 Task: open an excel sheet and write heading  Money ManagerAdd Descriptions in a column and its values below  'Salary, Rent, Groceries, Utilities, Dining out, Transportation & Entertainment. 'Add Categories in next column and its values below  Income, Expense, Expense, Expense, Expense, Expense & Expense. Add Amount in next column and its values below  $2,500, $800, $200, $100, $50, $30 & $100Add Dates in next column and its values below  2023-05-01, 2023-05-05, 2023-05-10, 2023-05-15, 2023-05-20, 2023-05-25 & 2023-05-31Save page AssetAllocation templatesbook
Action: Mouse moved to (33, 151)
Screenshot: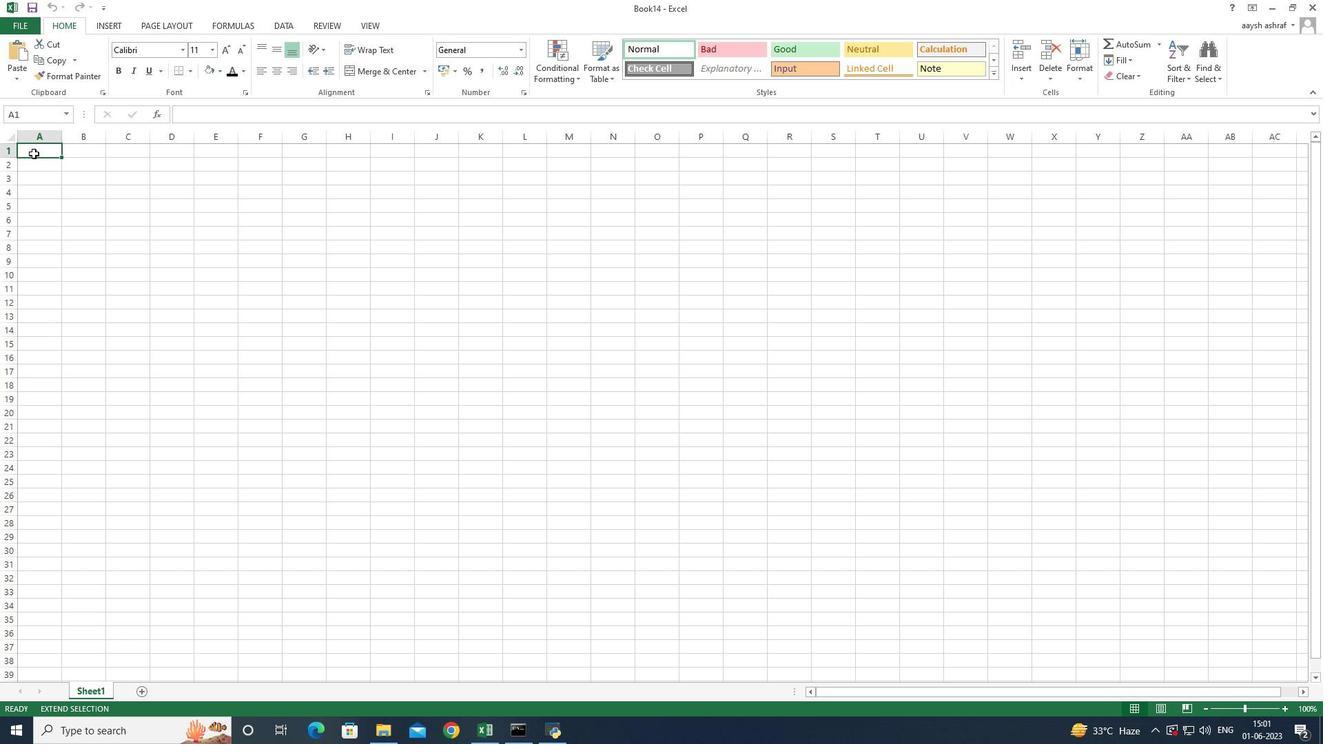 
Action: Mouse pressed left at (33, 151)
Screenshot: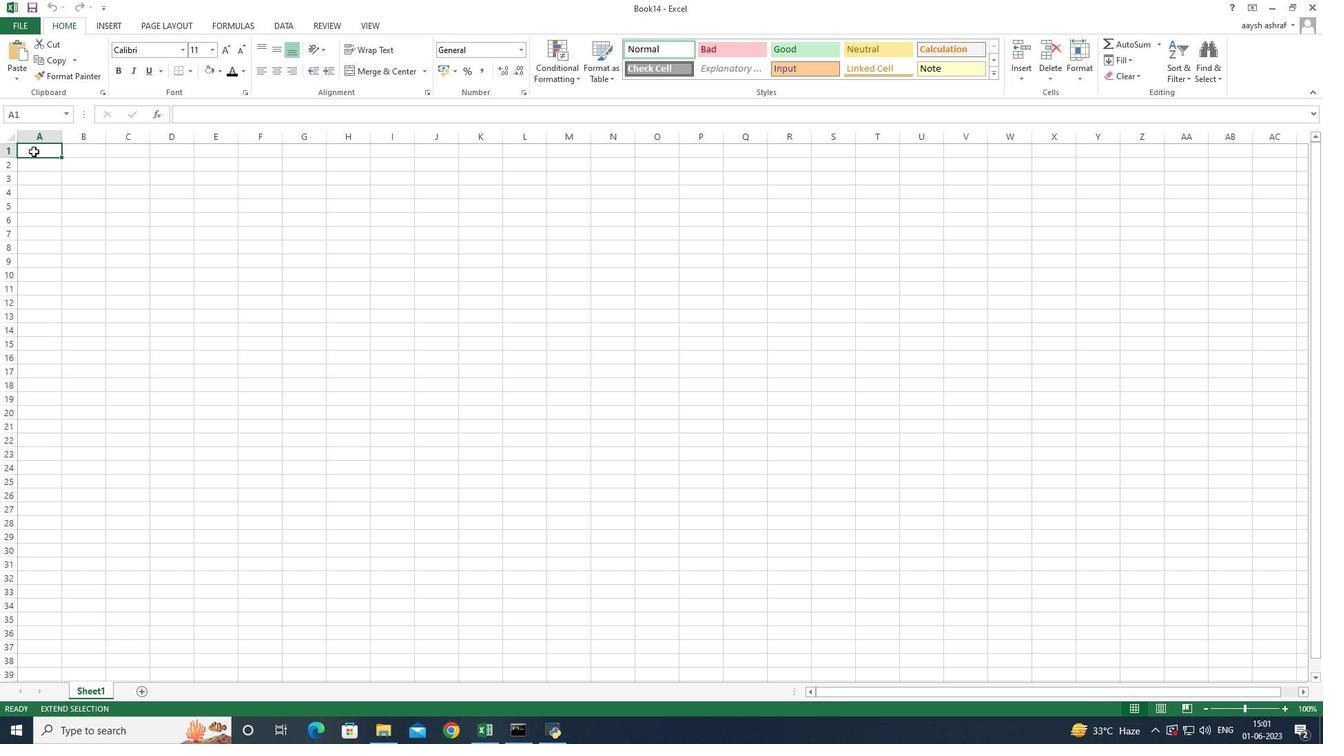 
Action: Mouse moved to (78, 154)
Screenshot: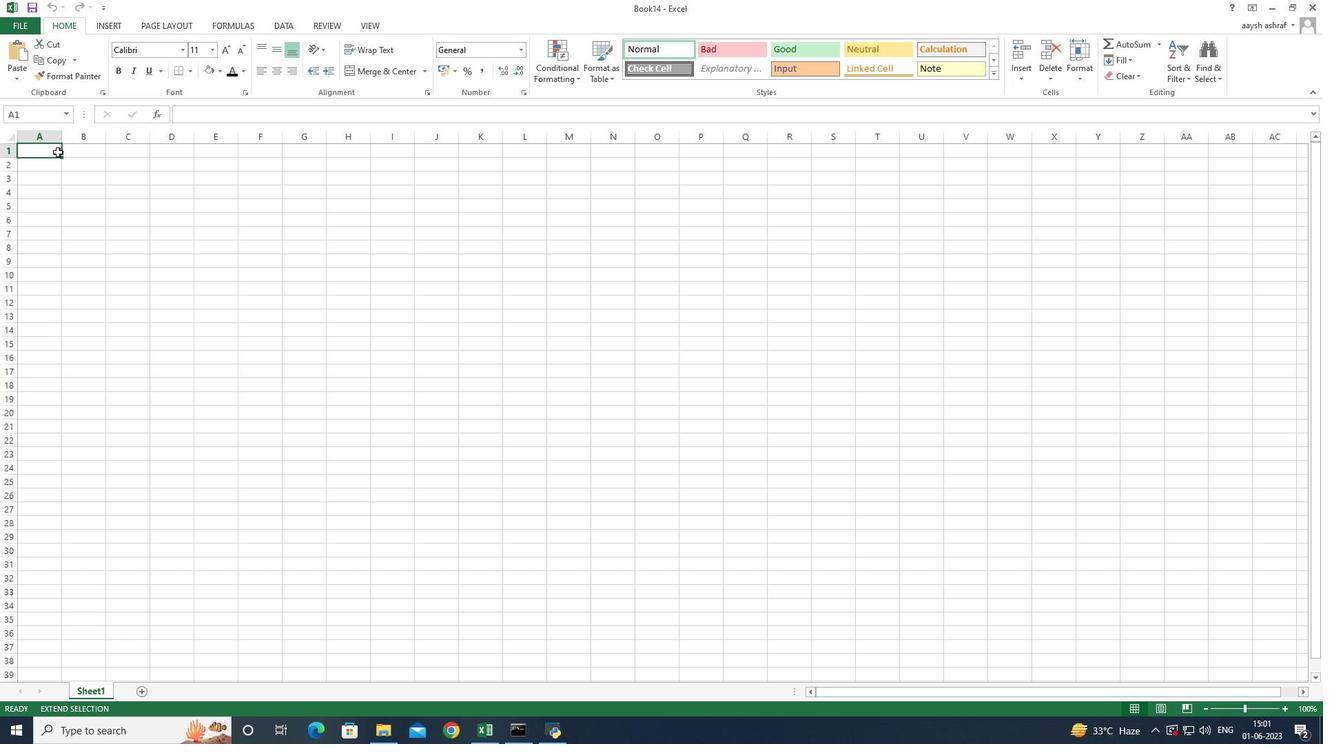 
Action: Key pressed <Key.shift><Key.shift>Money<Key.space><Key.shift>Manager<Key.enter><Key.shift><Key.shift>Descriptions<Key.space>
Screenshot: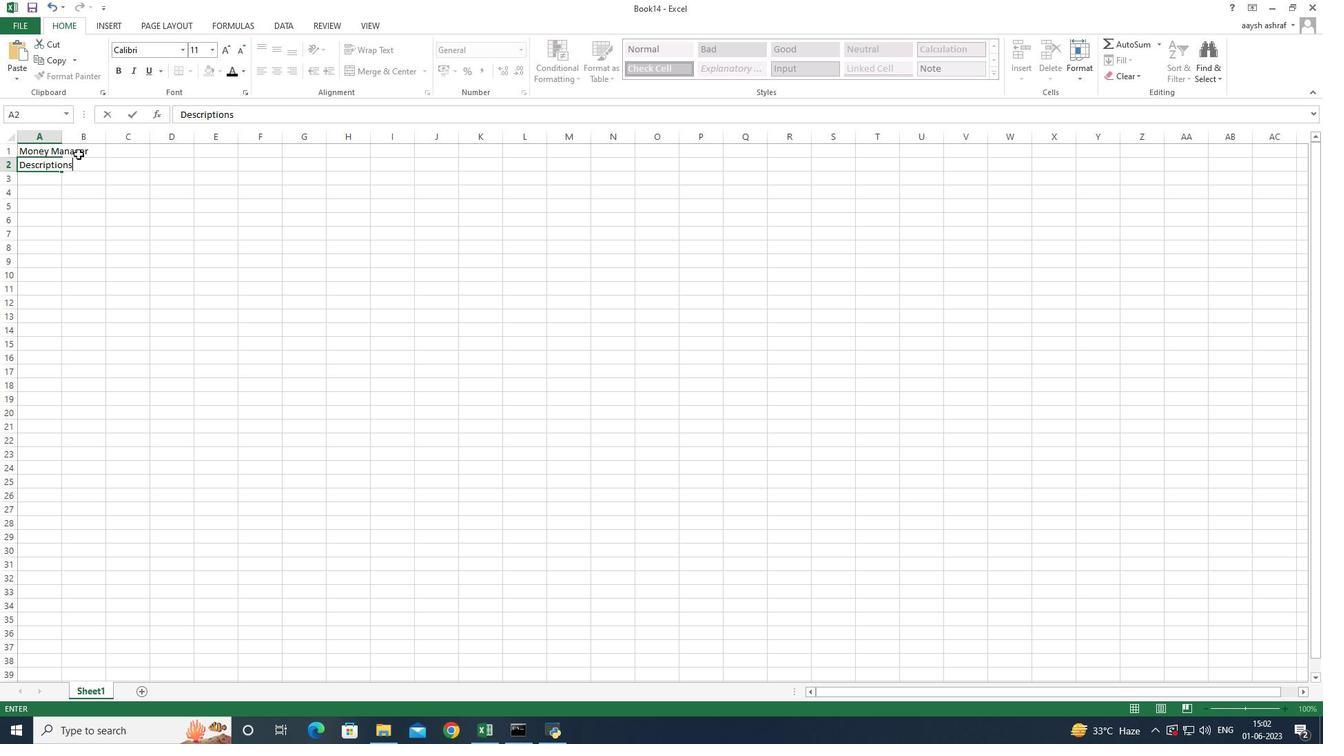 
Action: Mouse moved to (58, 151)
Screenshot: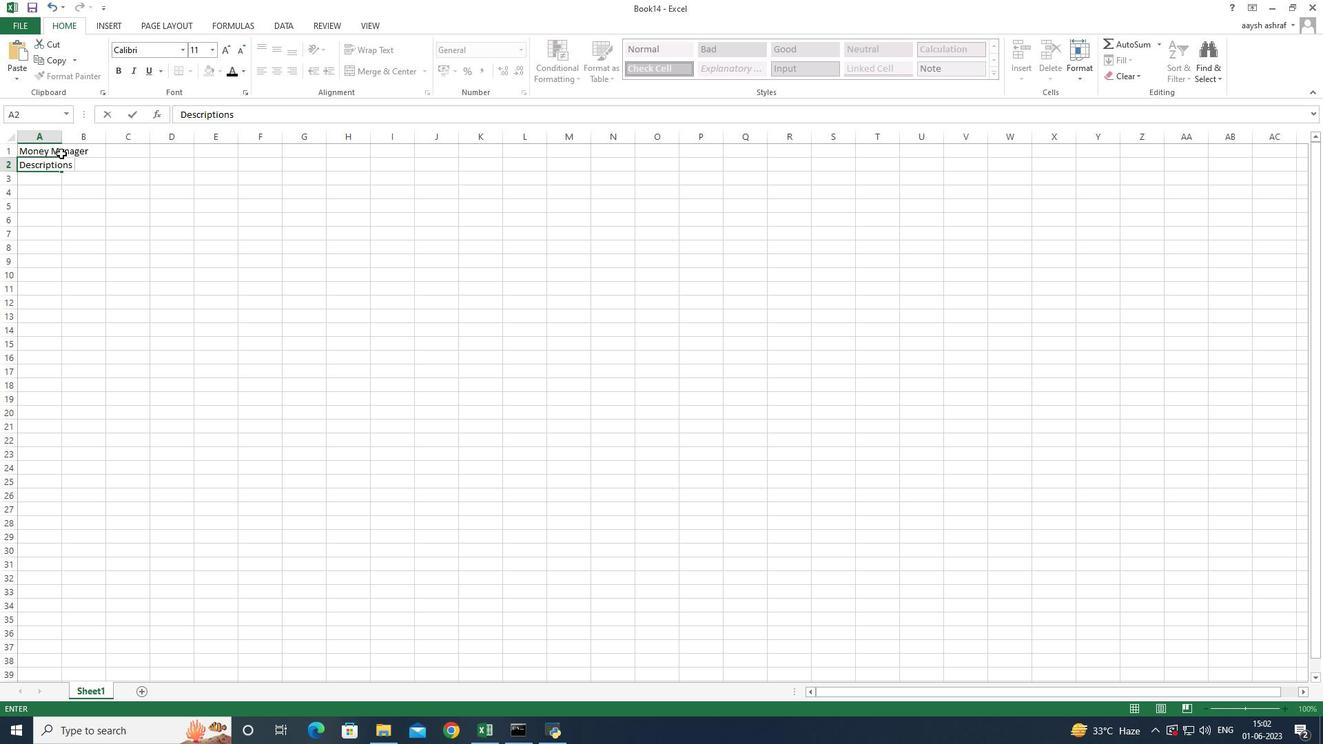 
Action: Mouse pressed left at (58, 151)
Screenshot: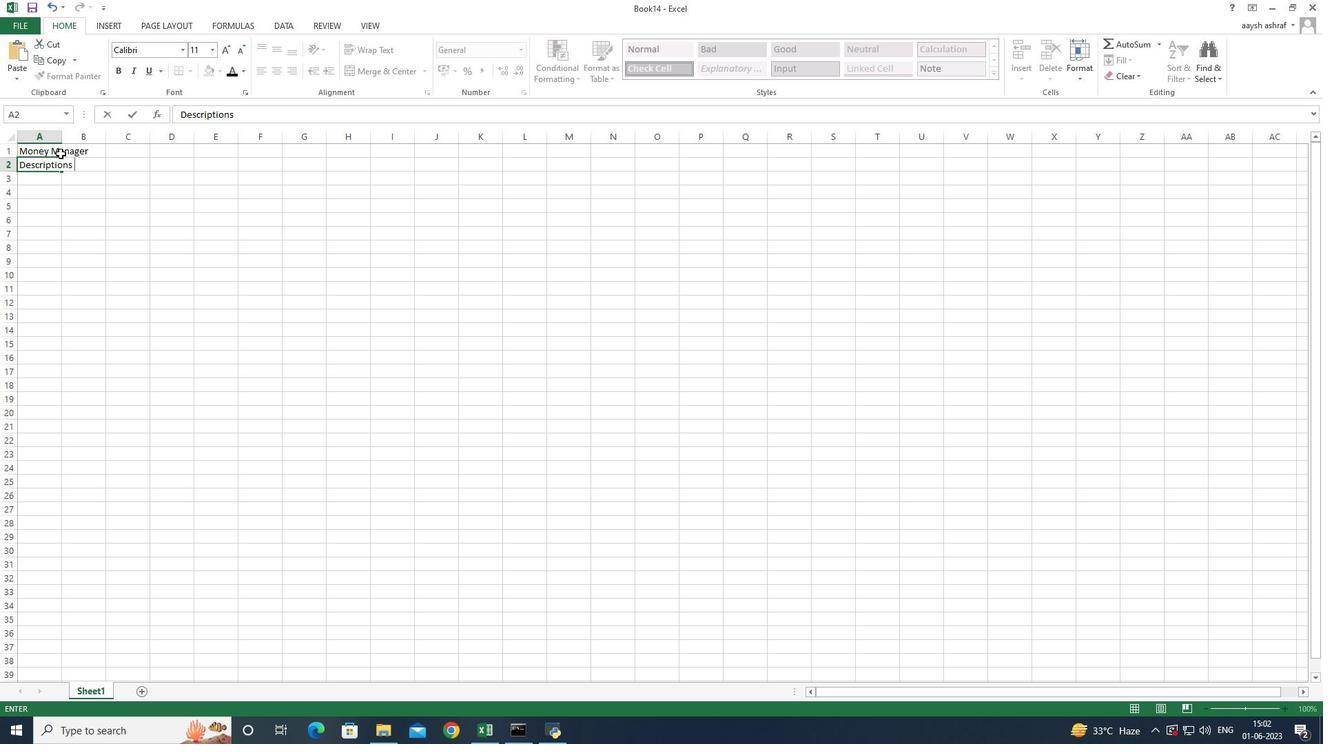 
Action: Mouse moved to (52, 157)
Screenshot: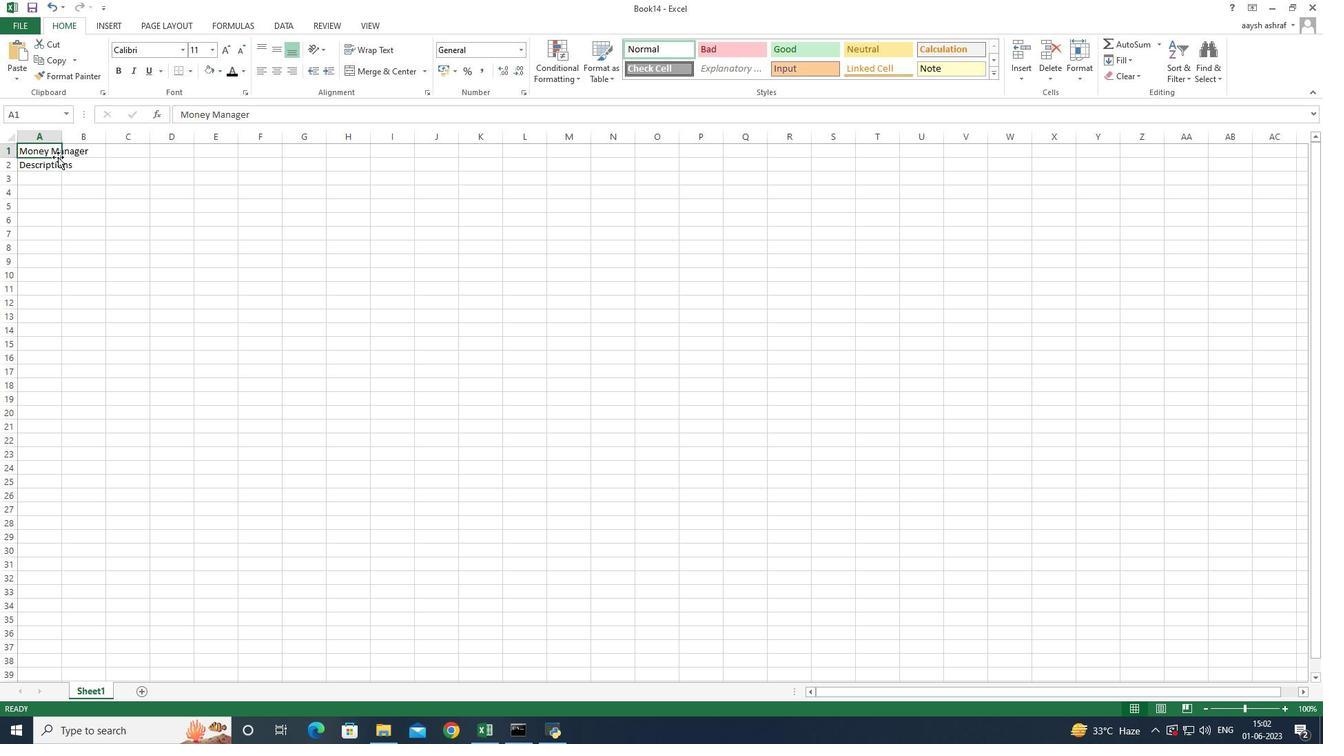 
Action: Mouse pressed left at (52, 157)
Screenshot: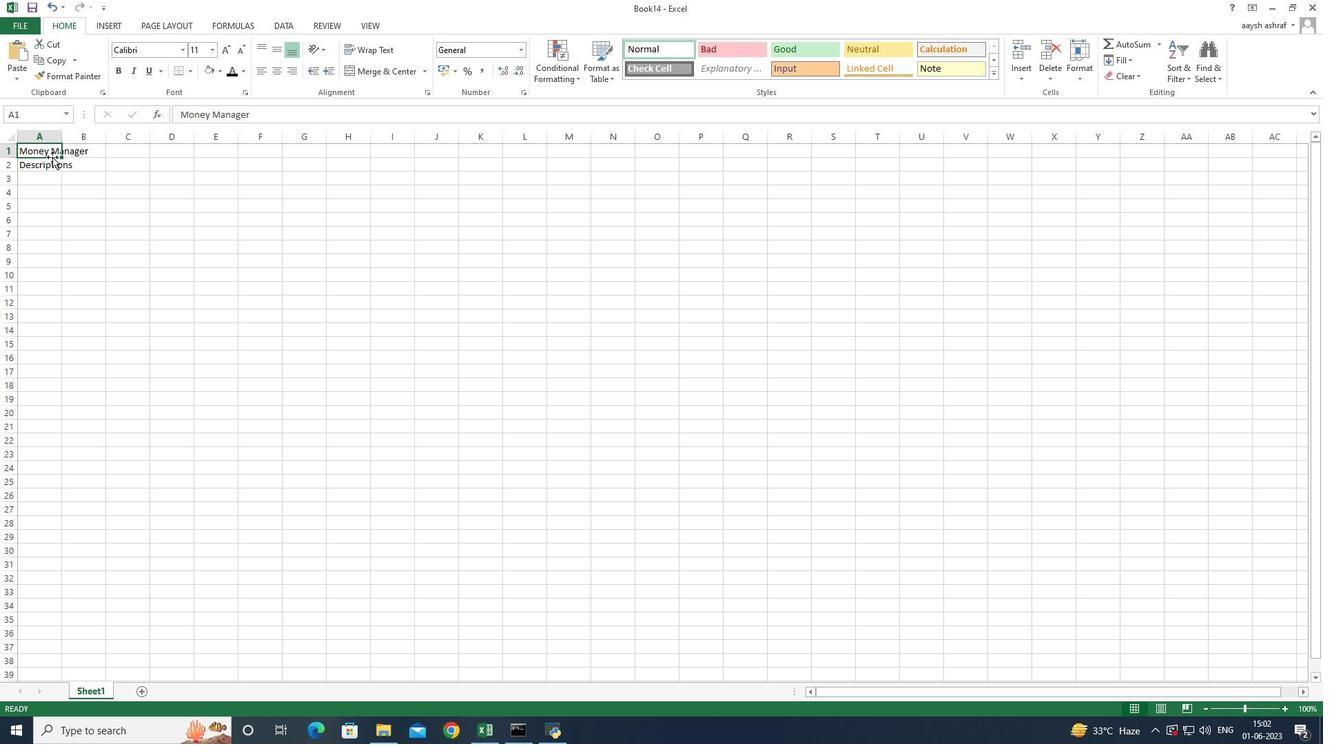 
Action: Mouse moved to (61, 139)
Screenshot: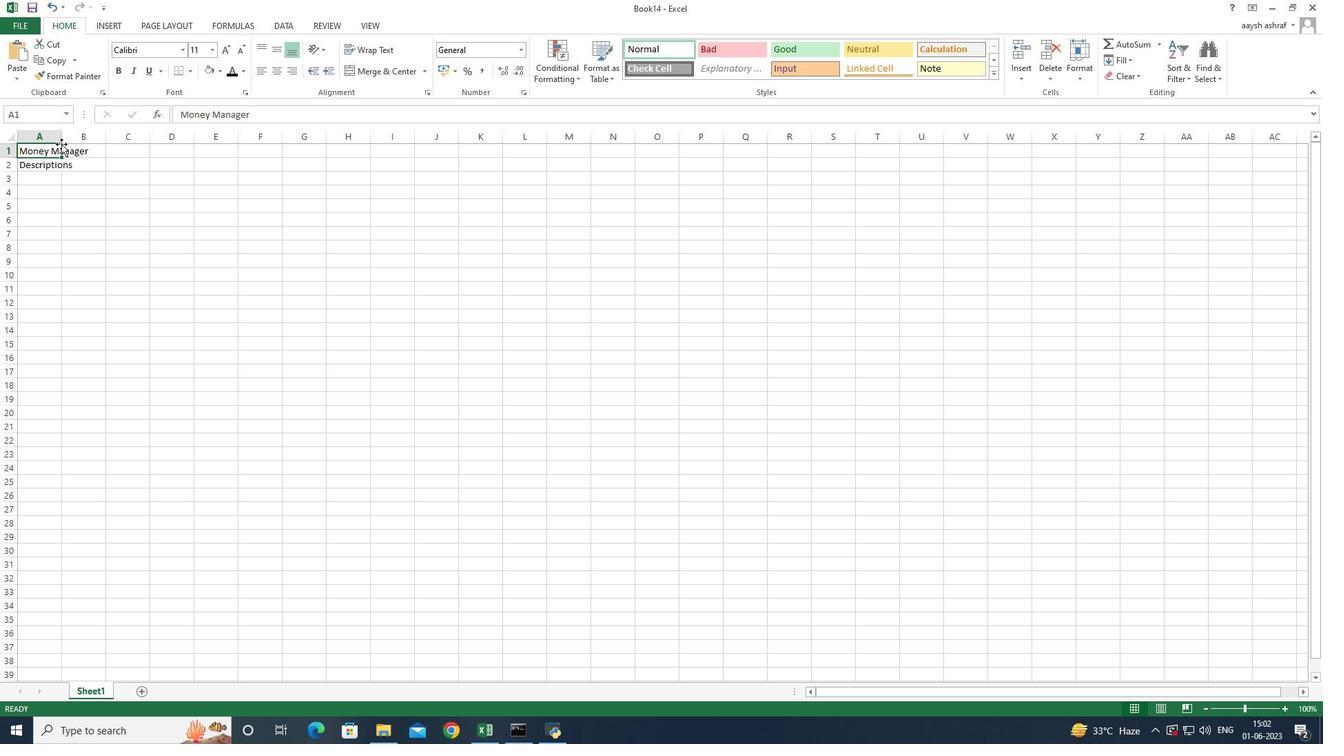 
Action: Mouse pressed left at (61, 139)
Screenshot: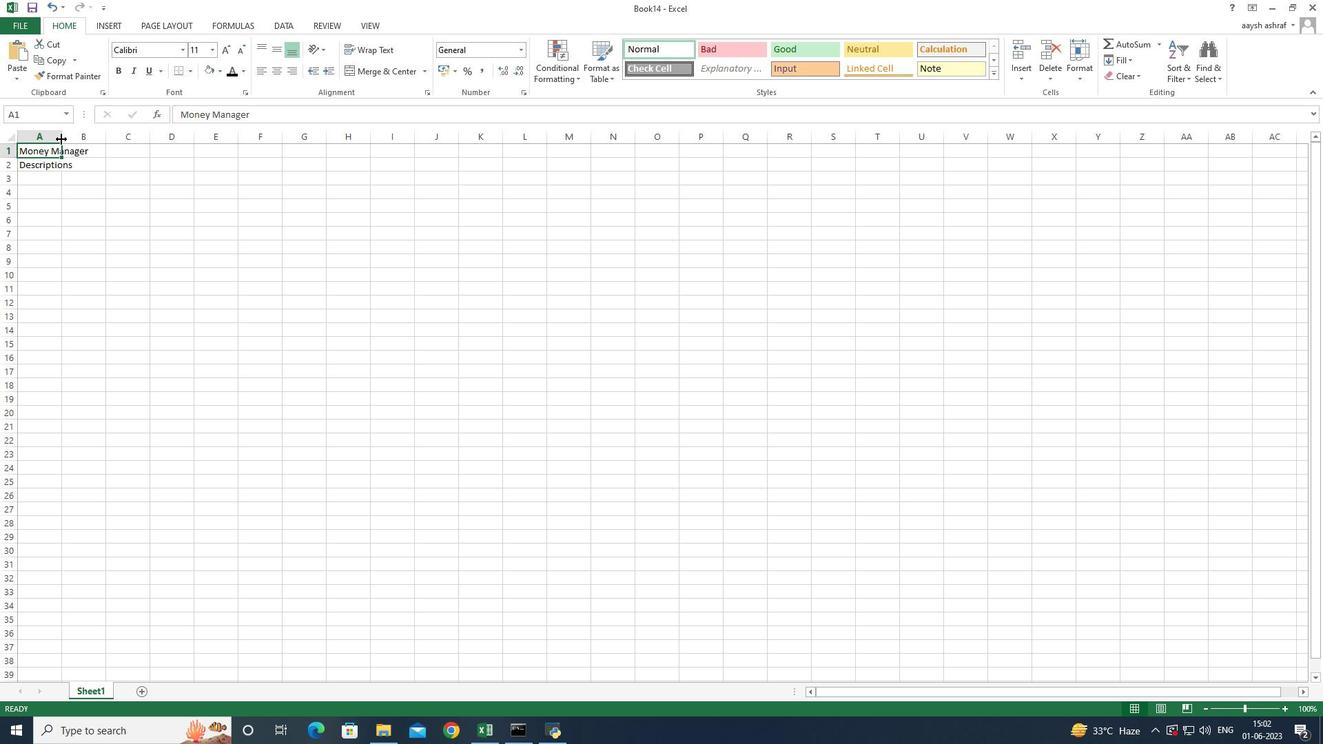 
Action: Mouse moved to (37, 176)
Screenshot: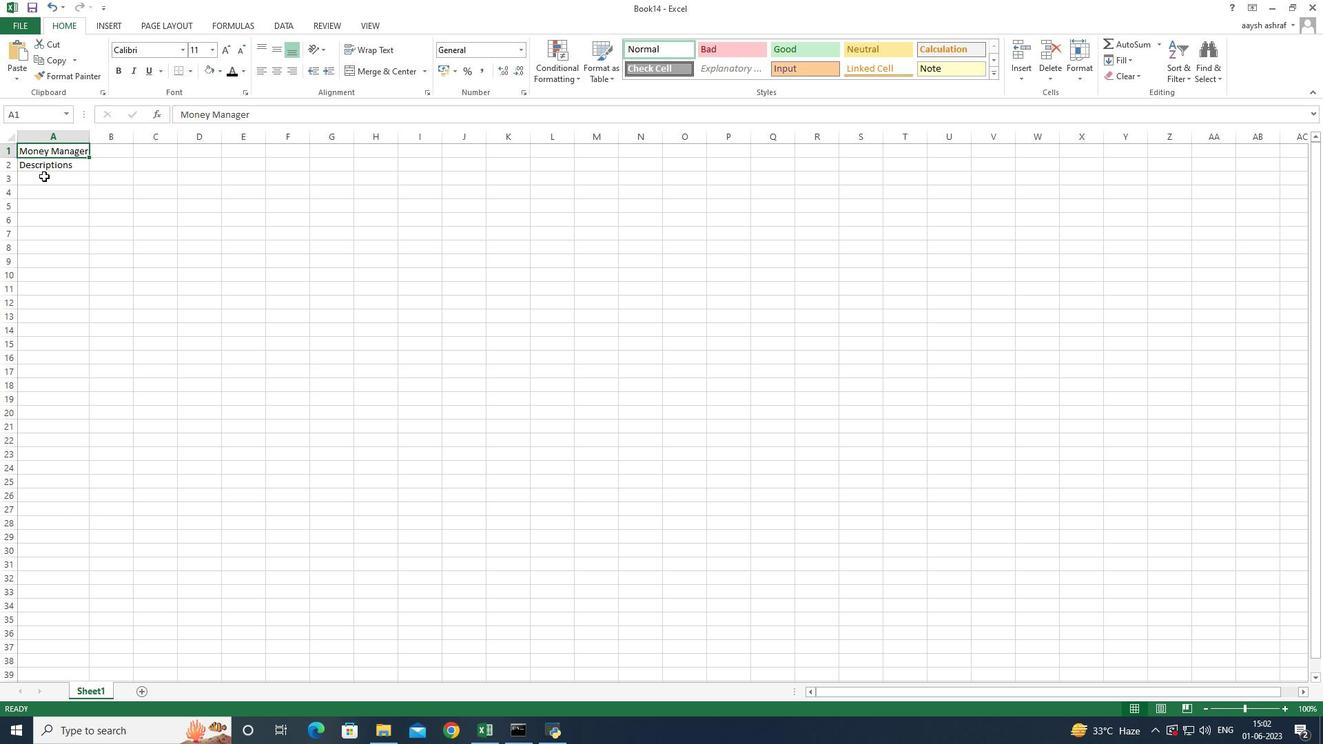 
Action: Mouse pressed left at (37, 176)
Screenshot: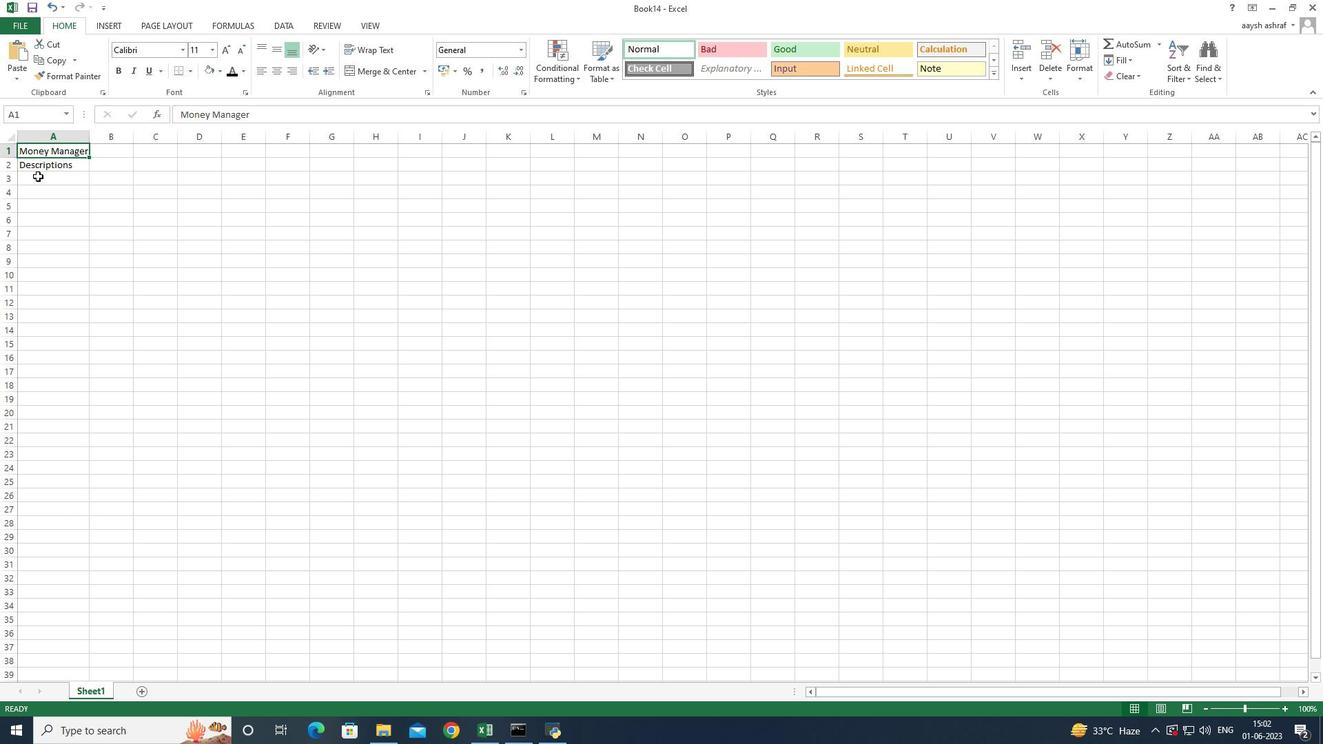 
Action: Mouse pressed left at (37, 176)
Screenshot: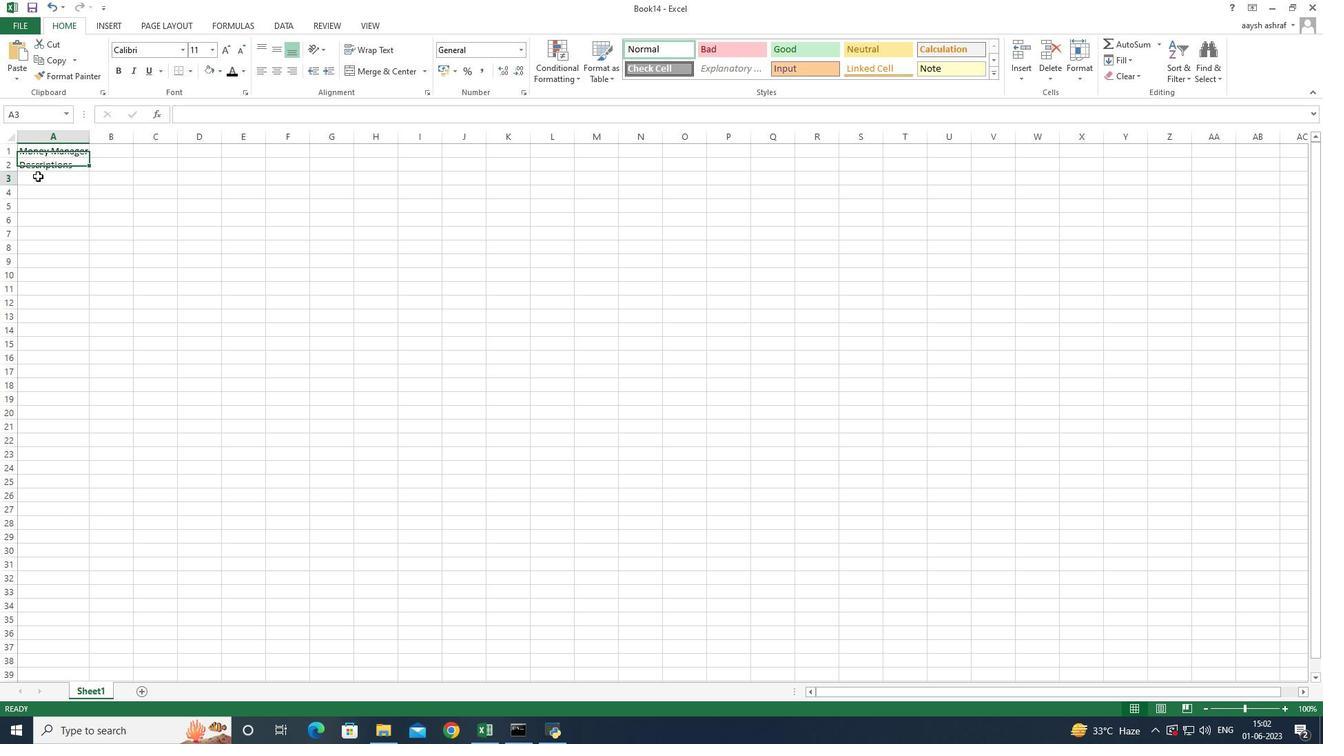 
Action: Mouse moved to (35, 177)
Screenshot: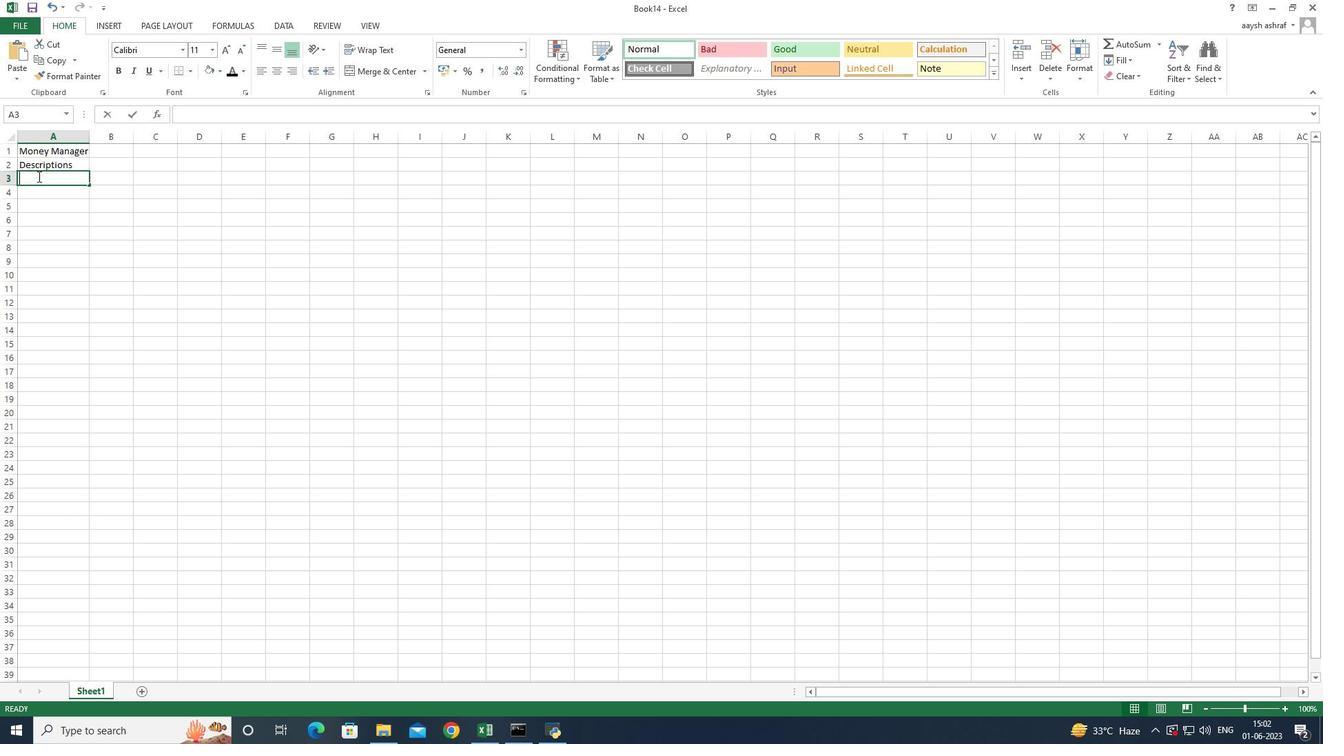 
Action: Key pressed <Key.shift>Salary<Key.space><Key.enter><Key.shift><Key.shift><Key.shift><Key.shift><Key.shift><Key.shift><Key.shift><Key.shift><Key.shift>Rent<Key.enter><Key.shift><Key.shift><Key.shift><Key.shift><Key.shift><Key.shift><Key.shift><Key.shift><Key.shift><Key.shift><Key.shift>Groceries<Key.enter><Key.shift>Utilities<Key.space><Key.enter><Key.shift>Dinning<Key.space><Key.shift>Out<Key.enter><Key.shift>Transportation<Key.enter><Key.shift>Entertainment<Key.enter>
Screenshot: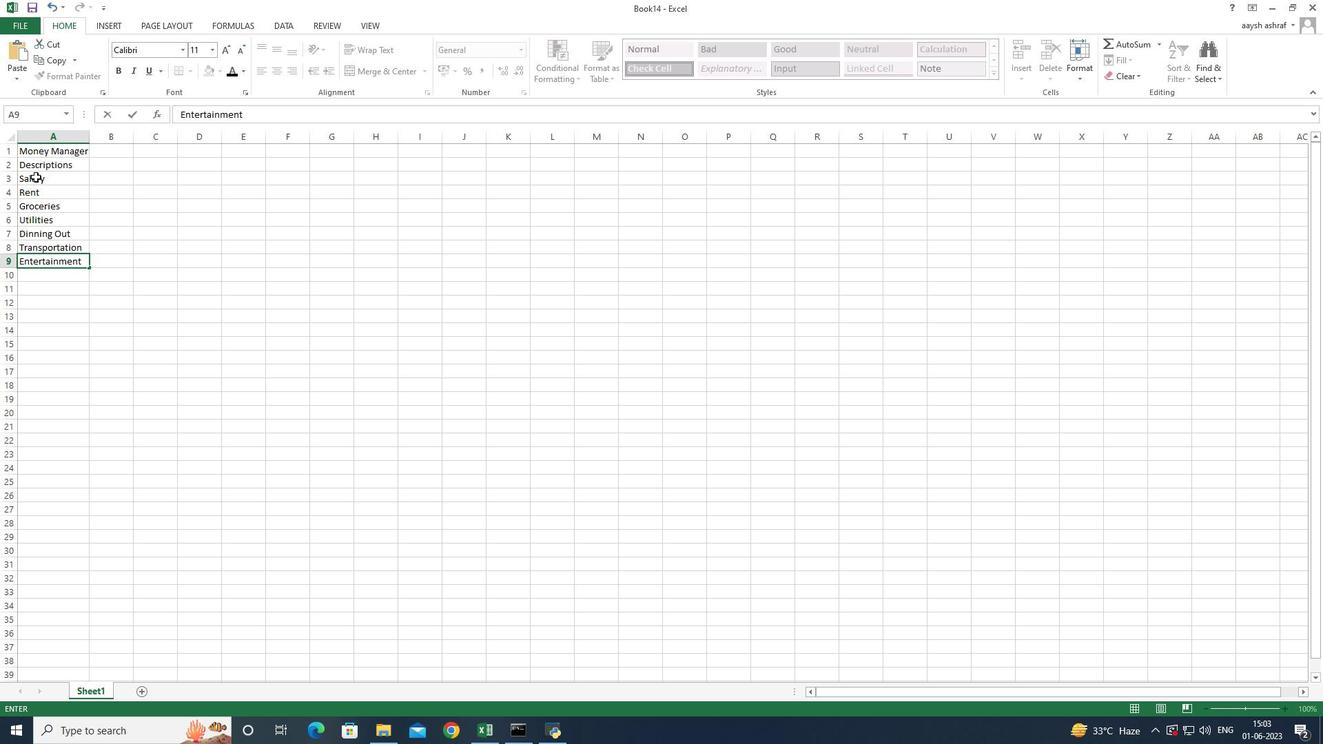
Action: Mouse moved to (102, 155)
Screenshot: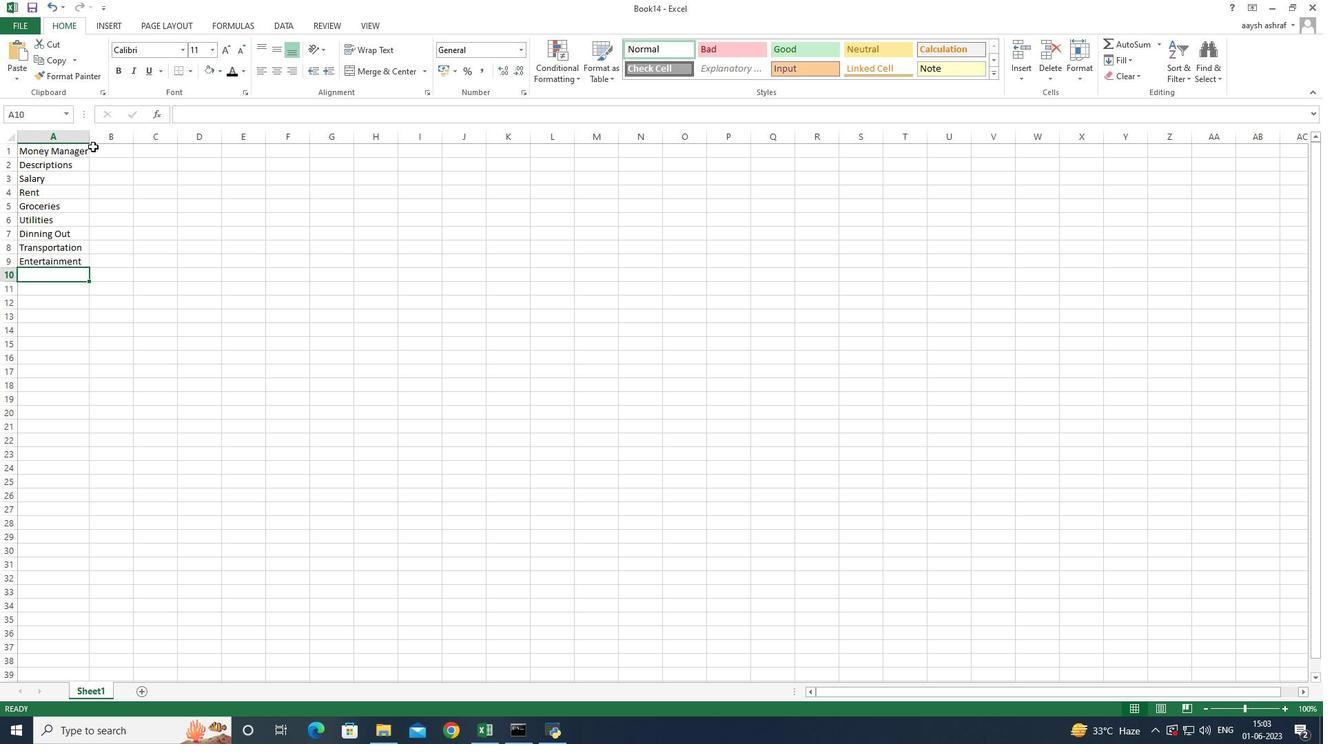 
Action: Mouse pressed left at (102, 155)
Screenshot: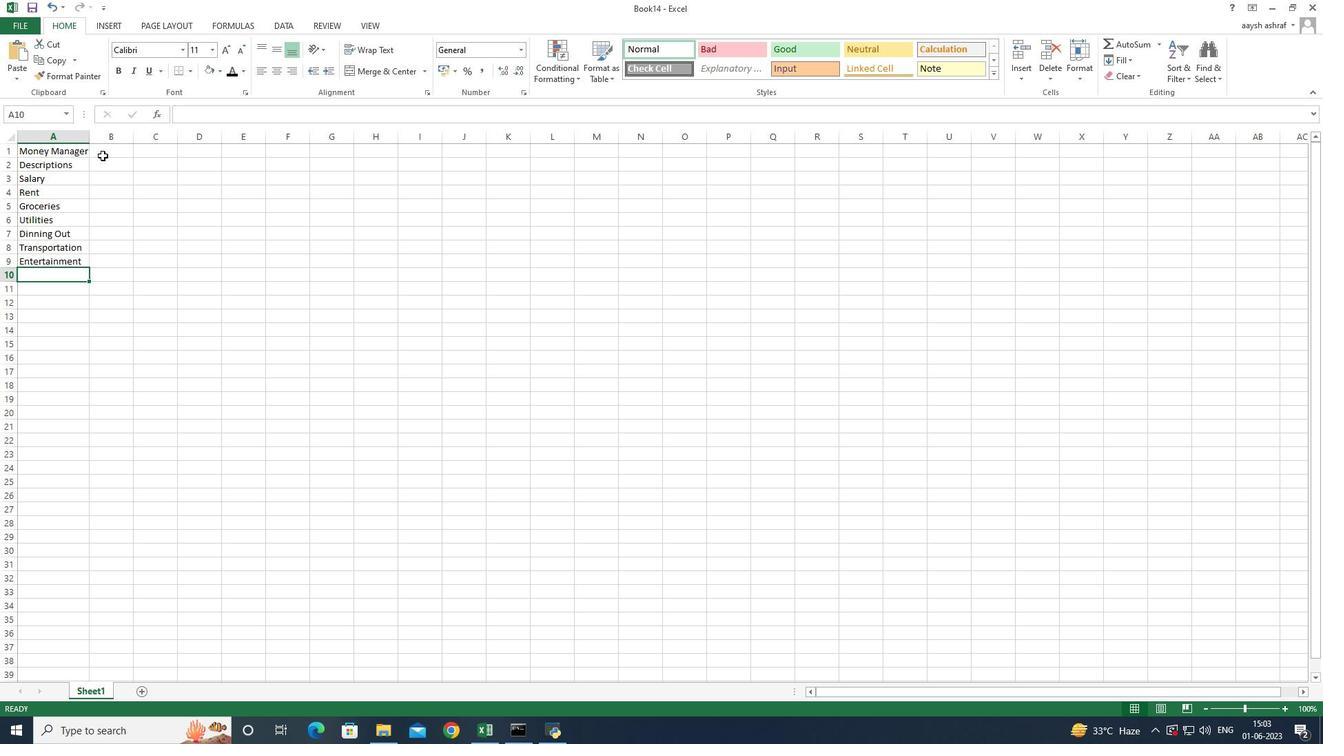 
Action: Mouse moved to (110, 167)
Screenshot: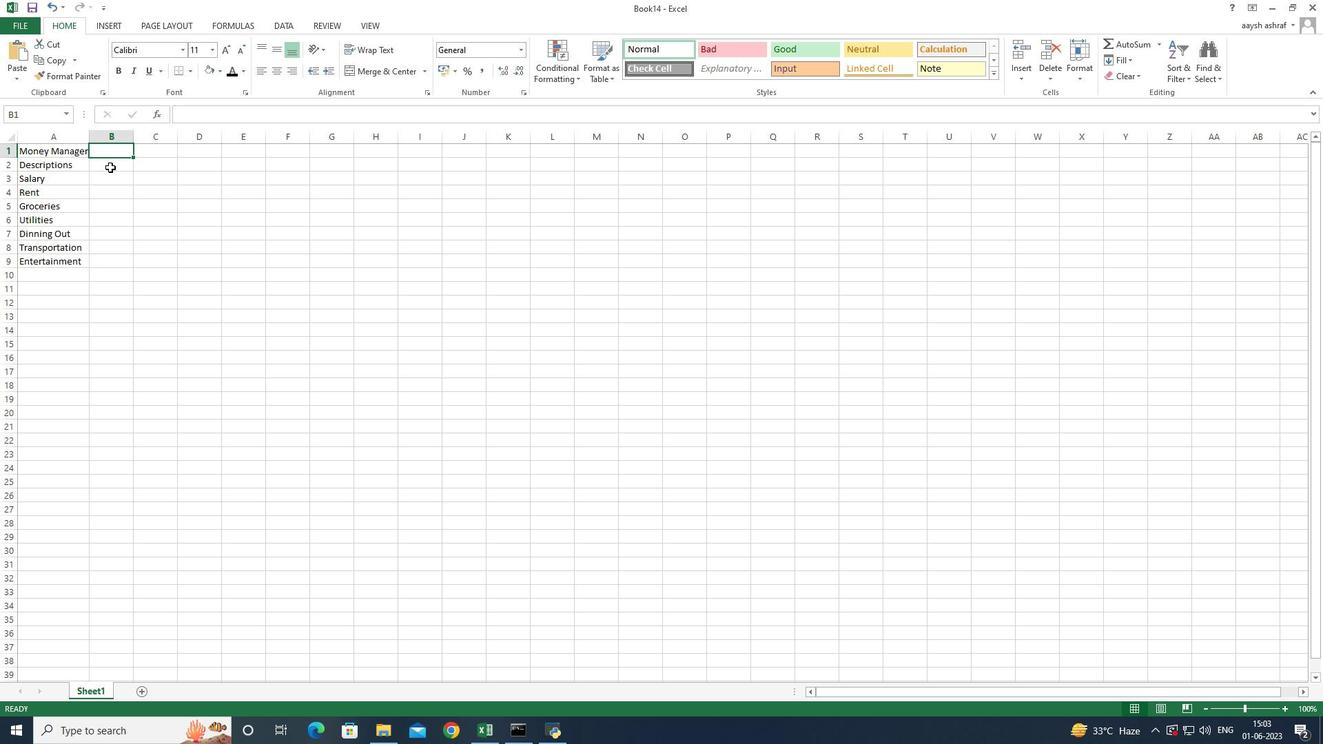 
Action: Mouse pressed left at (110, 167)
Screenshot: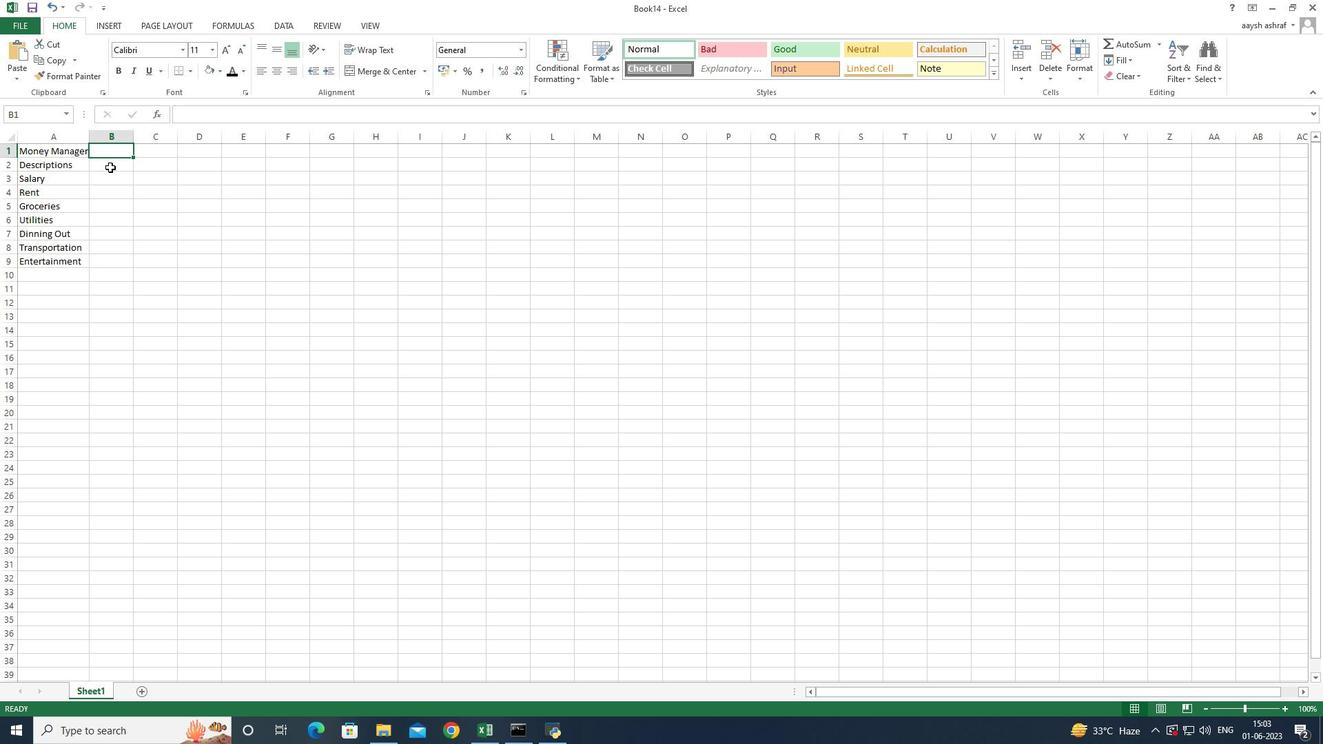 
Action: Mouse pressed left at (110, 167)
Screenshot: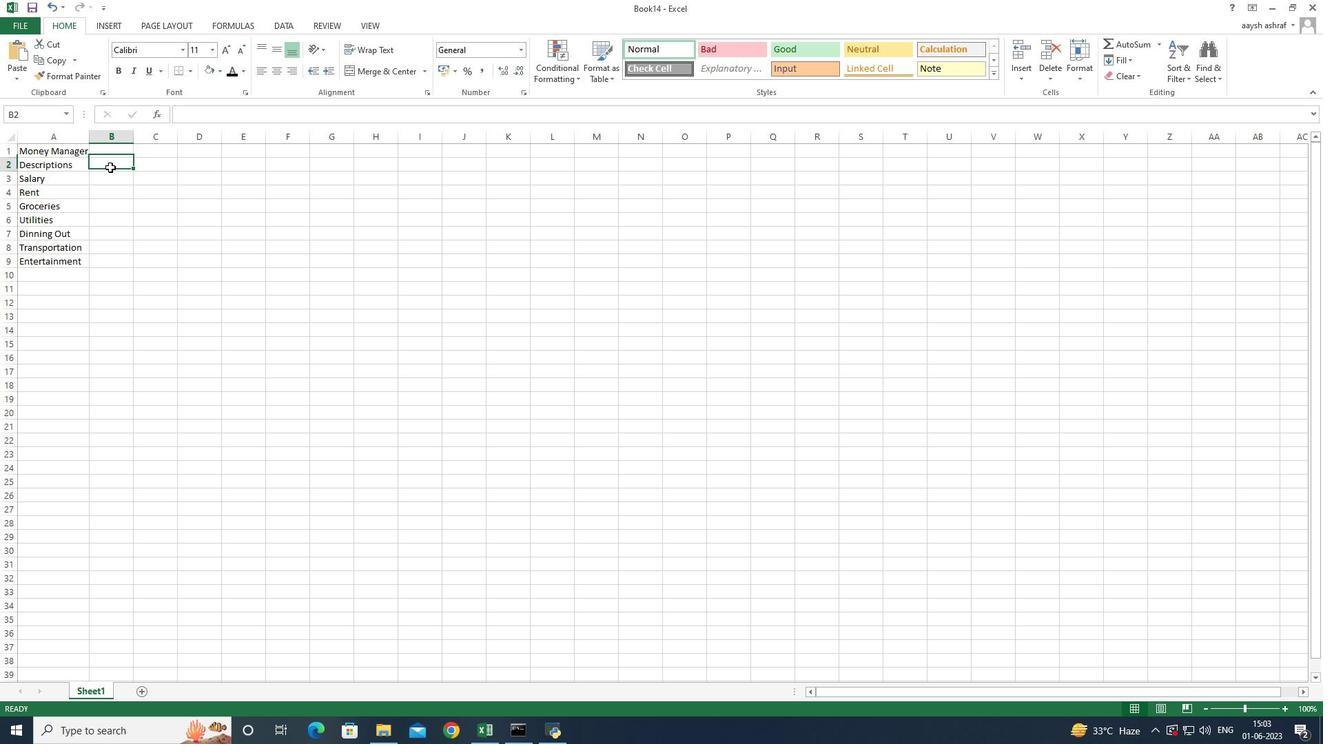 
Action: Key pressed <Key.shift>Categories<Key.space><Key.enter>
Screenshot: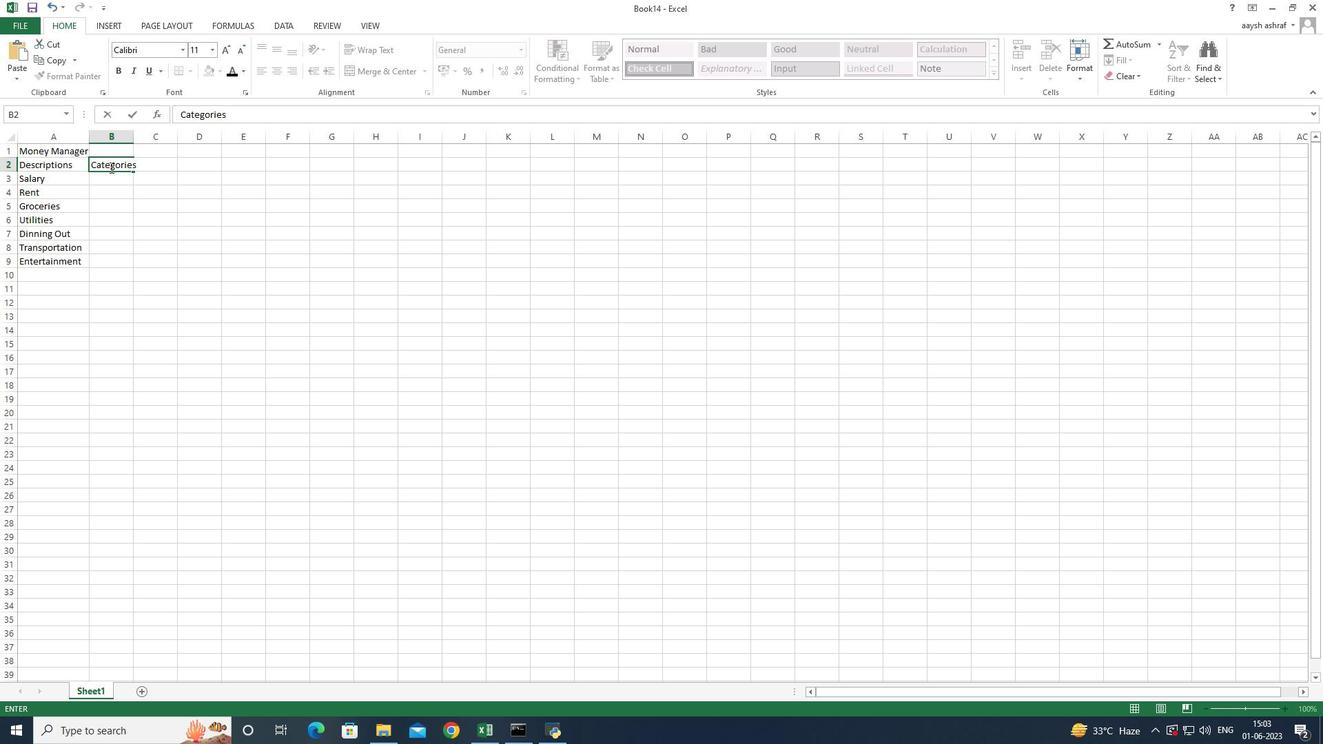 
Action: Mouse moved to (113, 184)
Screenshot: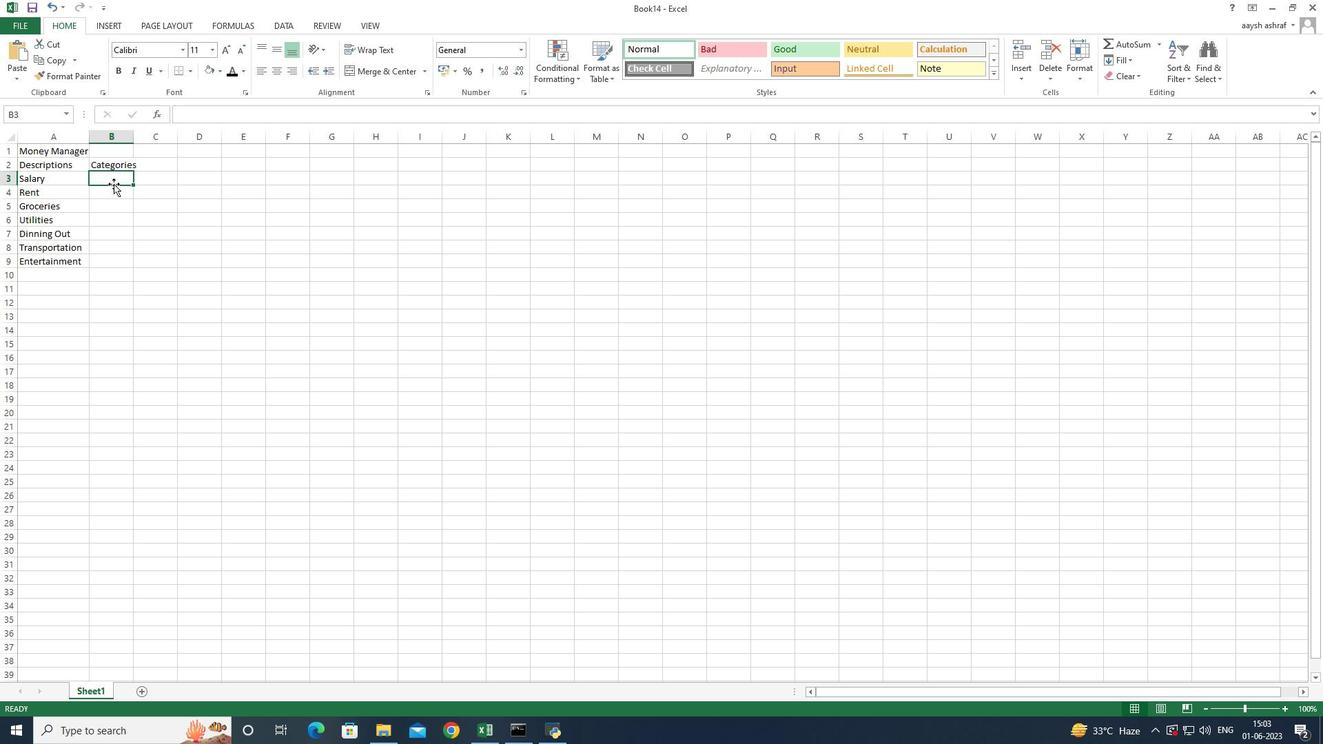 
Action: Key pressed <Key.shift>Income<Key.enter><Key.shift>expem<Key.backspace>nse<Key.backspace><Key.backspace><Key.backspace><Key.backspace><Key.backspace><Key.backspace><Key.backspace><Key.shift>Expense<Key.enter><Key.shift>E<Key.enter><Key.shift>E<Key.enter><Key.shift>E<Key.enter><Key.shift>E<Key.enter><Key.shift>E<Key.enter>
Screenshot: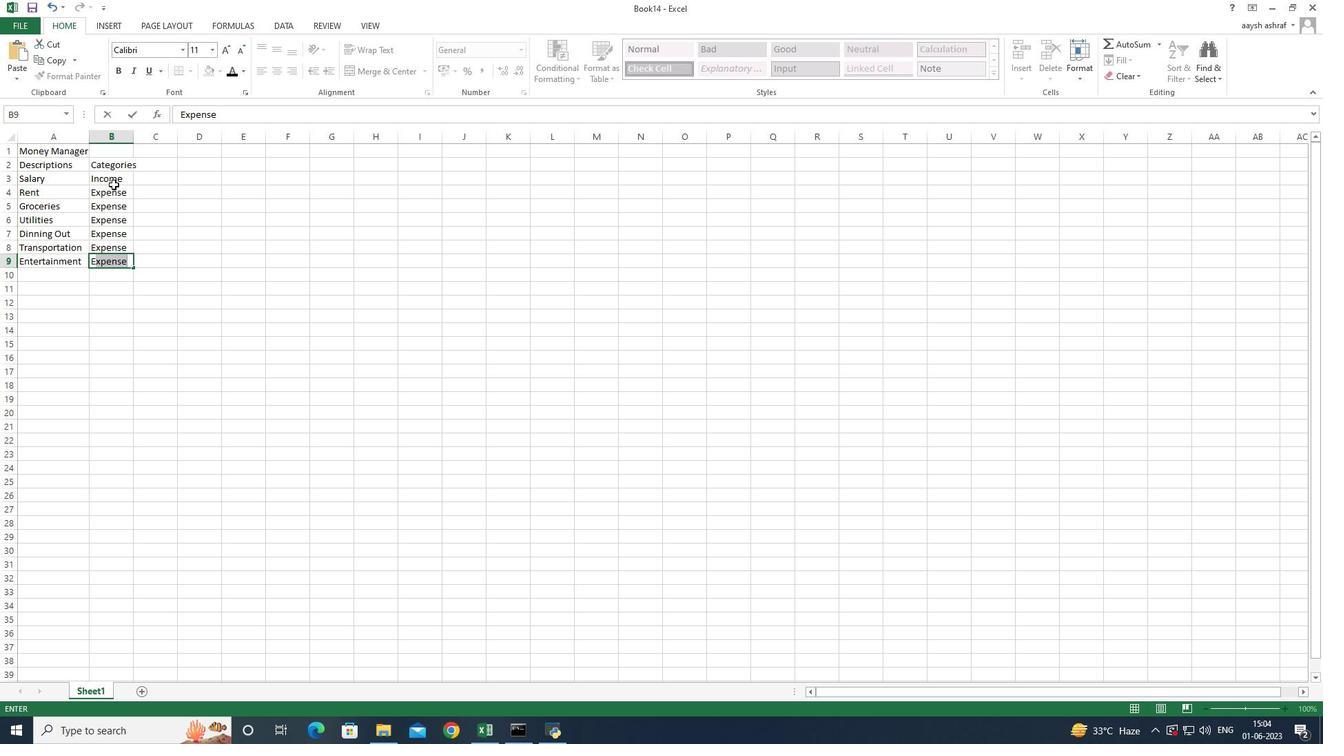 
Action: Mouse moved to (155, 167)
Screenshot: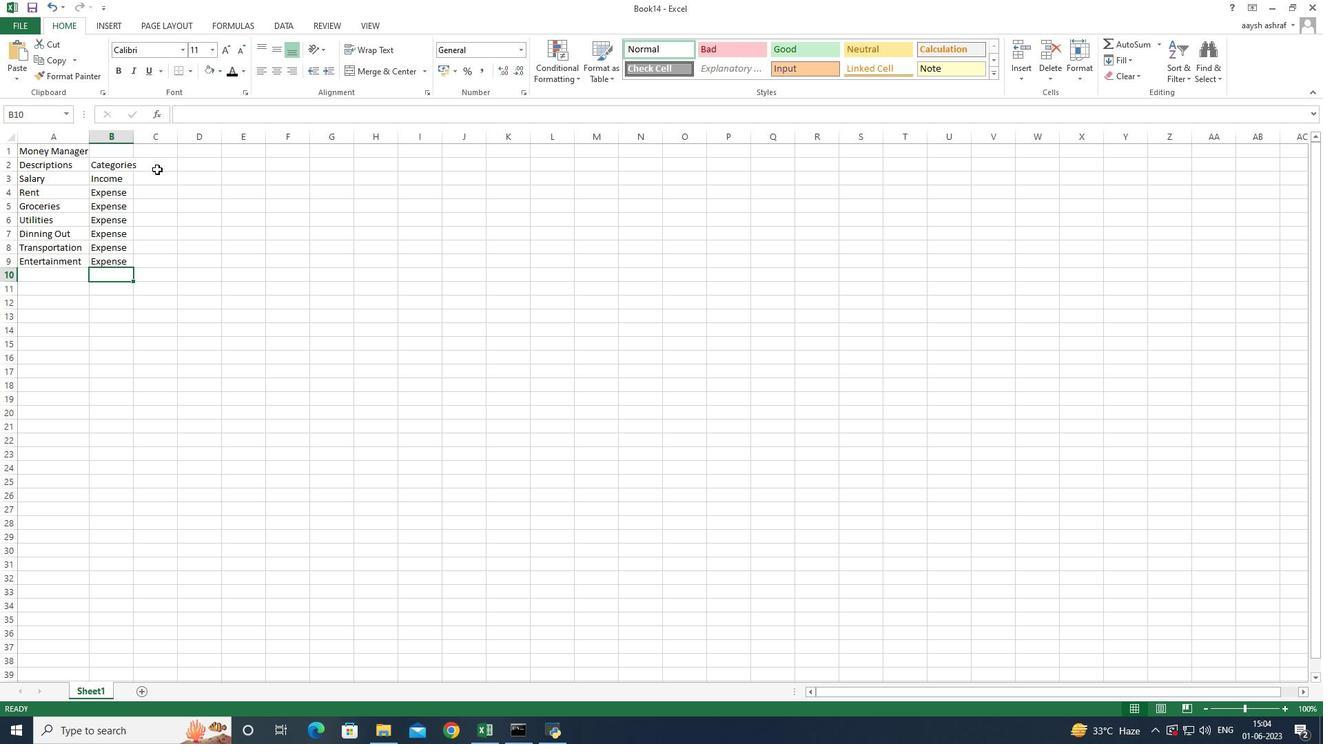 
Action: Mouse pressed left at (155, 167)
Screenshot: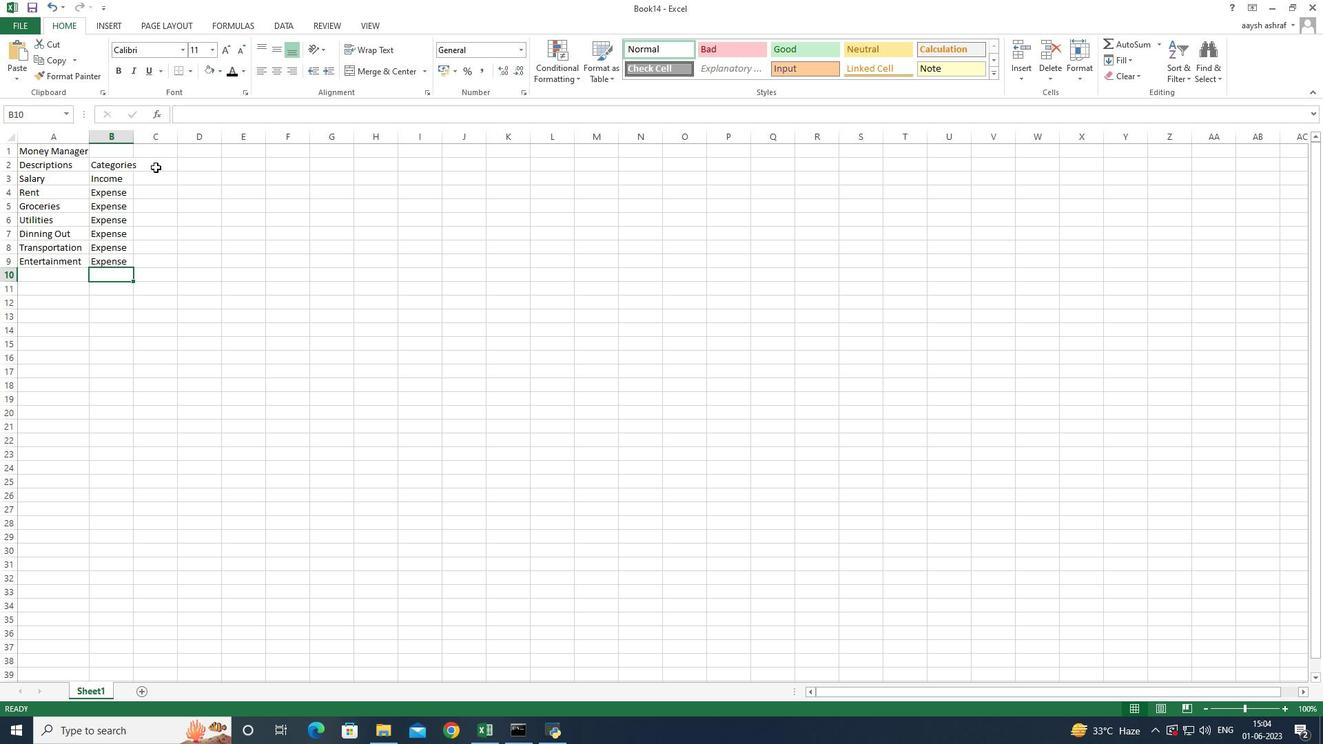 
Action: Mouse moved to (133, 148)
Screenshot: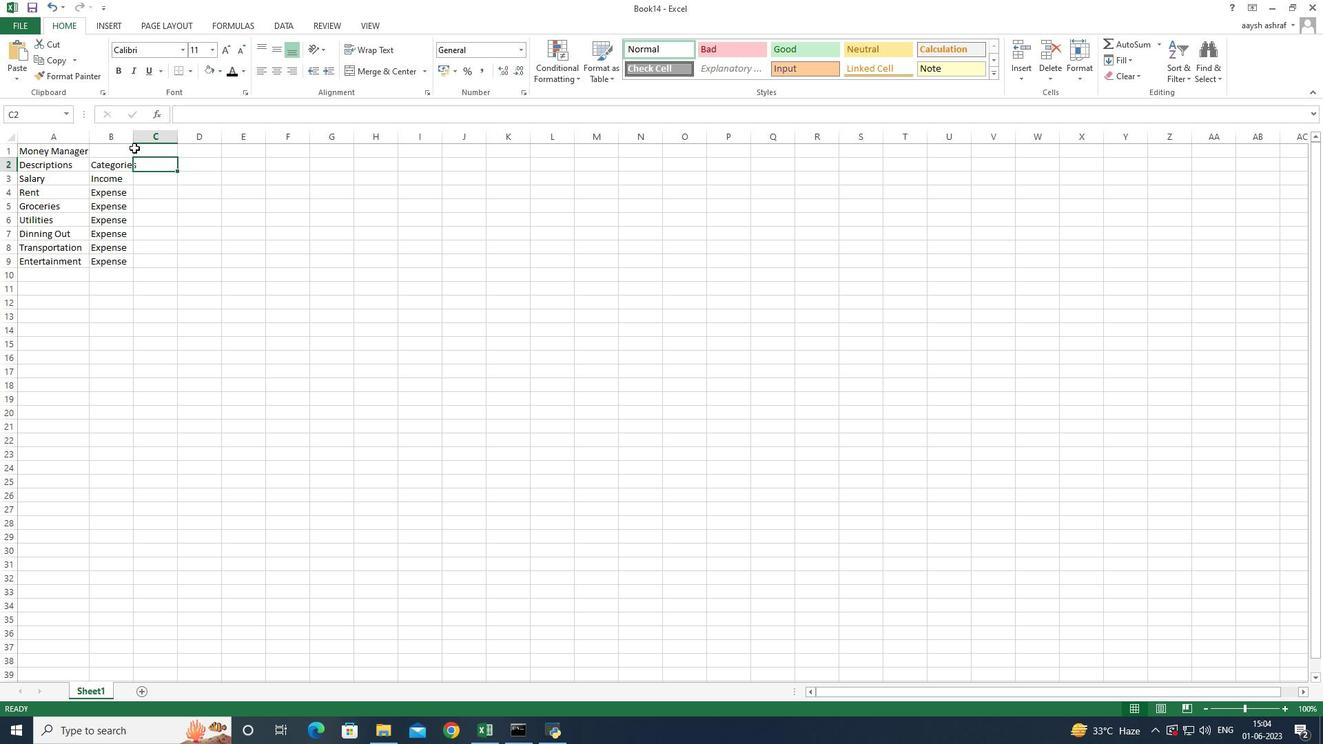 
Action: Mouse pressed left at (133, 148)
Screenshot: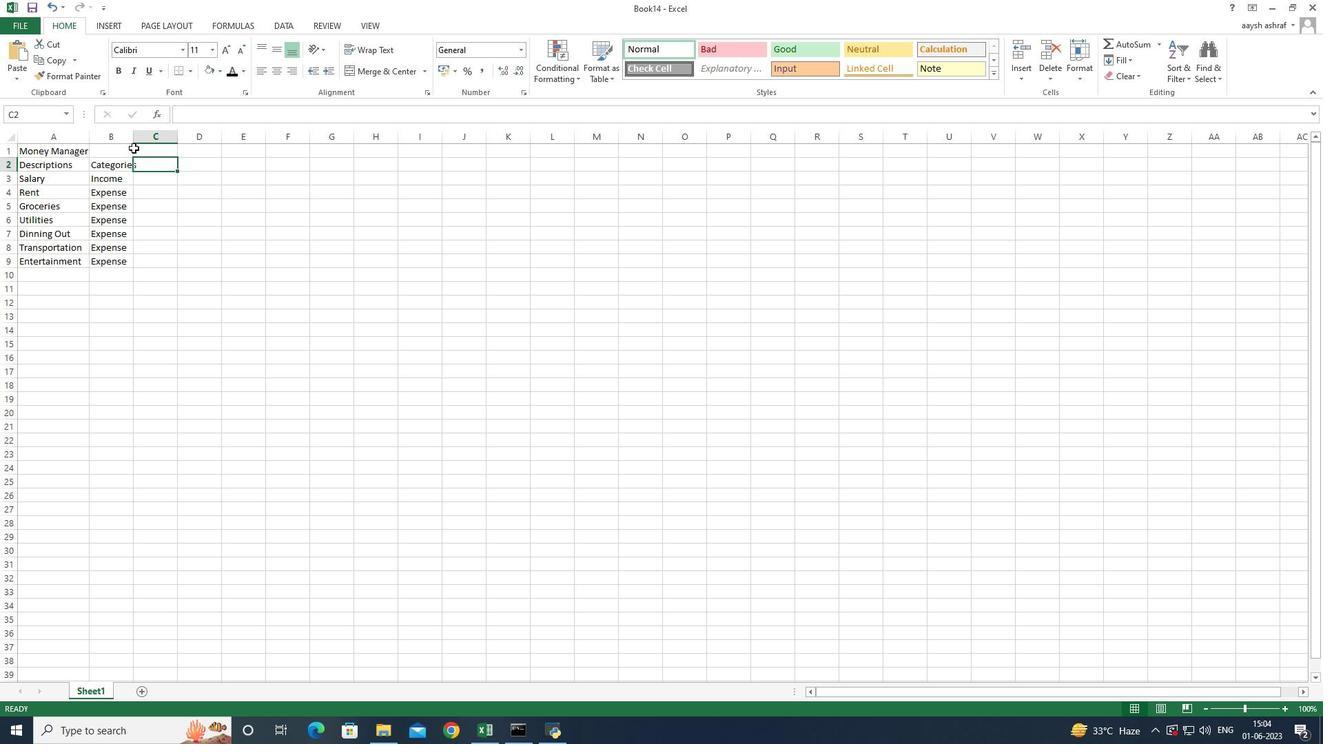 
Action: Mouse moved to (132, 136)
Screenshot: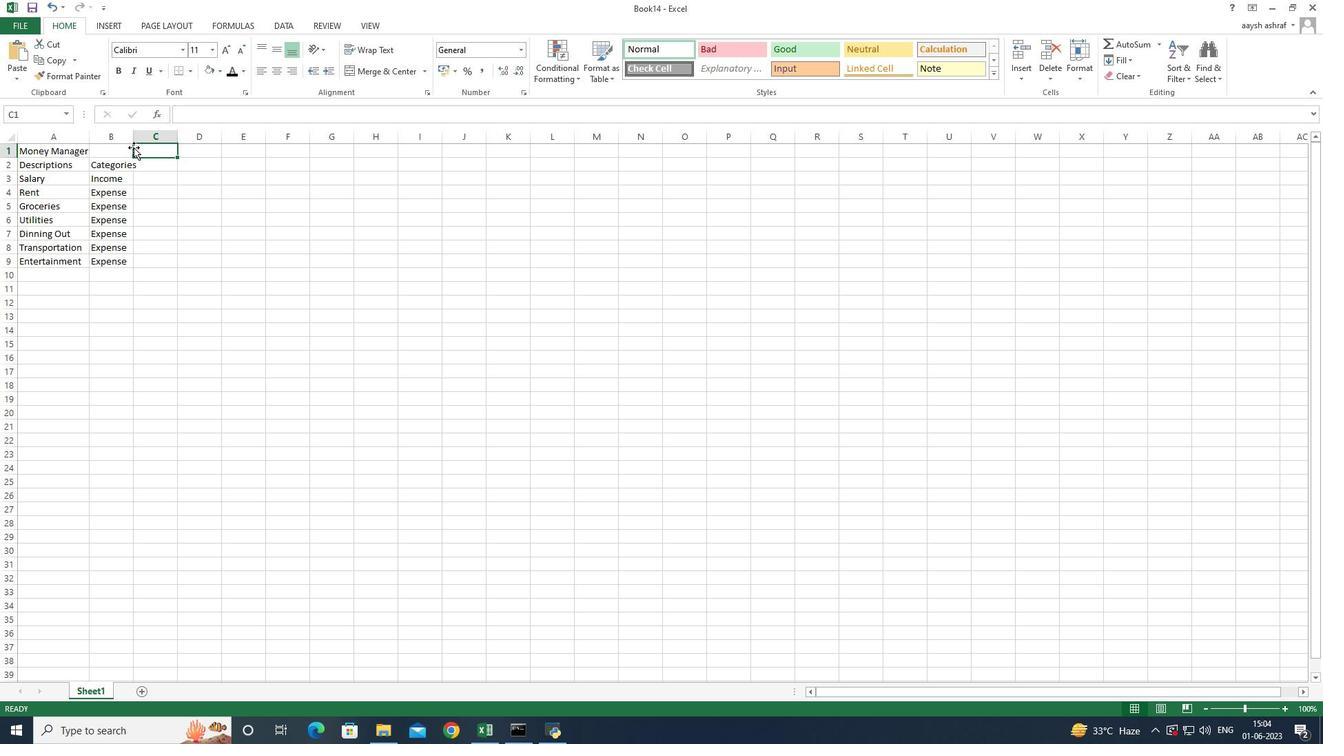 
Action: Mouse pressed left at (132, 136)
Screenshot: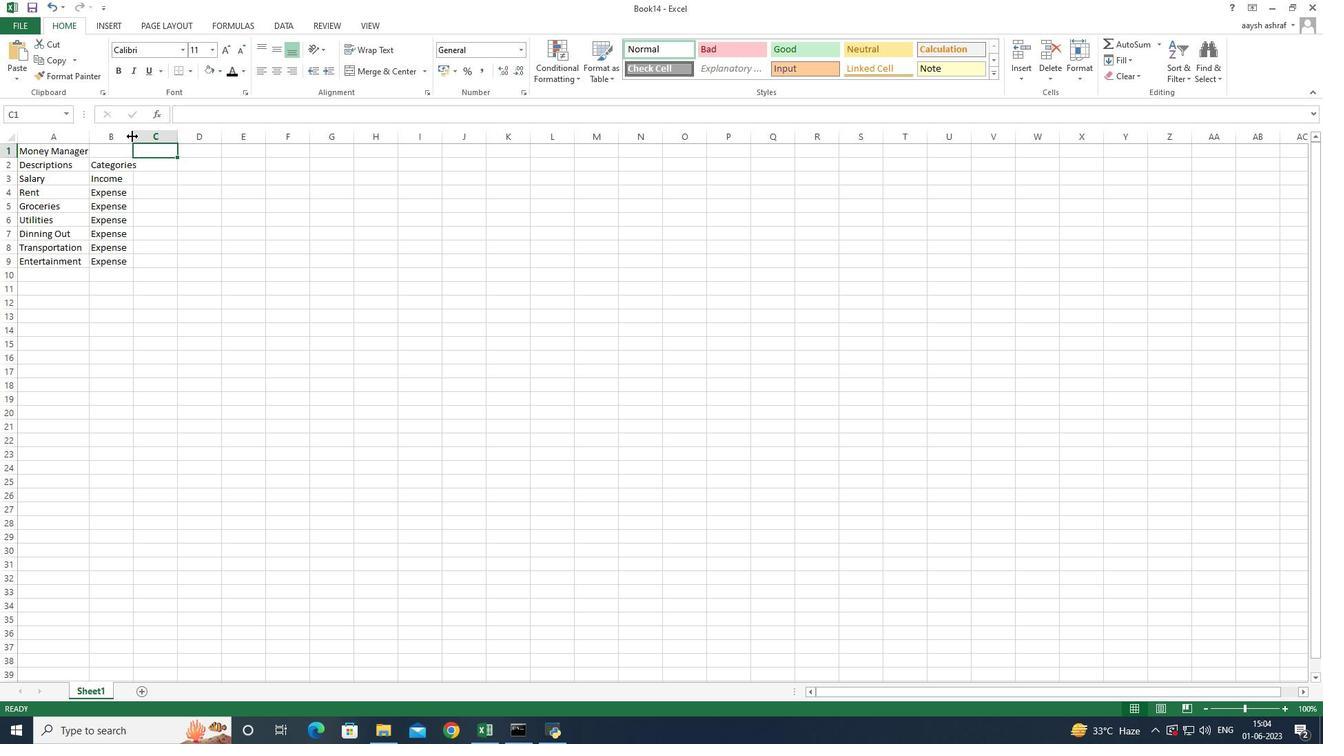 
Action: Mouse moved to (162, 166)
Screenshot: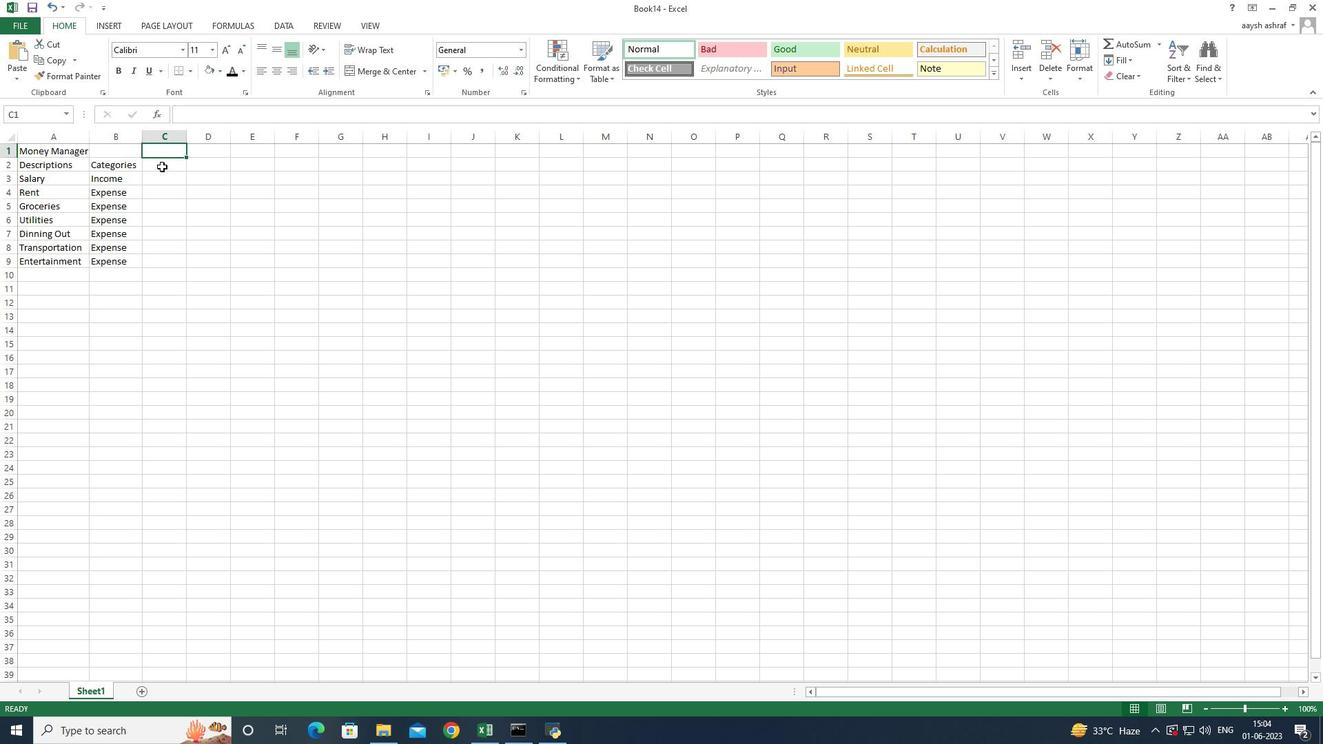 
Action: Mouse pressed left at (162, 166)
Screenshot: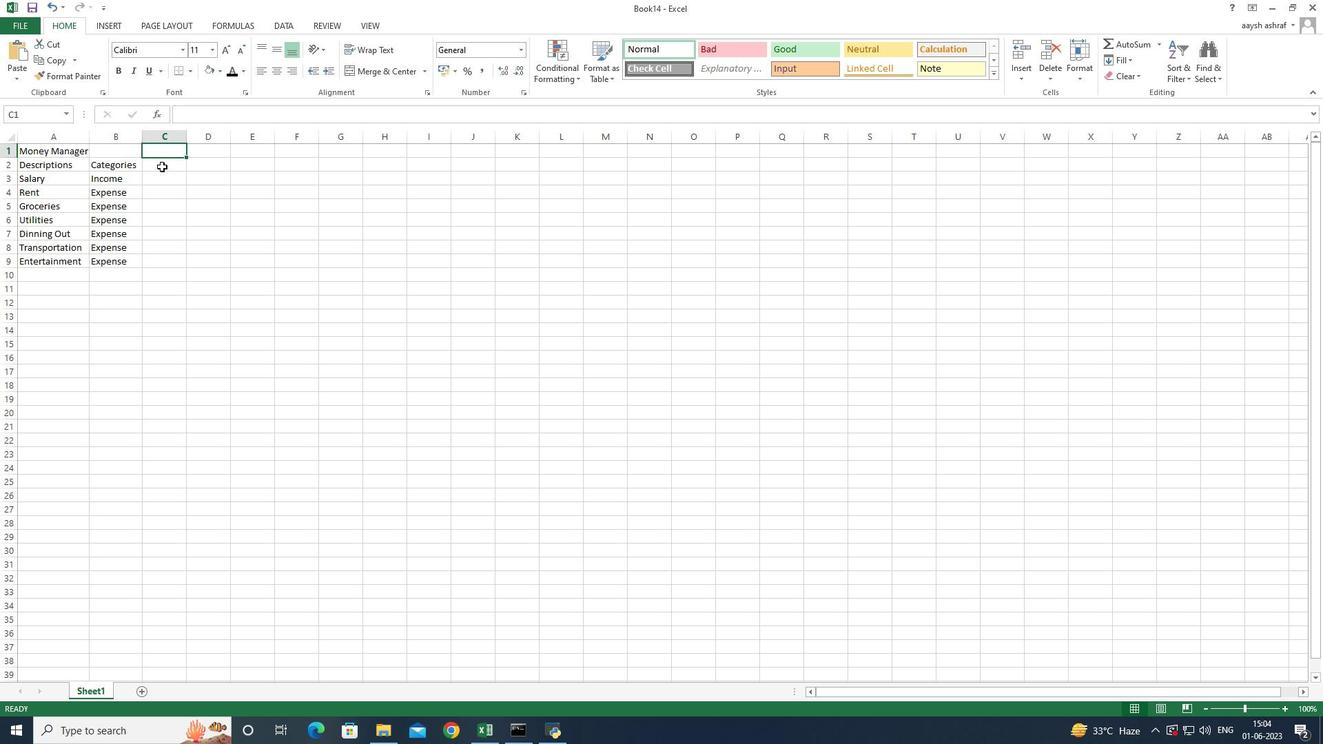 
Action: Mouse pressed left at (162, 166)
Screenshot: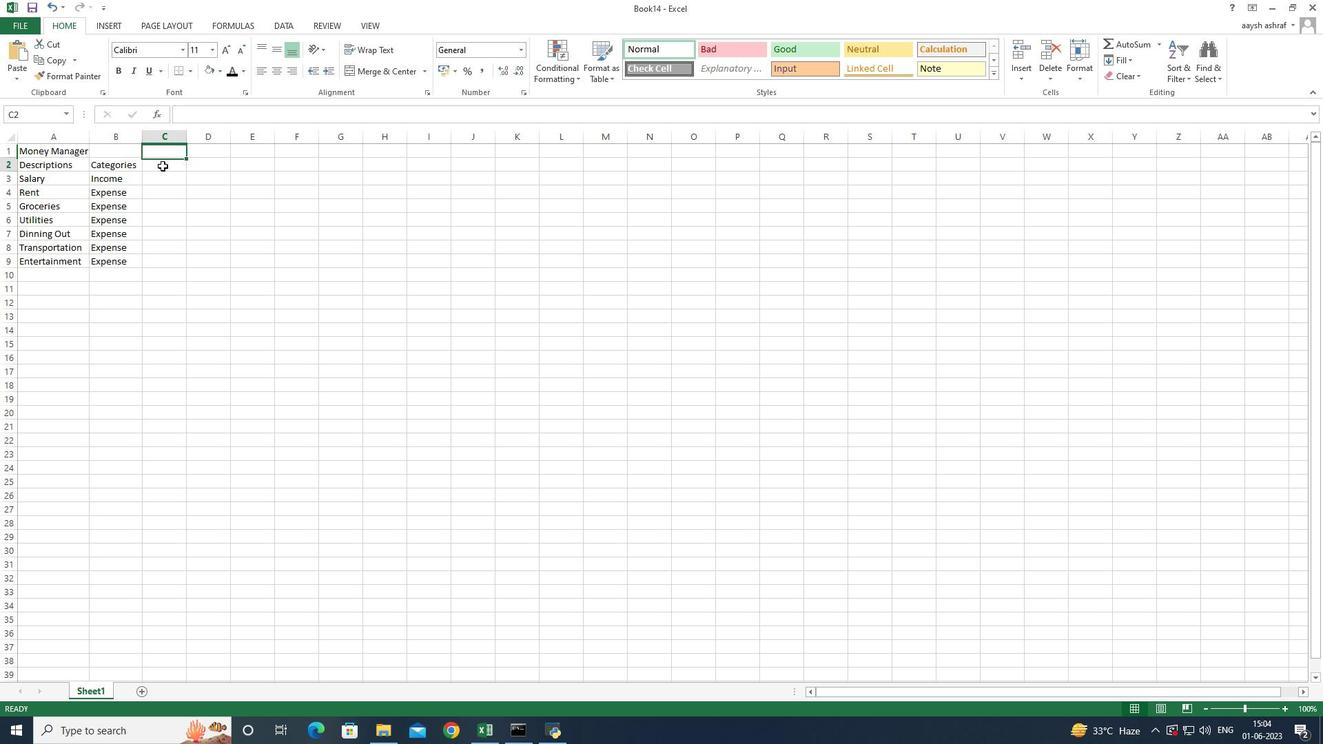 
Action: Key pressed <Key.shift>Amount<Key.space><Key.enter>
Screenshot: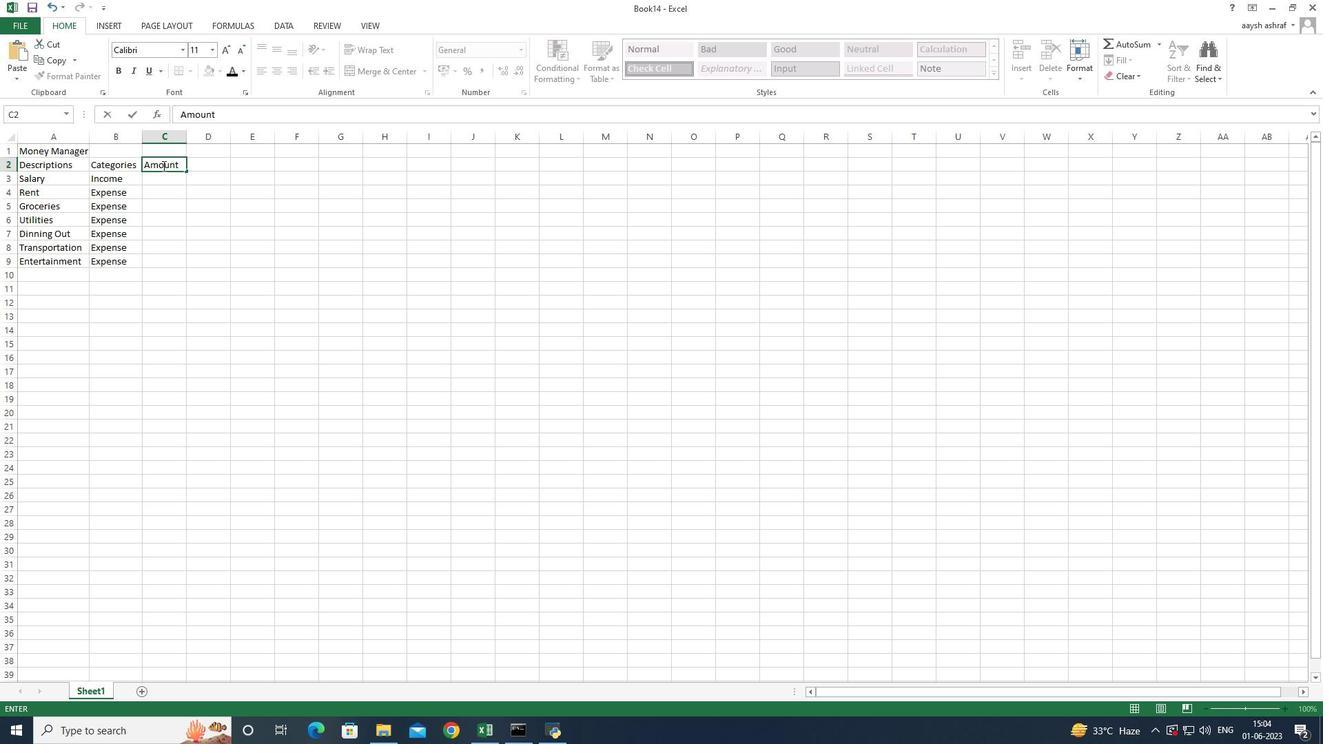 
Action: Mouse moved to (314, 107)
Screenshot: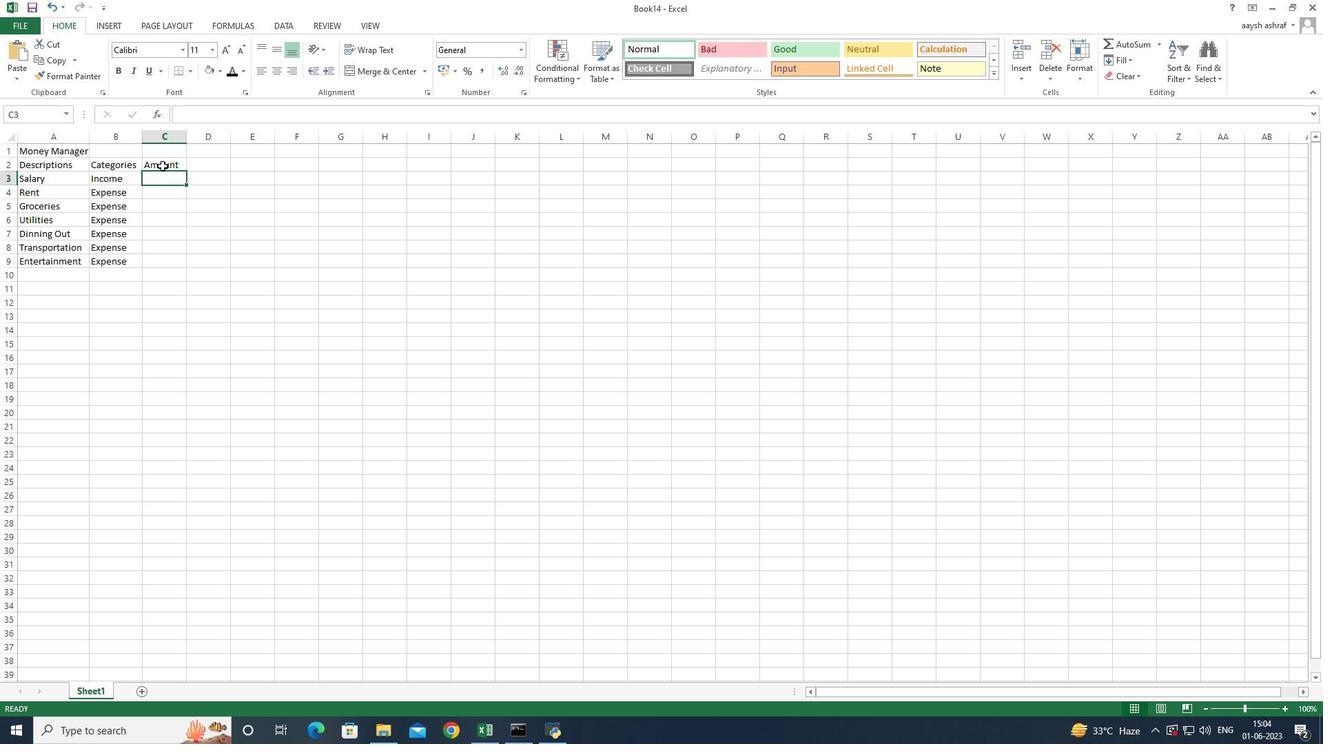 
Action: Key pressed 2500<Key.enter>800<Key.enter>200<Key.enter>100<Key.enter>50<Key.enter>30<Key.enter>100<Key.enter>
Screenshot: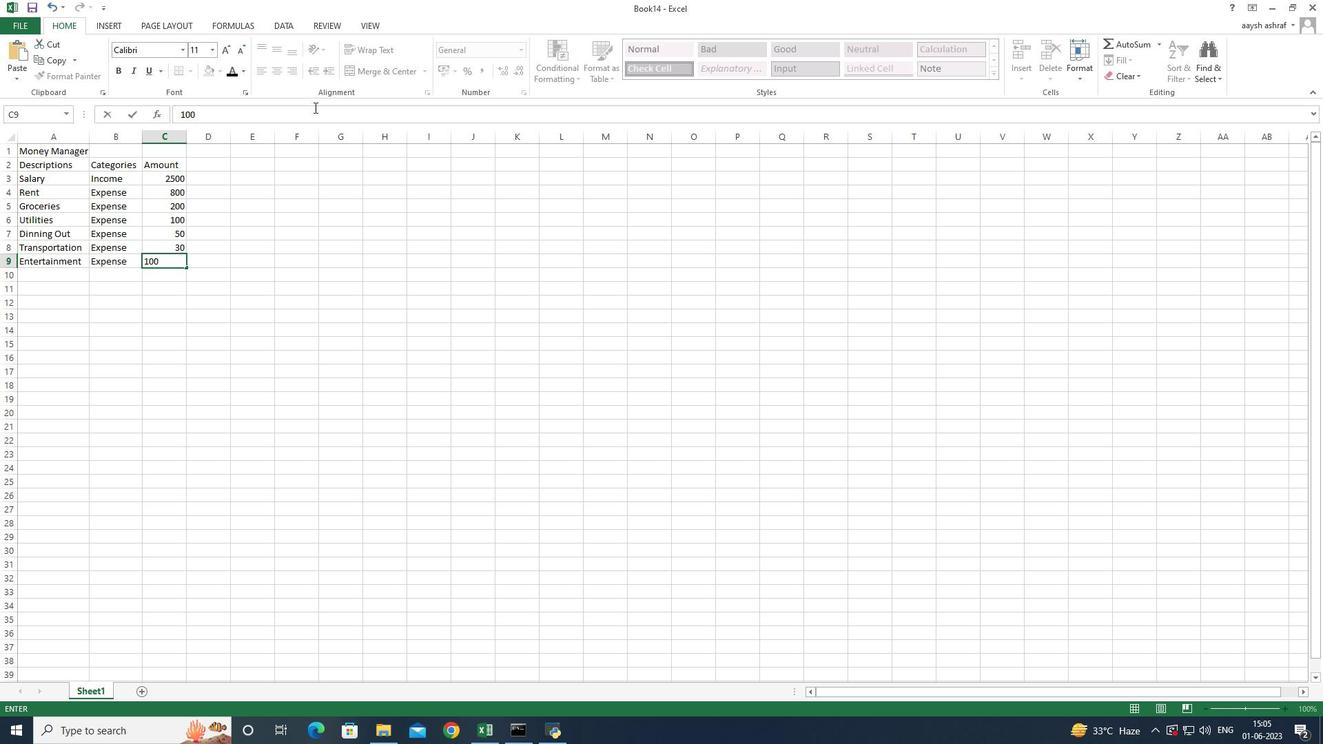 
Action: Mouse moved to (177, 177)
Screenshot: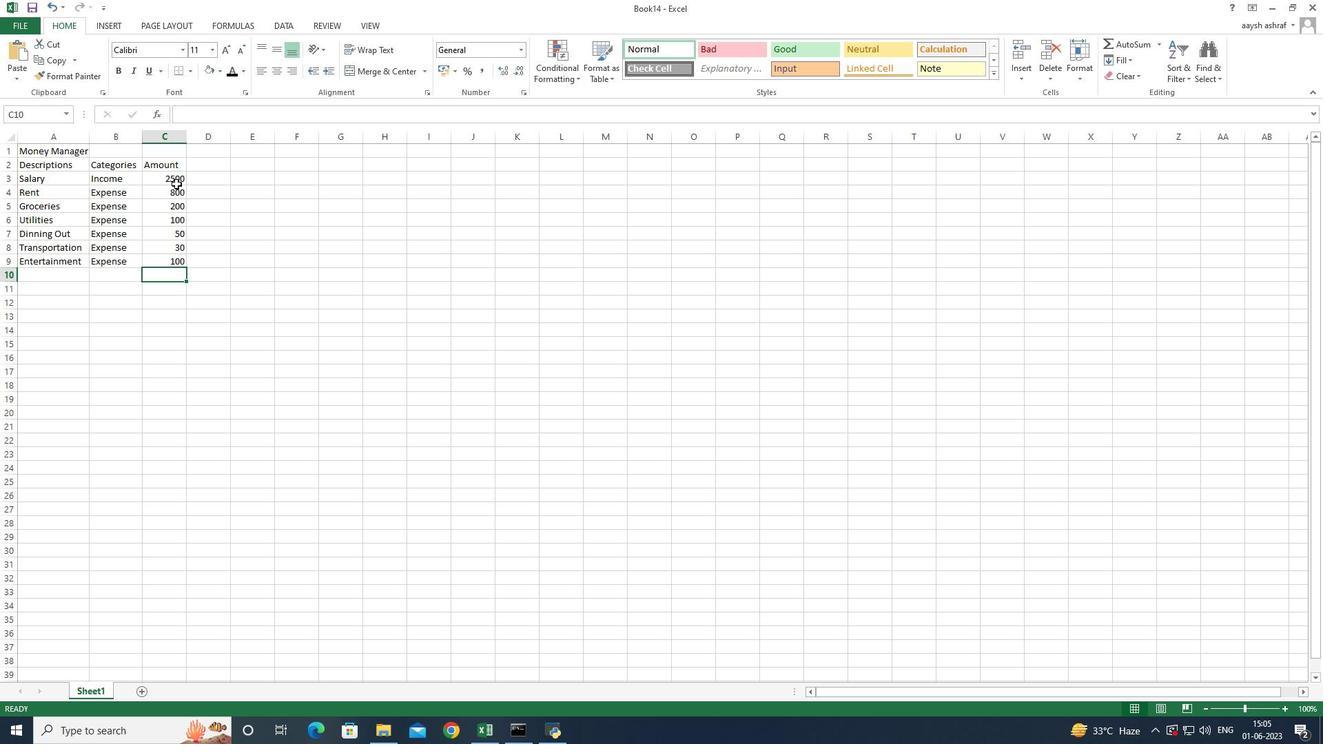 
Action: Mouse pressed left at (177, 177)
Screenshot: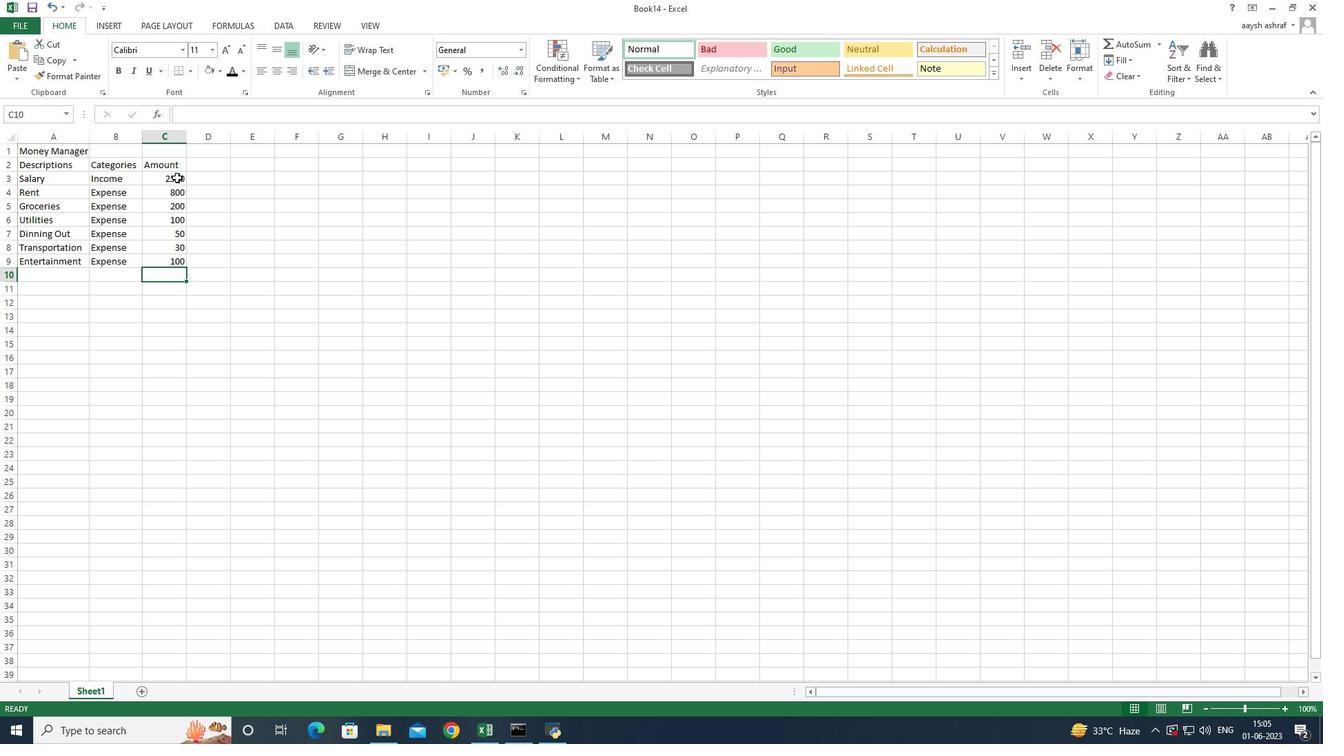 
Action: Mouse pressed left at (177, 177)
Screenshot: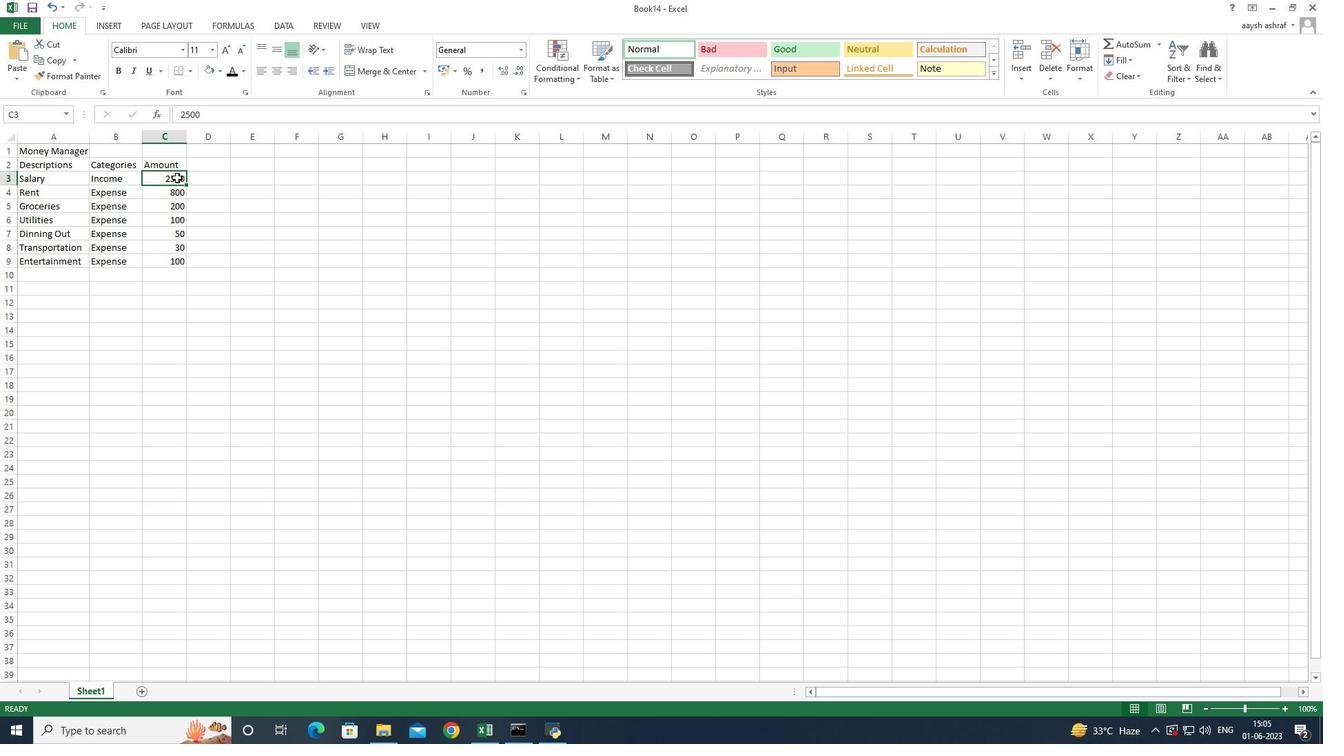 
Action: Mouse moved to (452, 73)
Screenshot: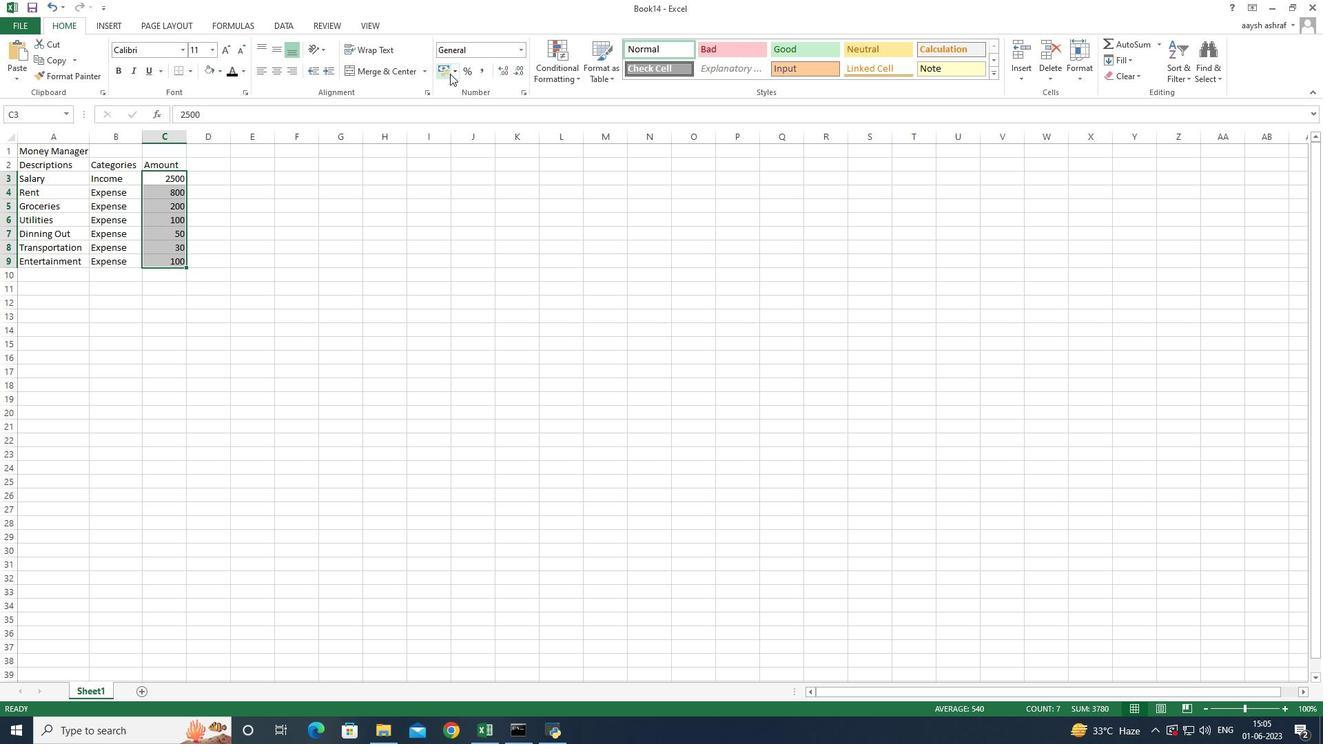 
Action: Mouse pressed left at (452, 73)
Screenshot: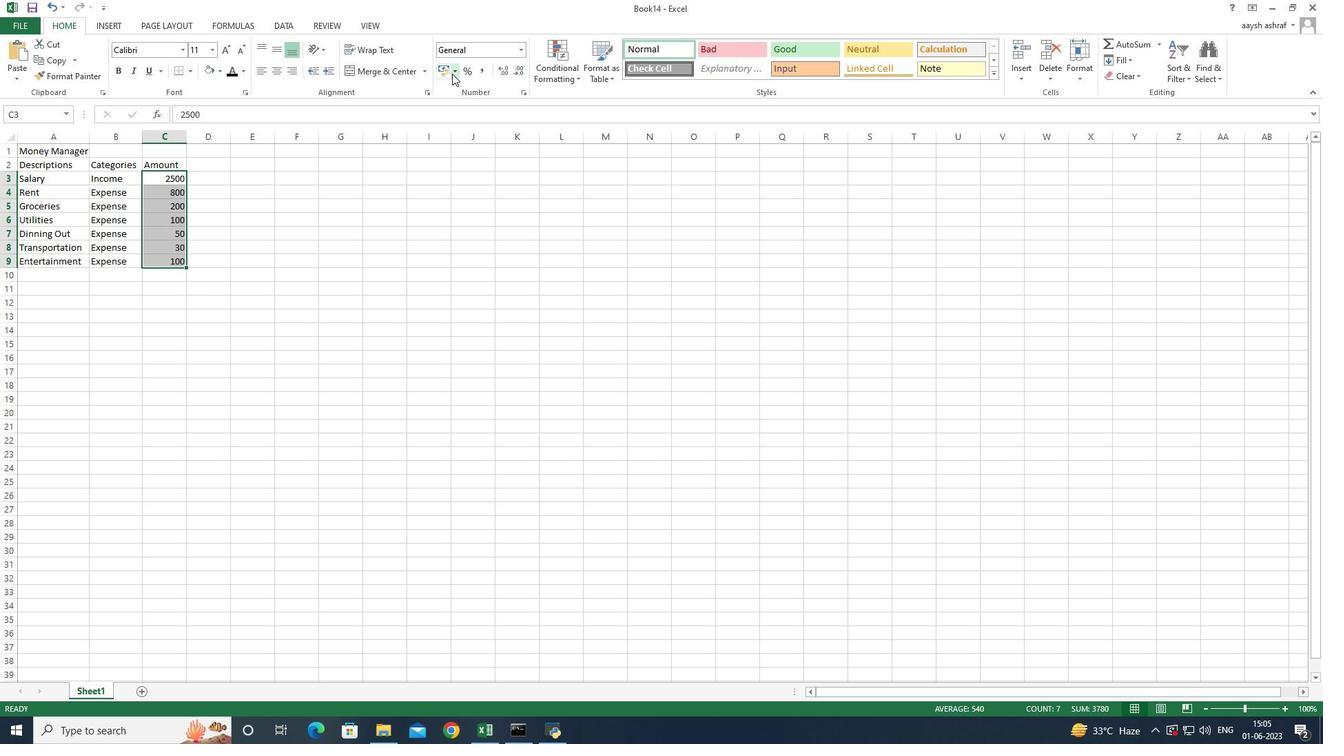 
Action: Mouse moved to (503, 107)
Screenshot: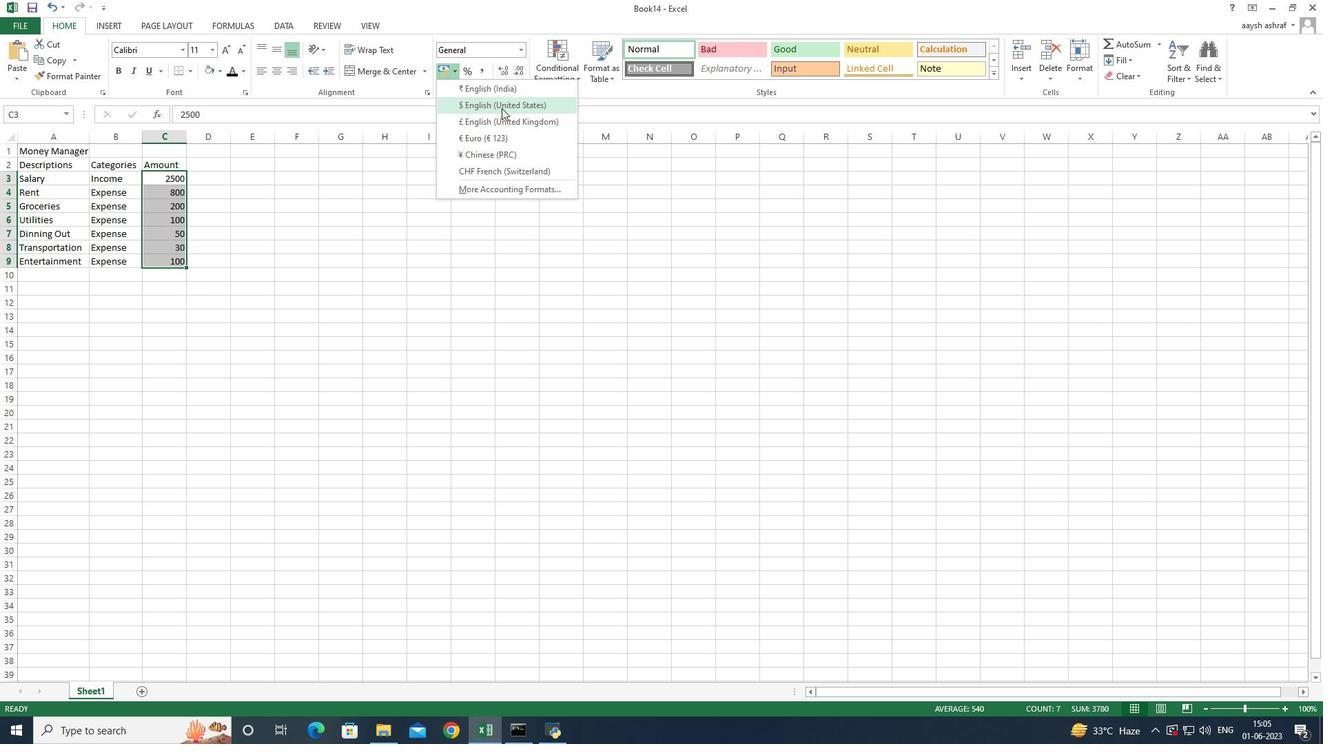 
Action: Mouse pressed left at (503, 107)
Screenshot: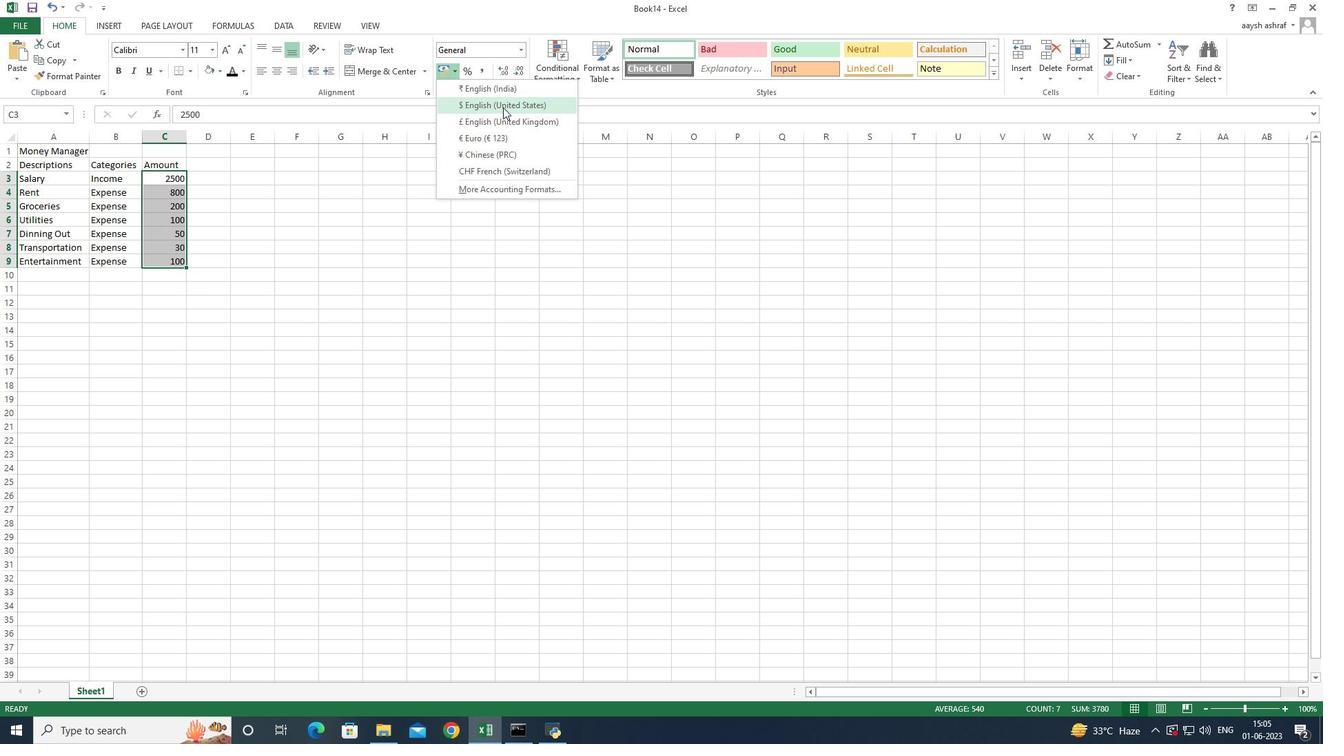 
Action: Mouse moved to (219, 170)
Screenshot: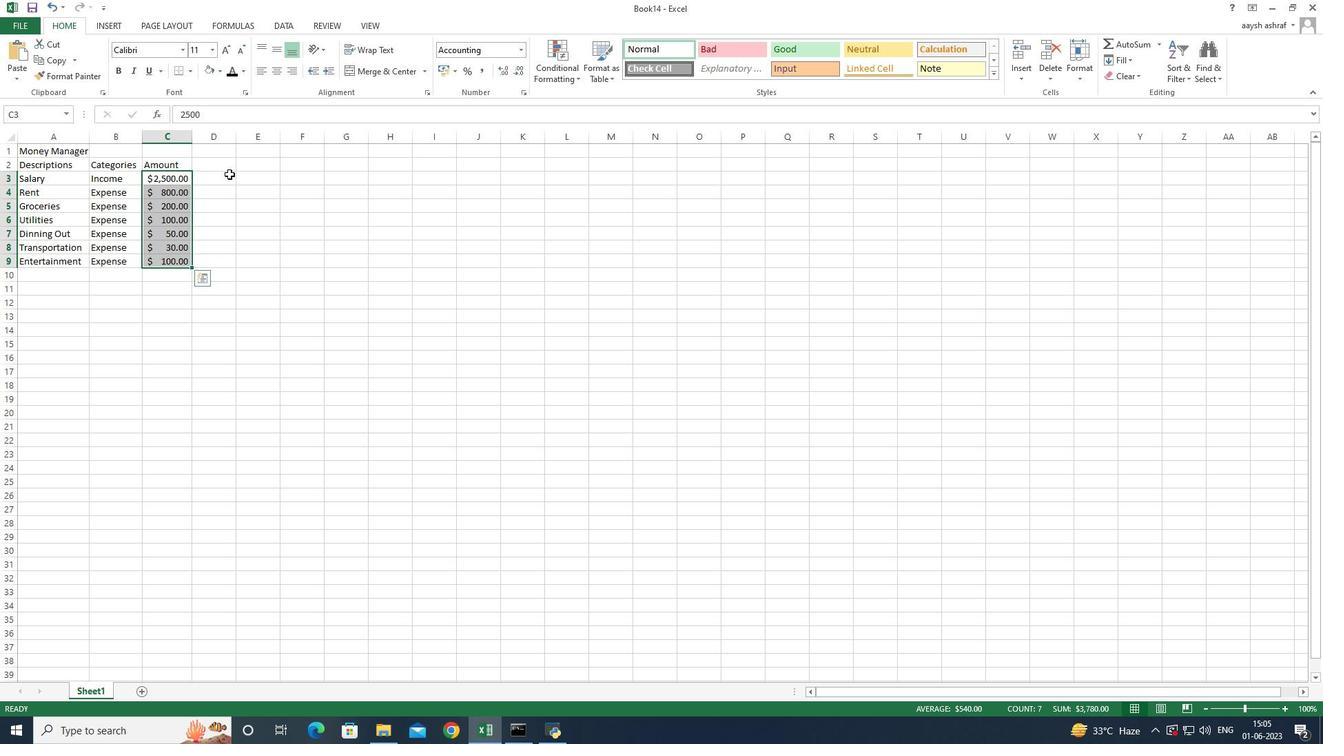 
Action: Mouse pressed left at (219, 170)
Screenshot: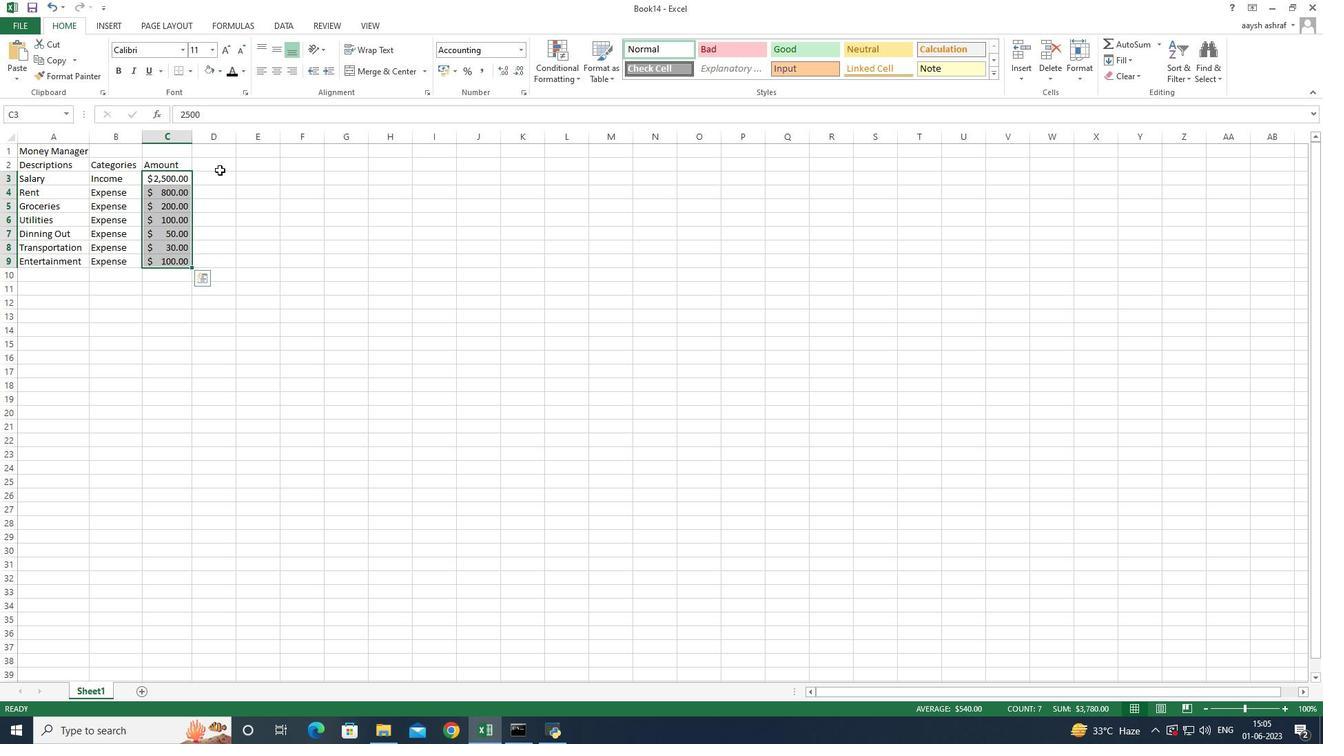 
Action: Key pressed <Key.shift>Dates<Key.enter>202
Screenshot: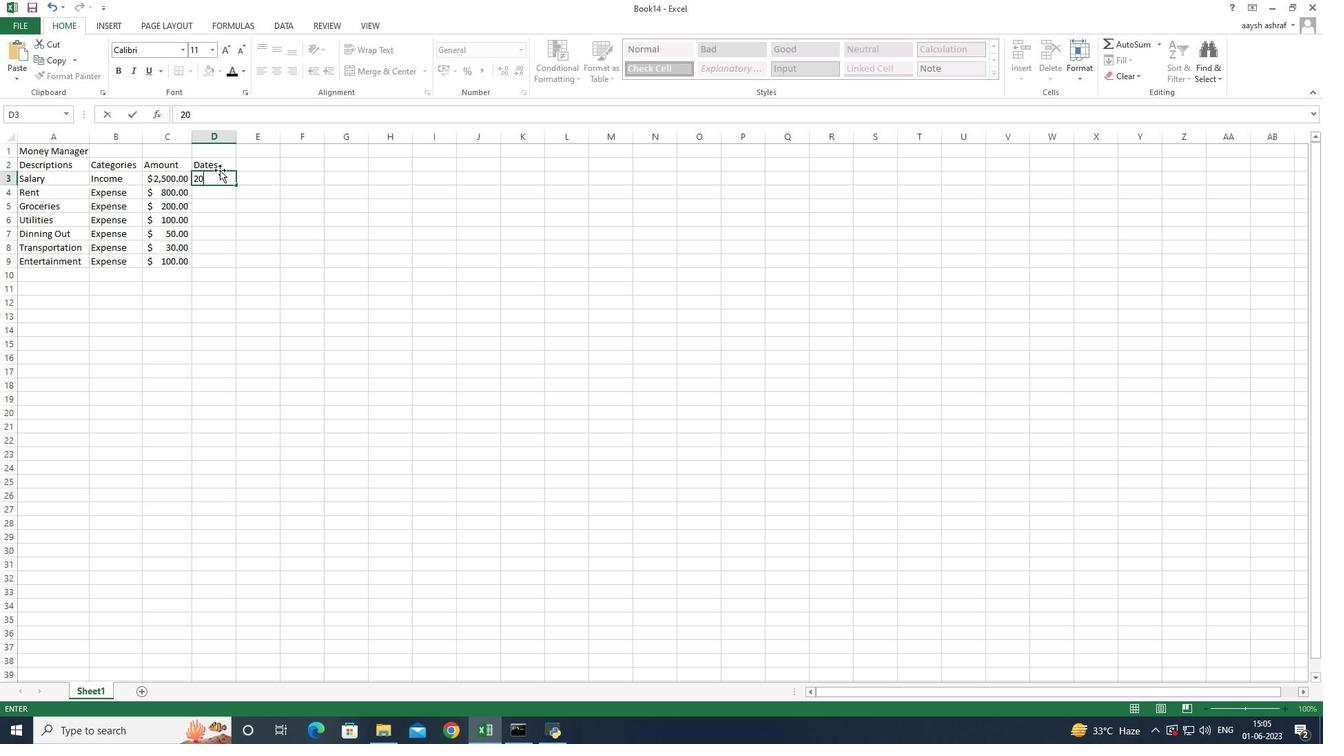 
Action: Mouse moved to (476, 236)
Screenshot: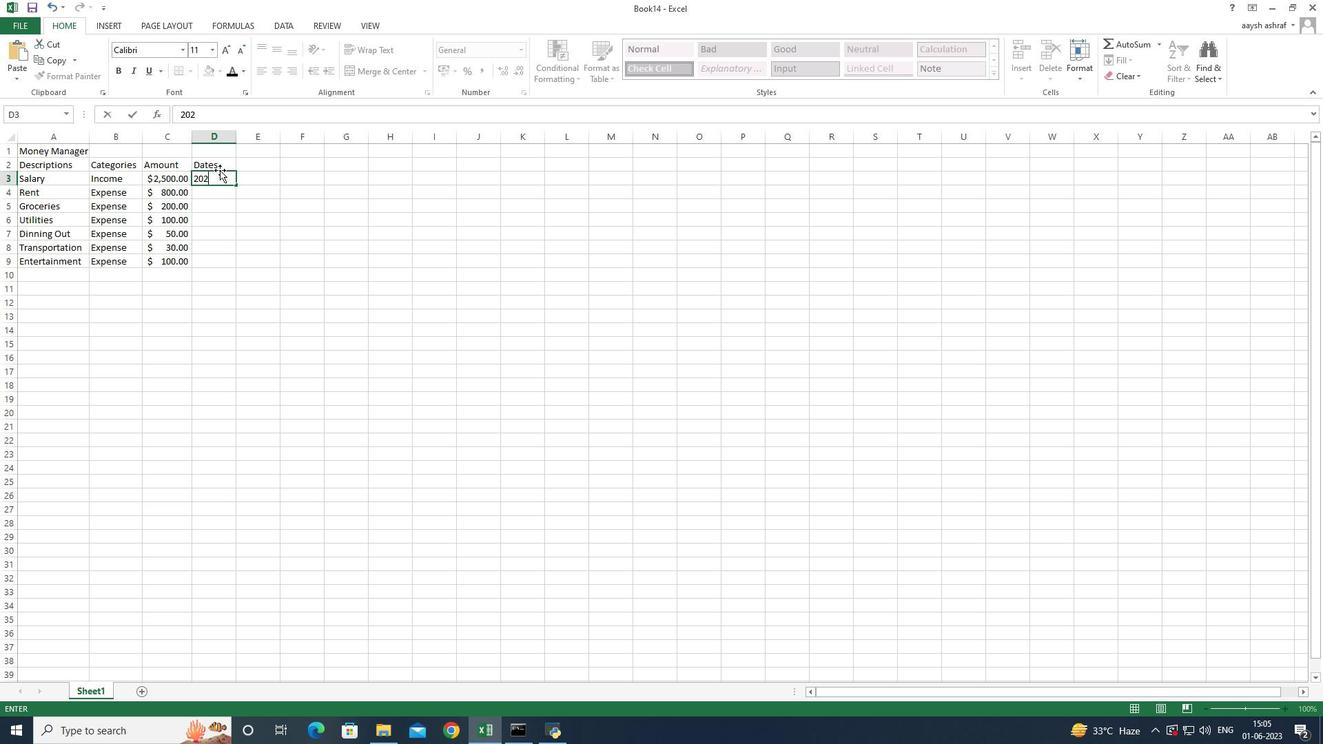 
Action: Key pressed 3
Screenshot: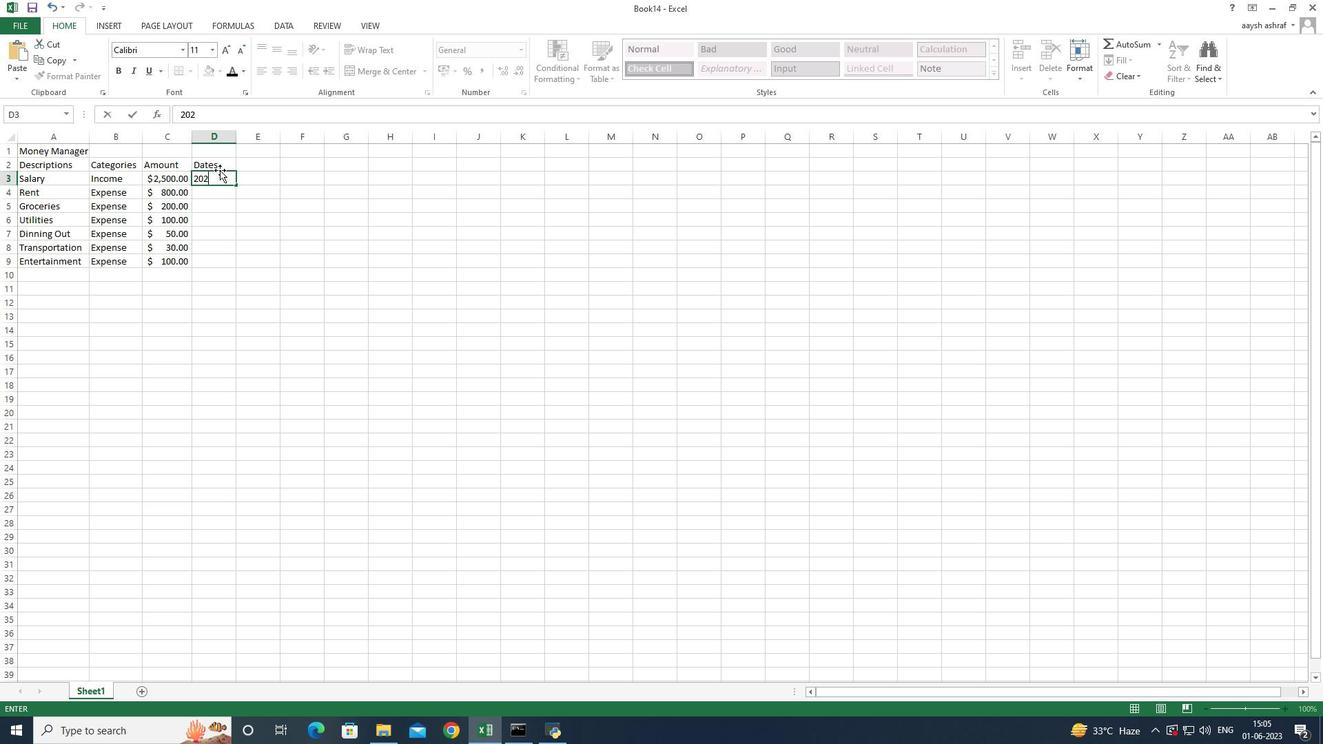 
Action: Mouse moved to (498, 240)
Screenshot: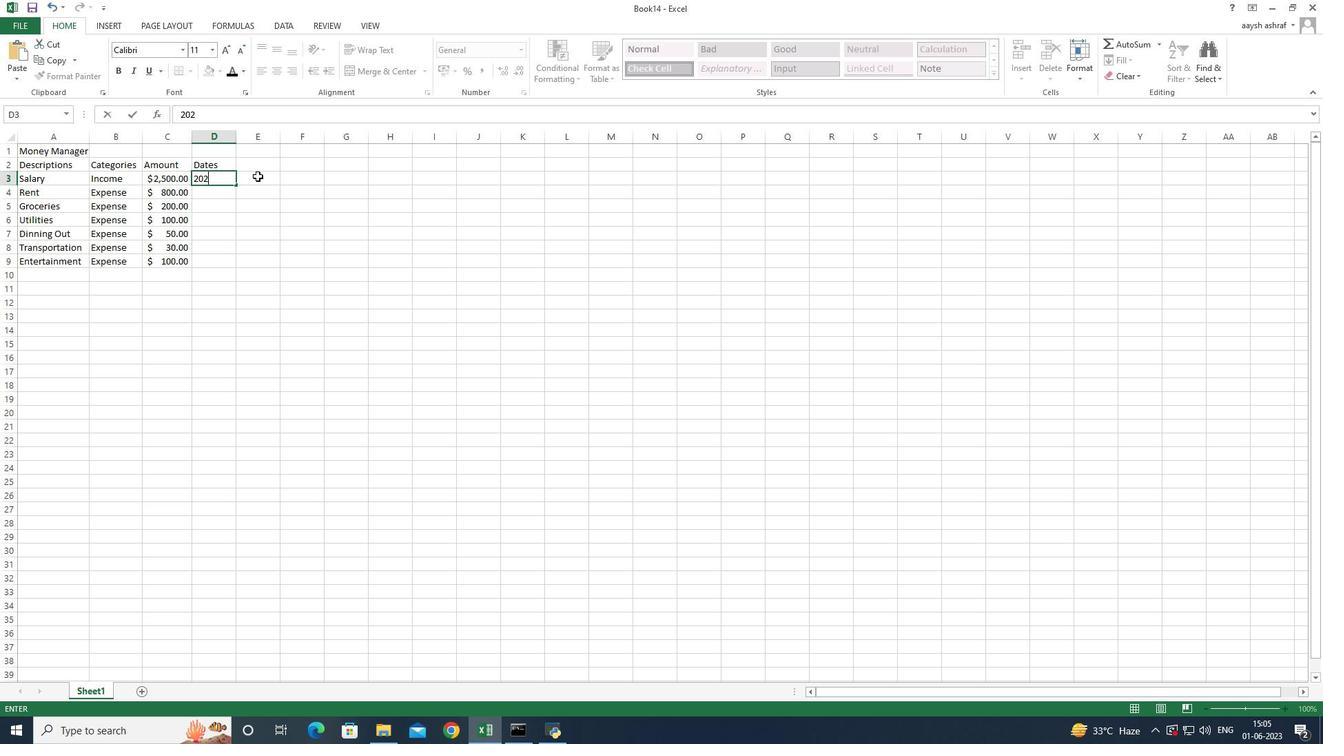 
Action: Key pressed -05
Screenshot: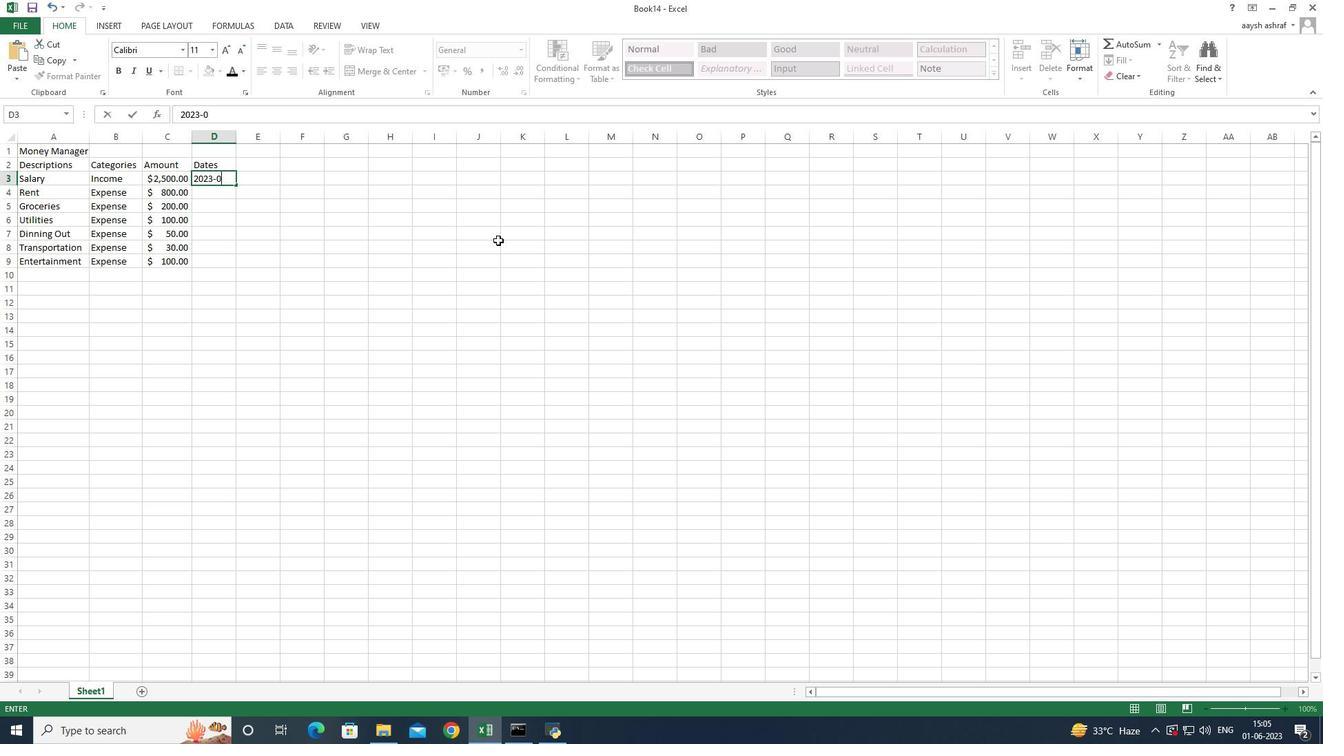
Action: Mouse moved to (1121, 261)
Screenshot: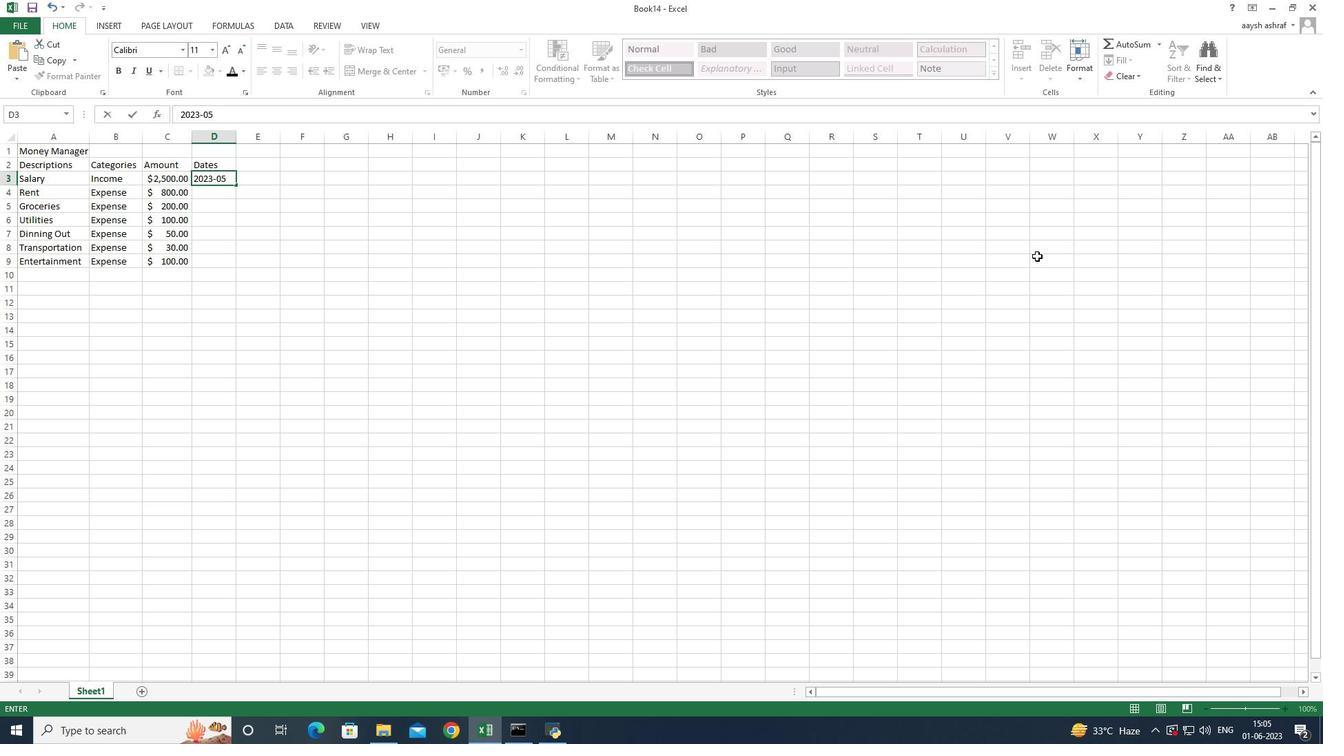 
Action: Key pressed -01<Key.enter>2023-05-05<Key.enter>2023-05-10<Key.enter>2023-05-15<Key.enter>2023-05-20<Key.enter>2023-05-25<Key.enter>2023-05-31<Key.enter>
Screenshot: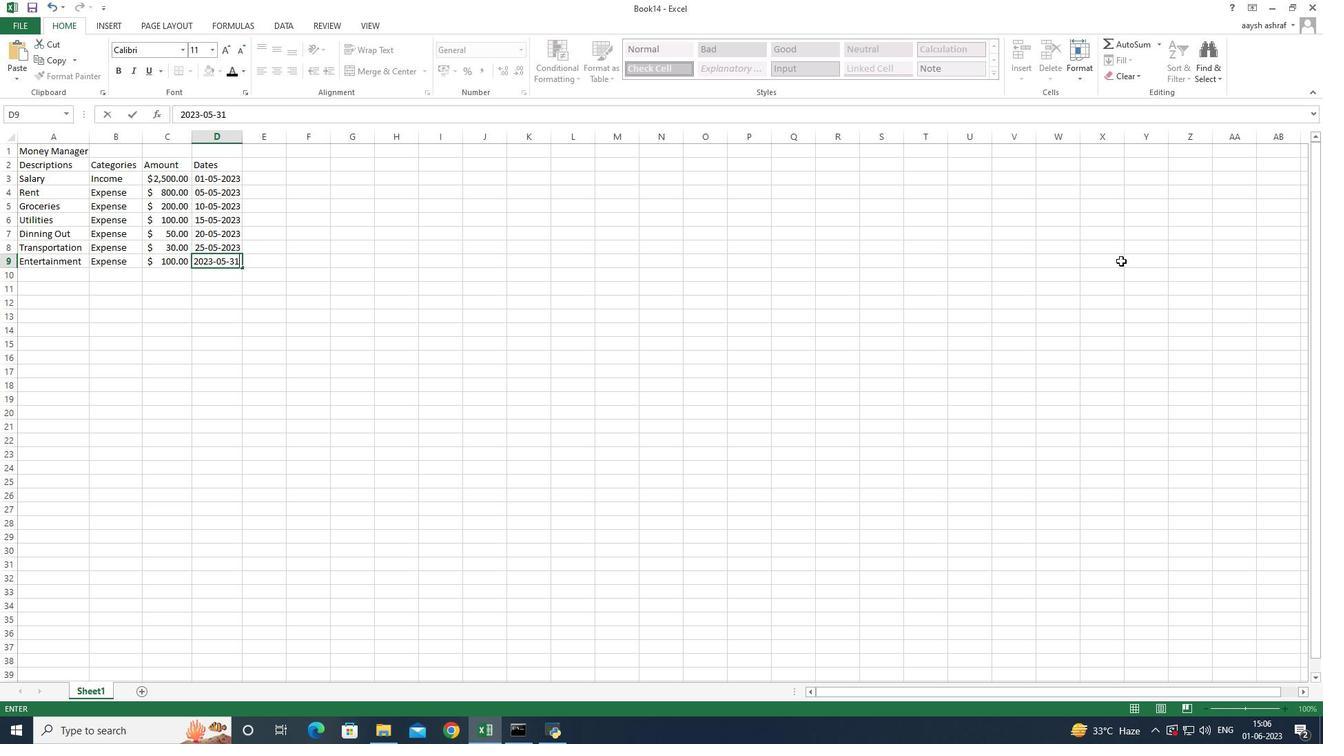 
Action: Mouse moved to (241, 140)
Screenshot: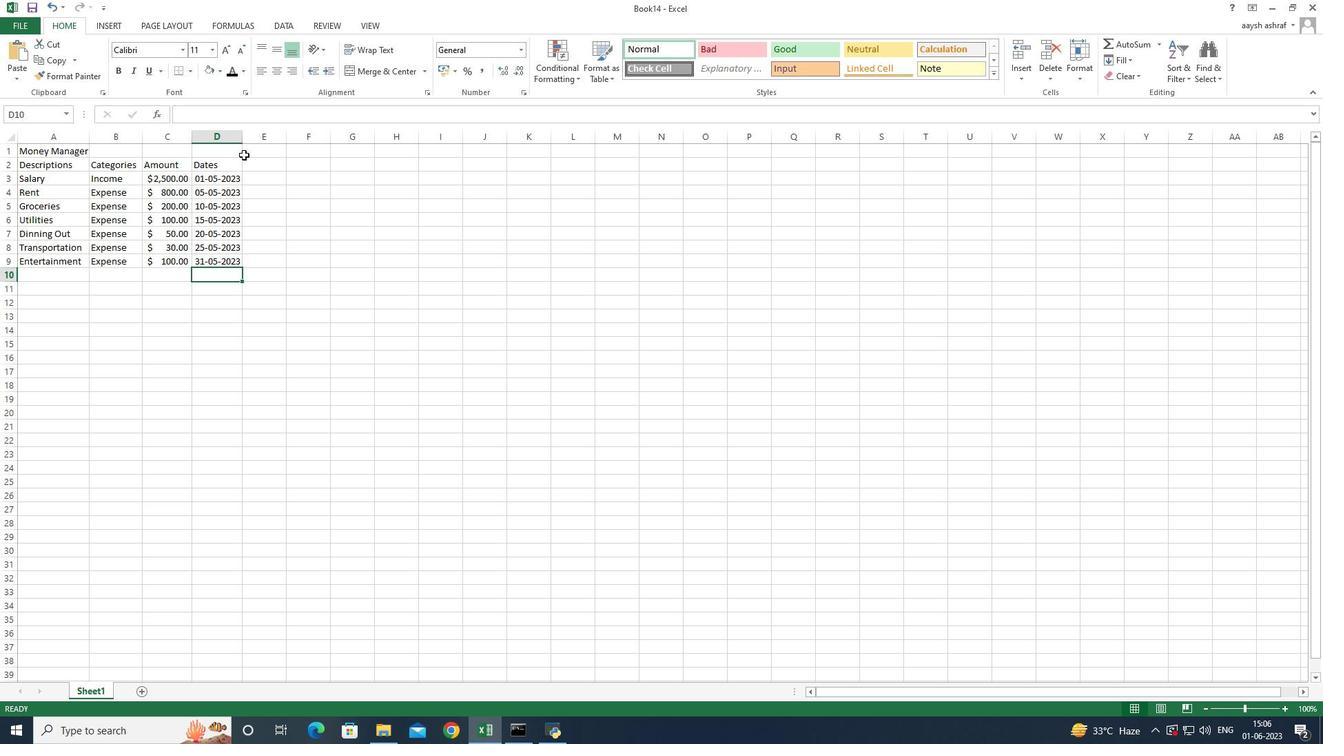 
Action: Mouse pressed left at (241, 140)
Screenshot: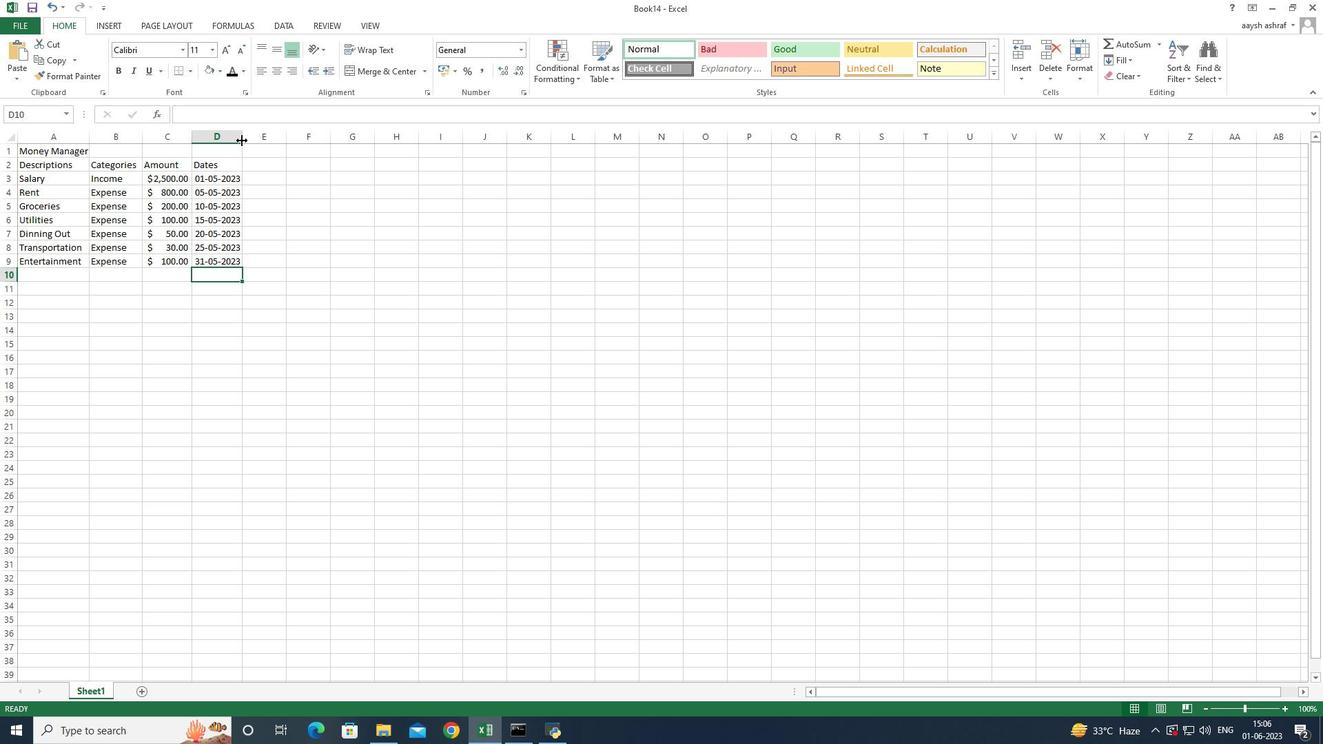
Action: Mouse moved to (190, 137)
Screenshot: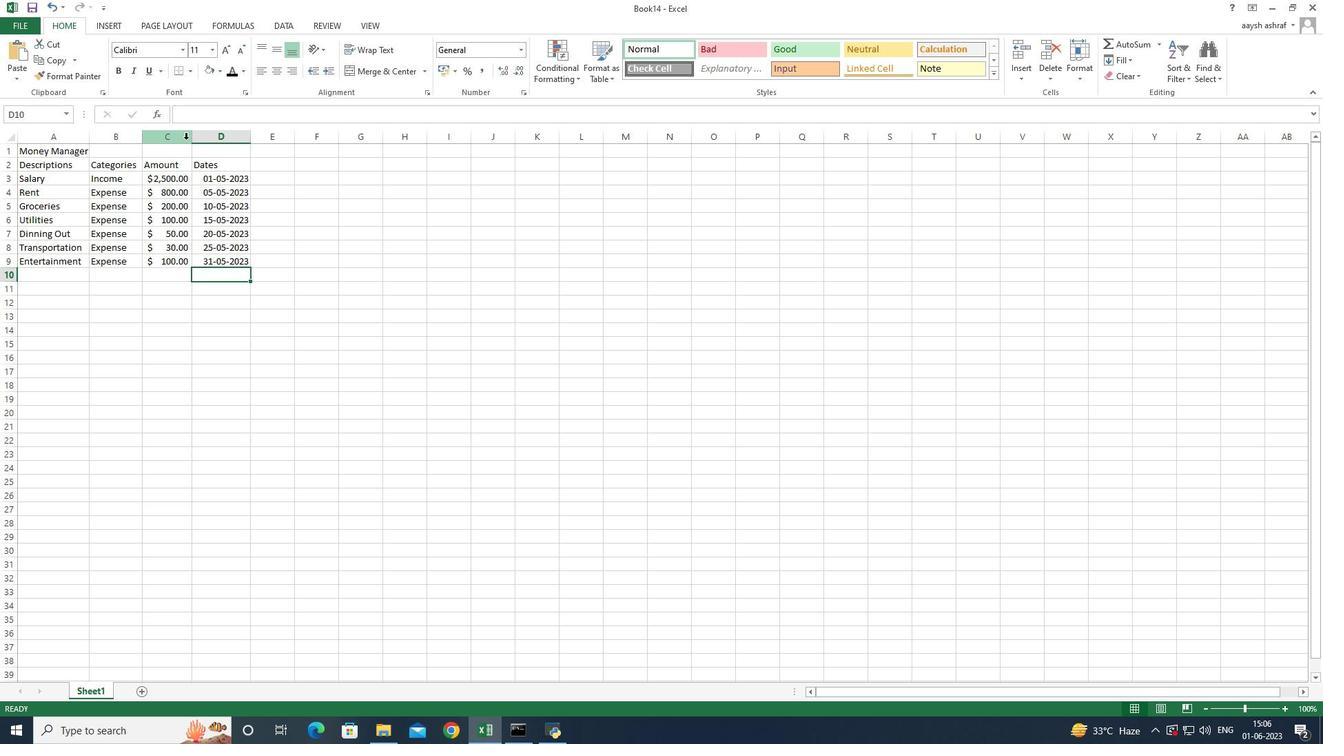 
Action: Mouse pressed left at (190, 137)
Screenshot: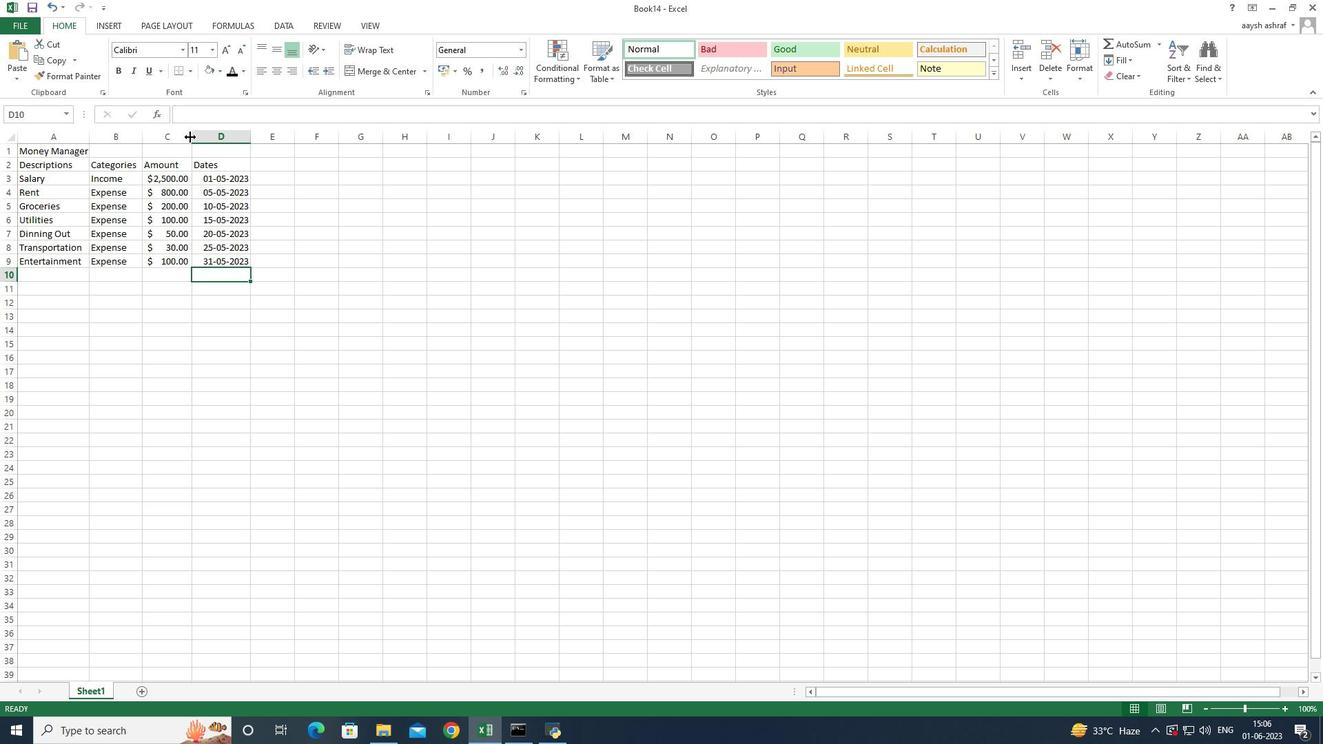 
Action: Mouse moved to (266, 164)
Screenshot: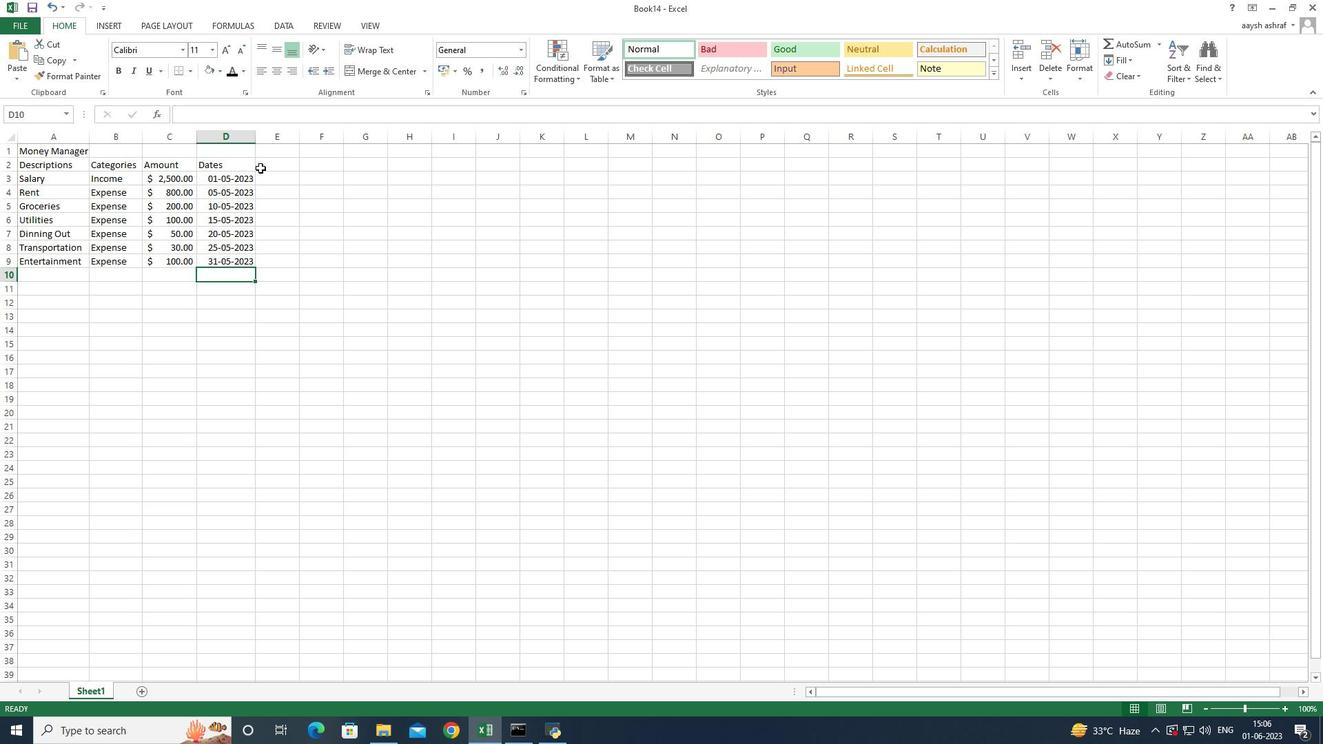 
Action: Mouse pressed left at (266, 164)
Screenshot: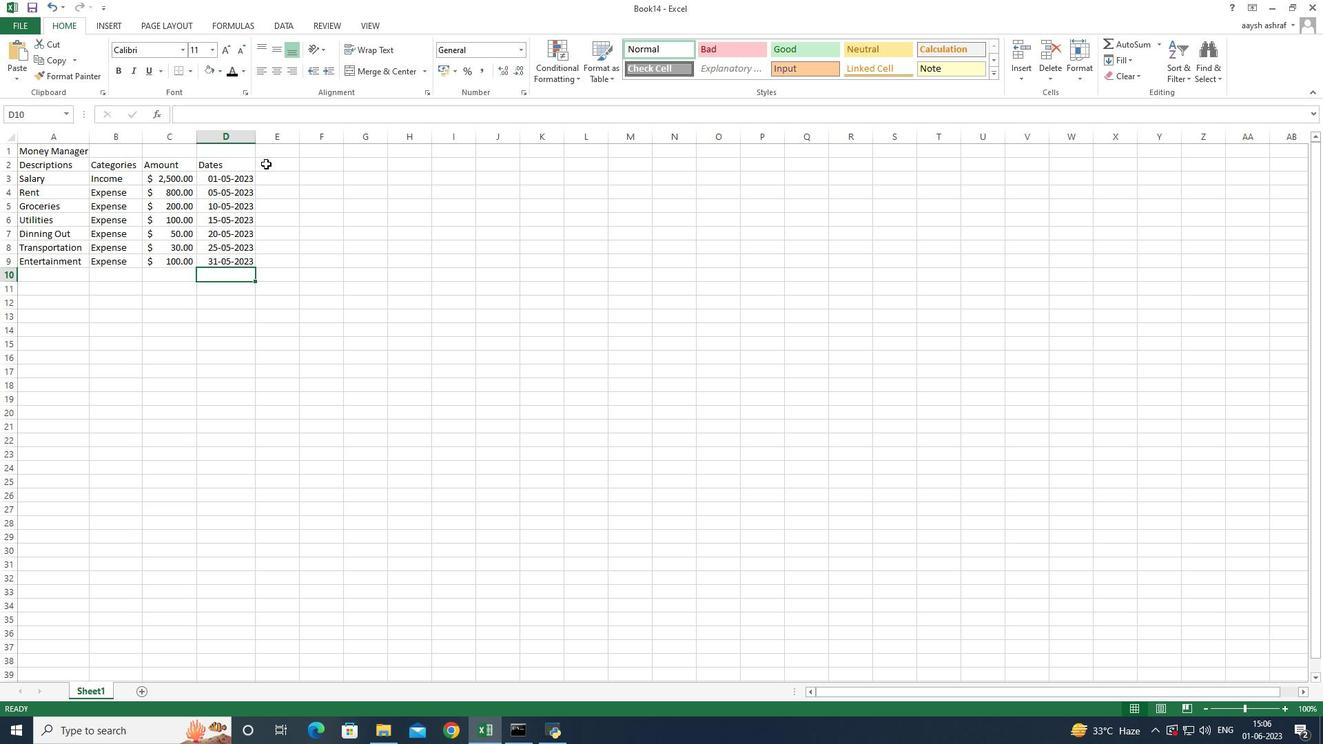 
Action: Mouse pressed left at (266, 164)
Screenshot: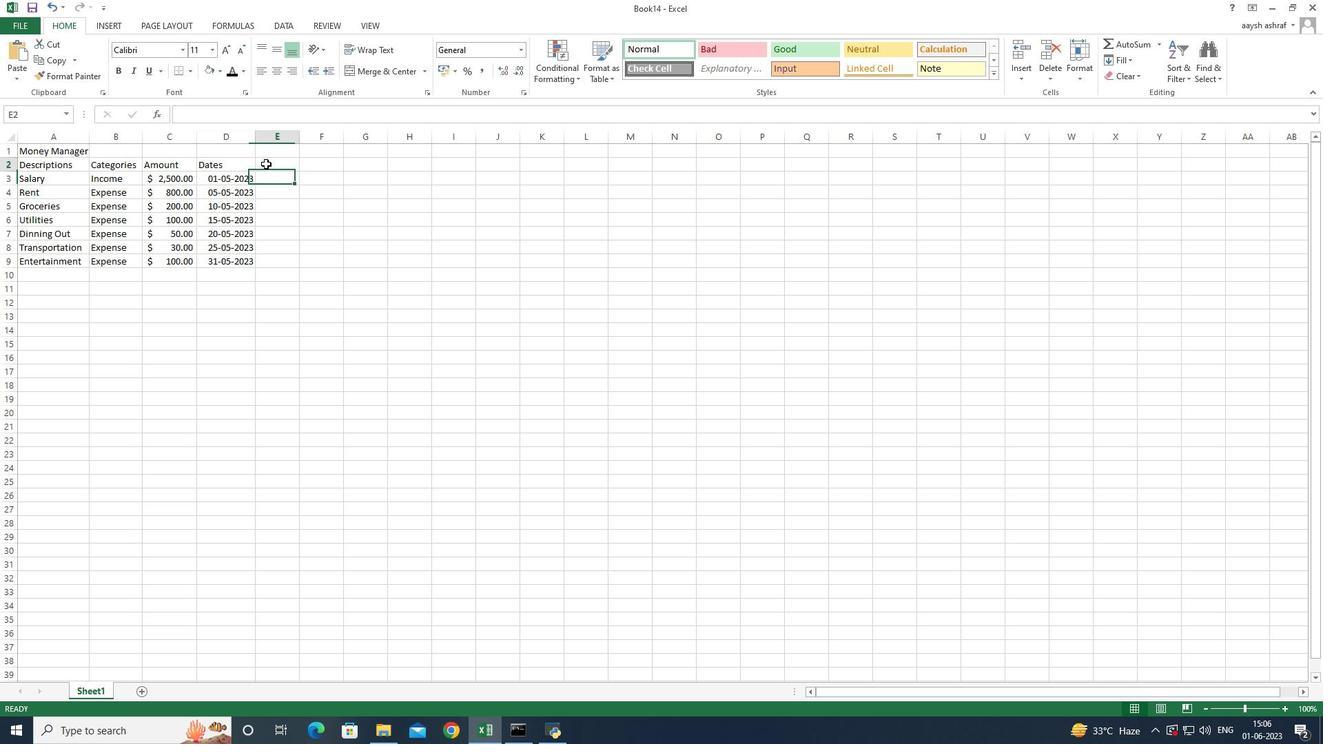 
Action: Key pressed <Key.shift>Asset<Key.space><Key.shift>A
Screenshot: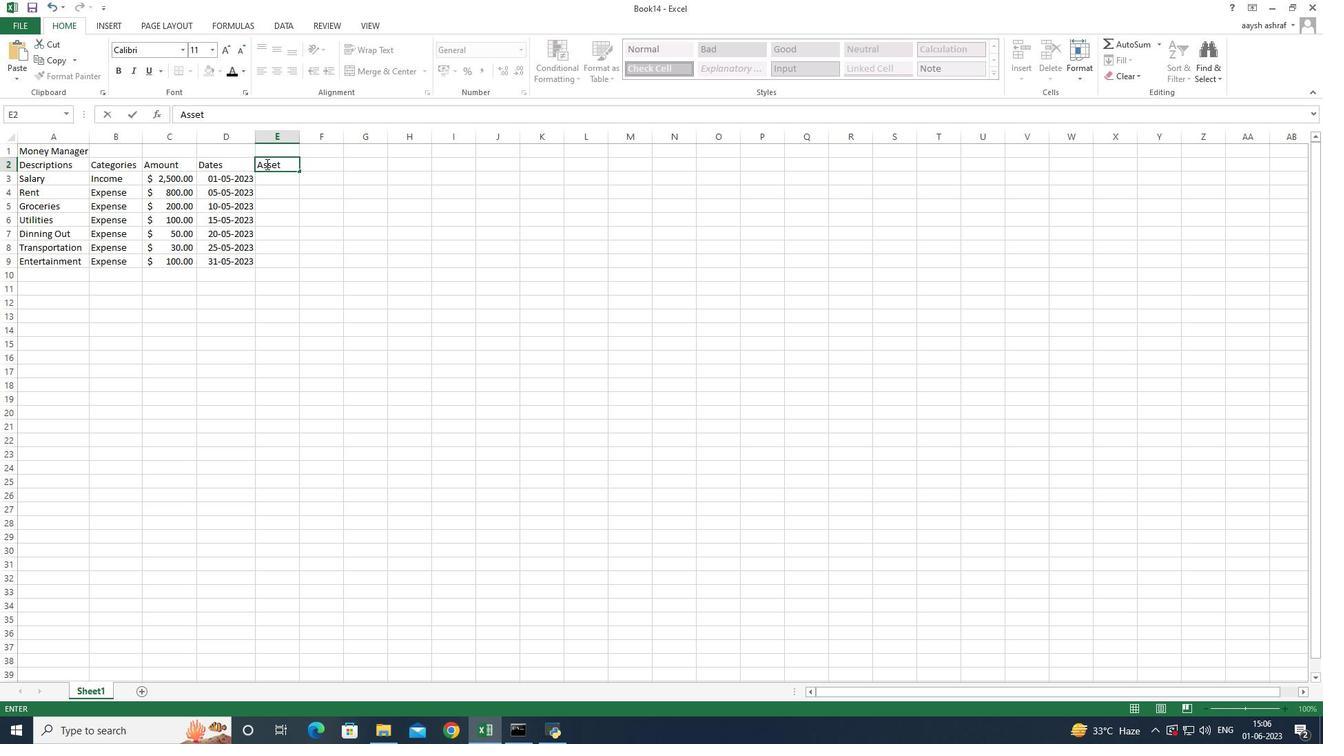
Action: Mouse moved to (266, 163)
Screenshot: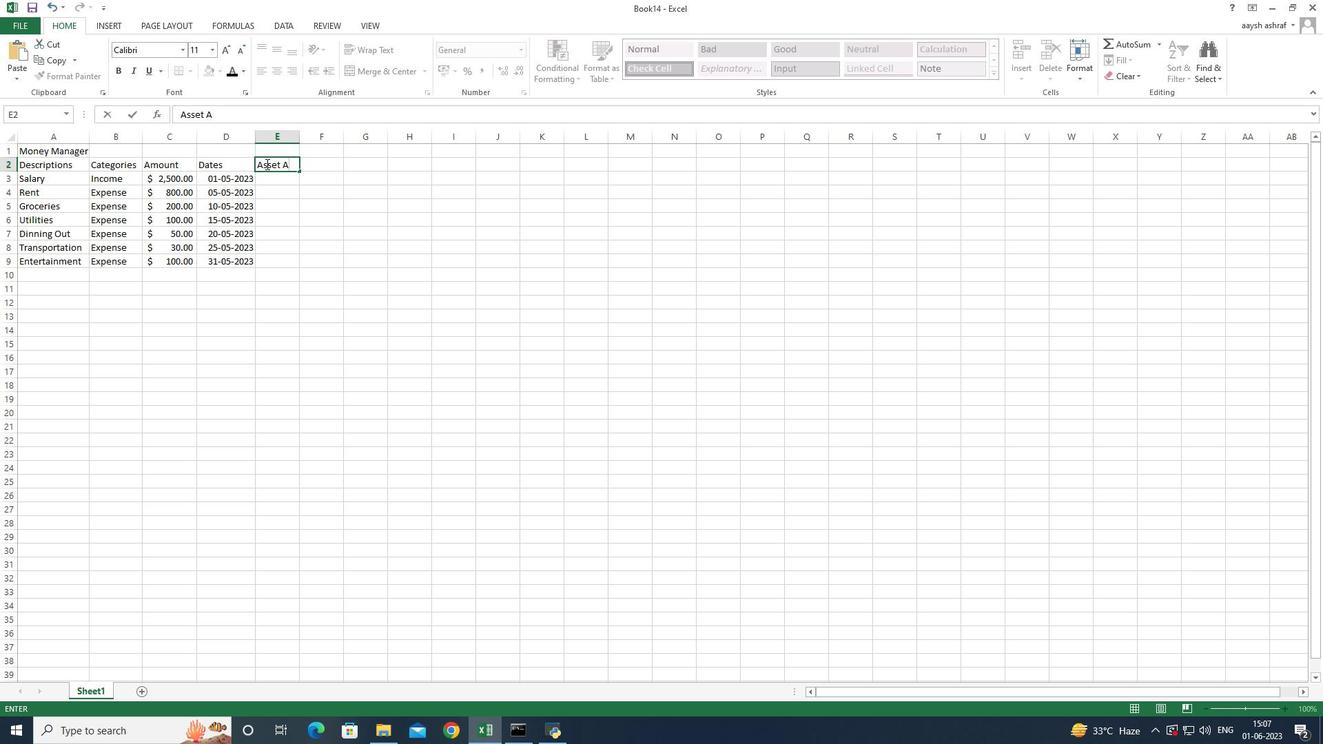 
Action: Key pressed <Key.backspace><Key.backspace><Key.backspace><Key.backspace><Key.backspace><Key.backspace>
Screenshot: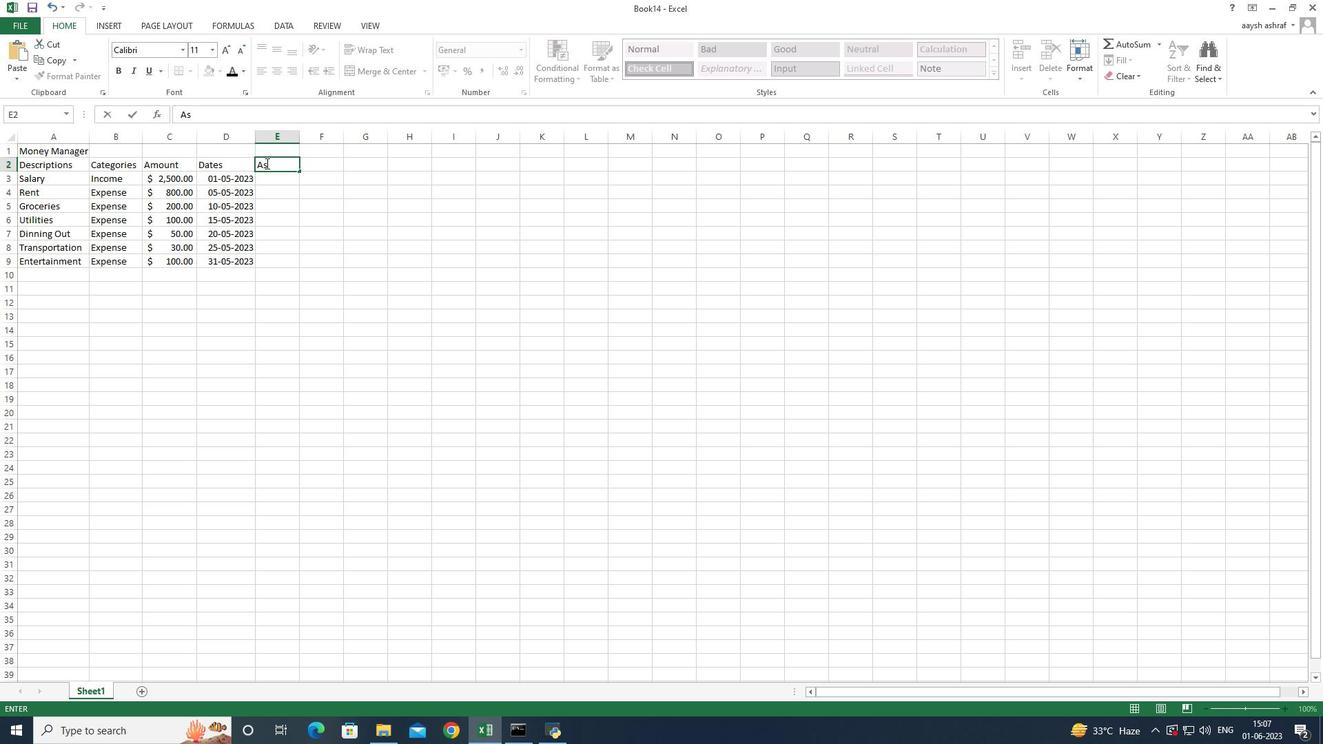 
Action: Mouse moved to (283, 217)
Screenshot: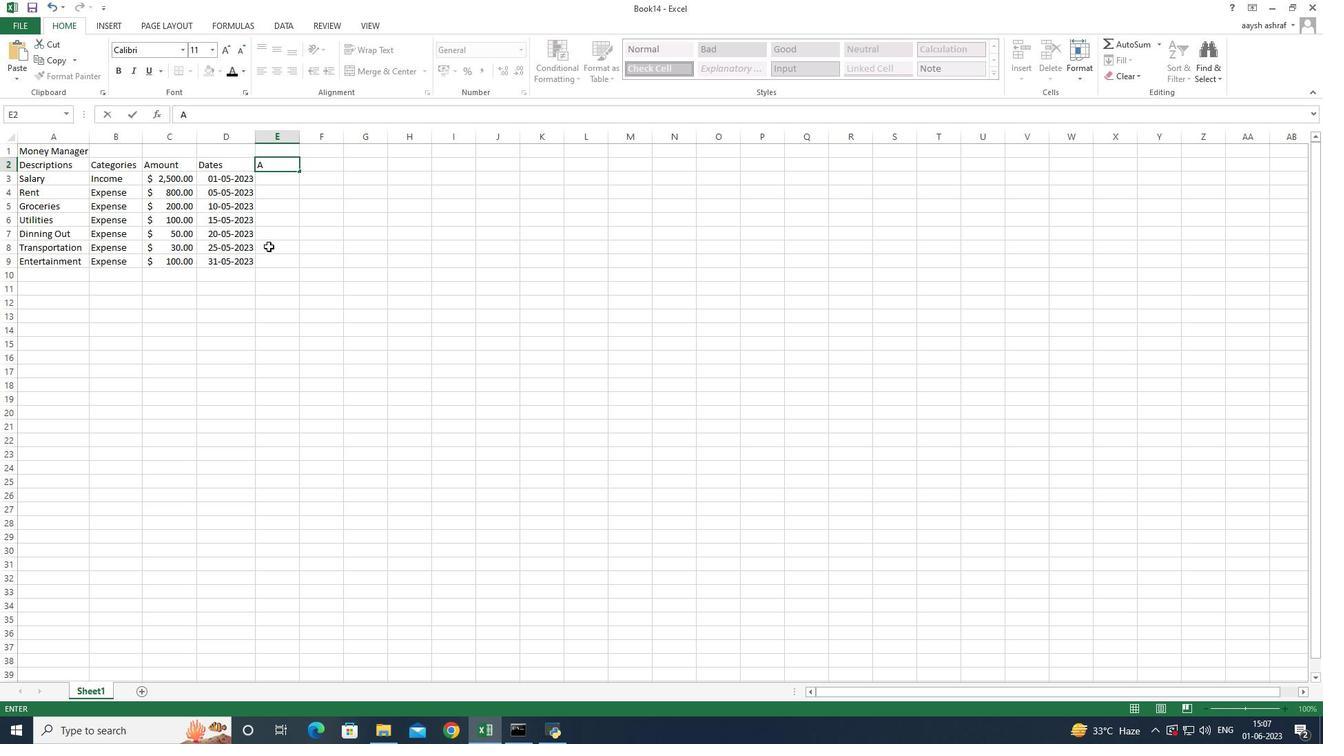 
Action: Key pressed <Key.backspace>
Screenshot: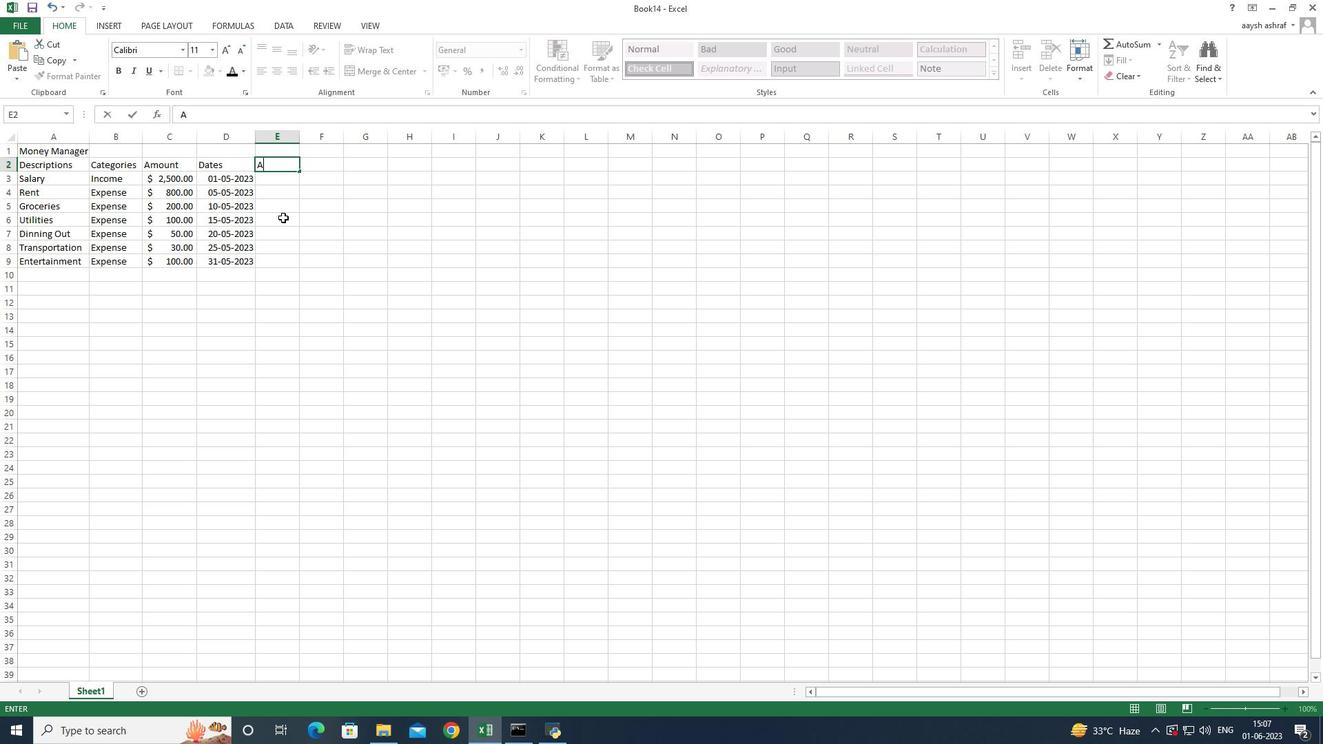 
Action: Mouse moved to (300, 245)
Screenshot: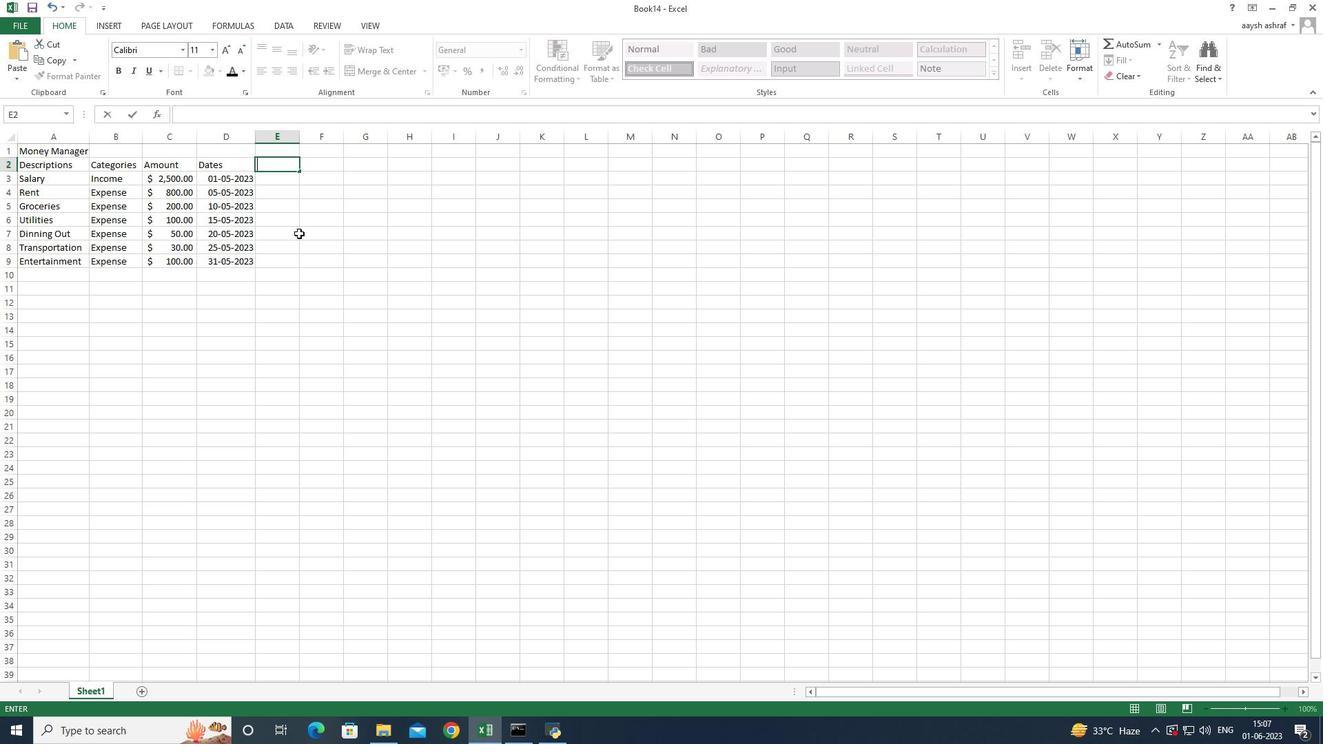 
Action: Mouse pressed left at (300, 245)
Screenshot: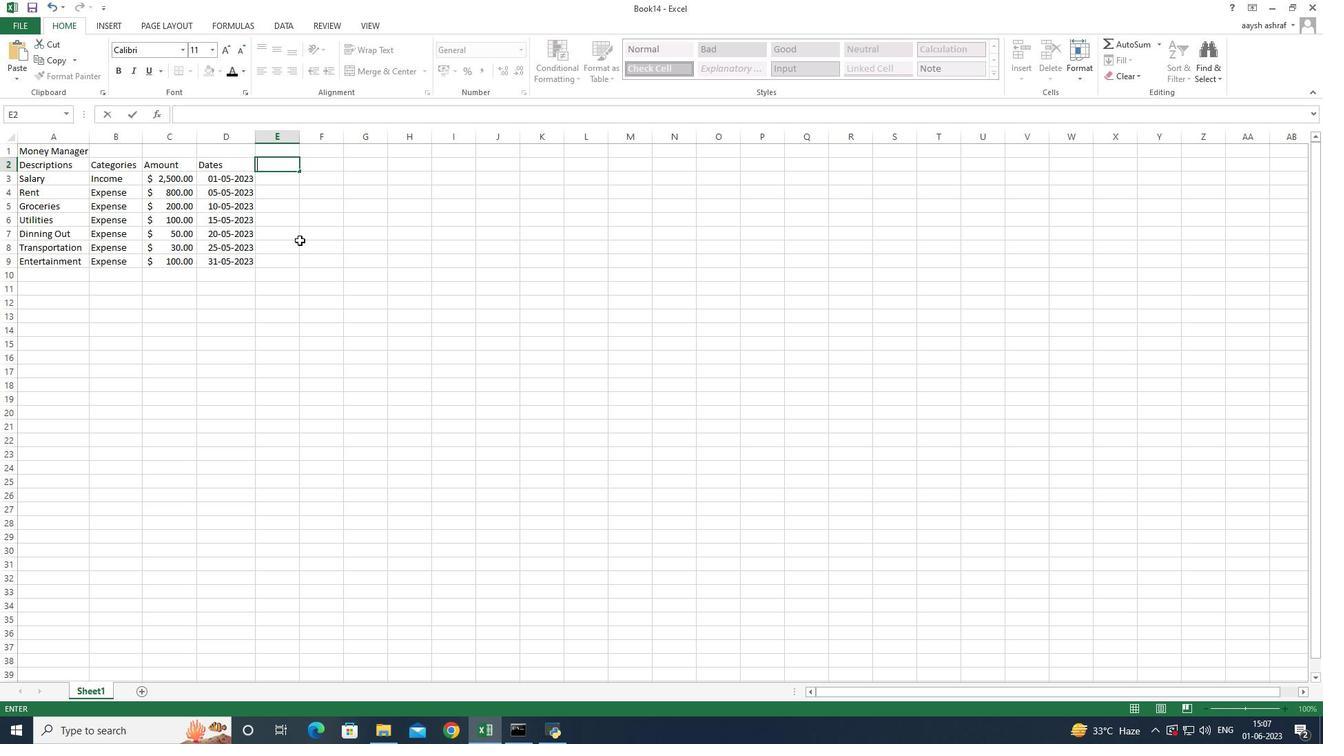 
Action: Mouse moved to (261, 167)
Screenshot: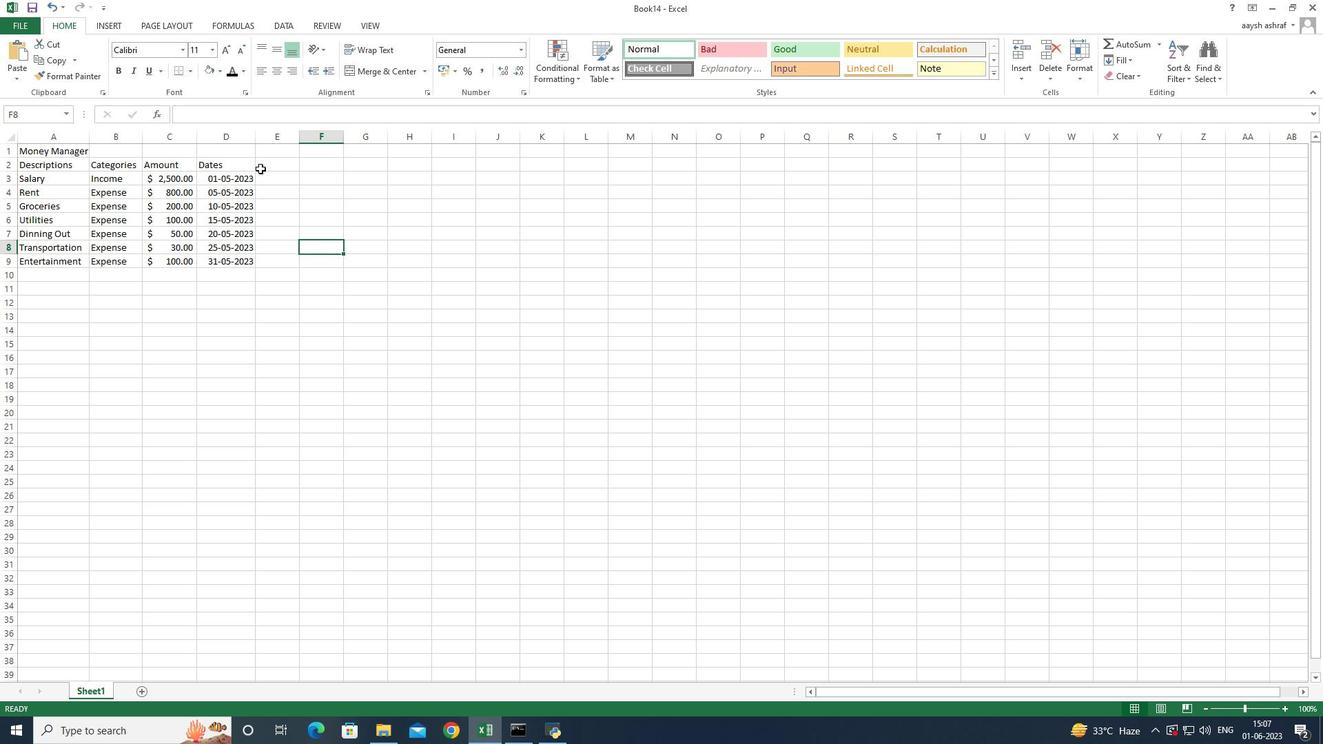 
Action: Mouse pressed left at (261, 167)
Screenshot: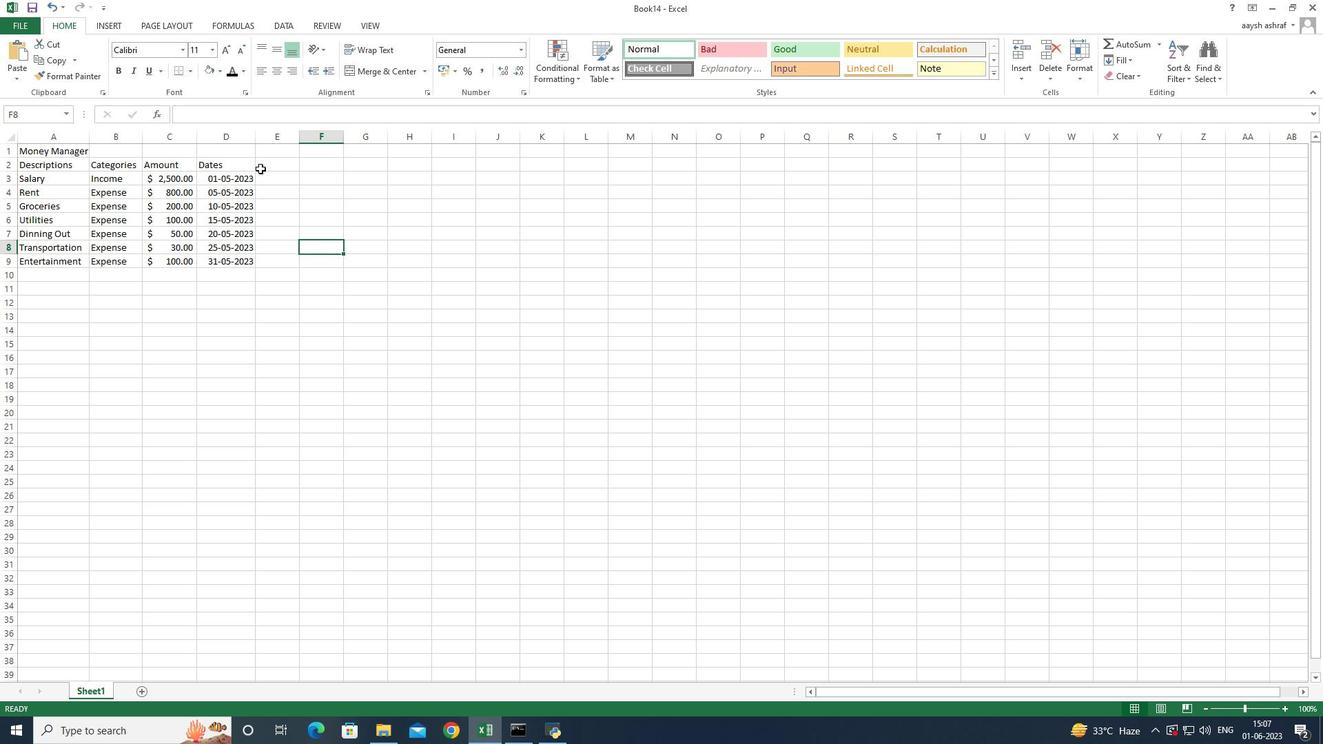 
Action: Mouse moved to (232, 168)
Screenshot: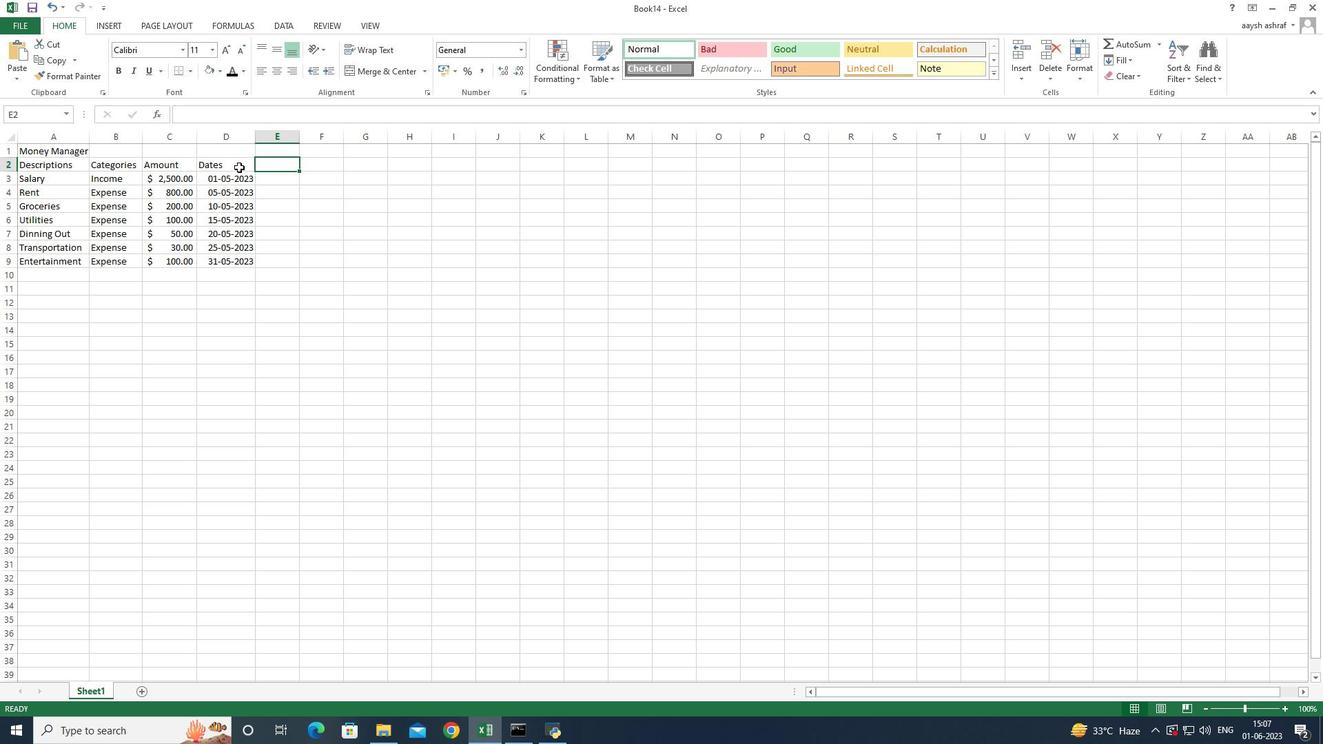 
Action: Mouse pressed left at (232, 168)
Screenshot: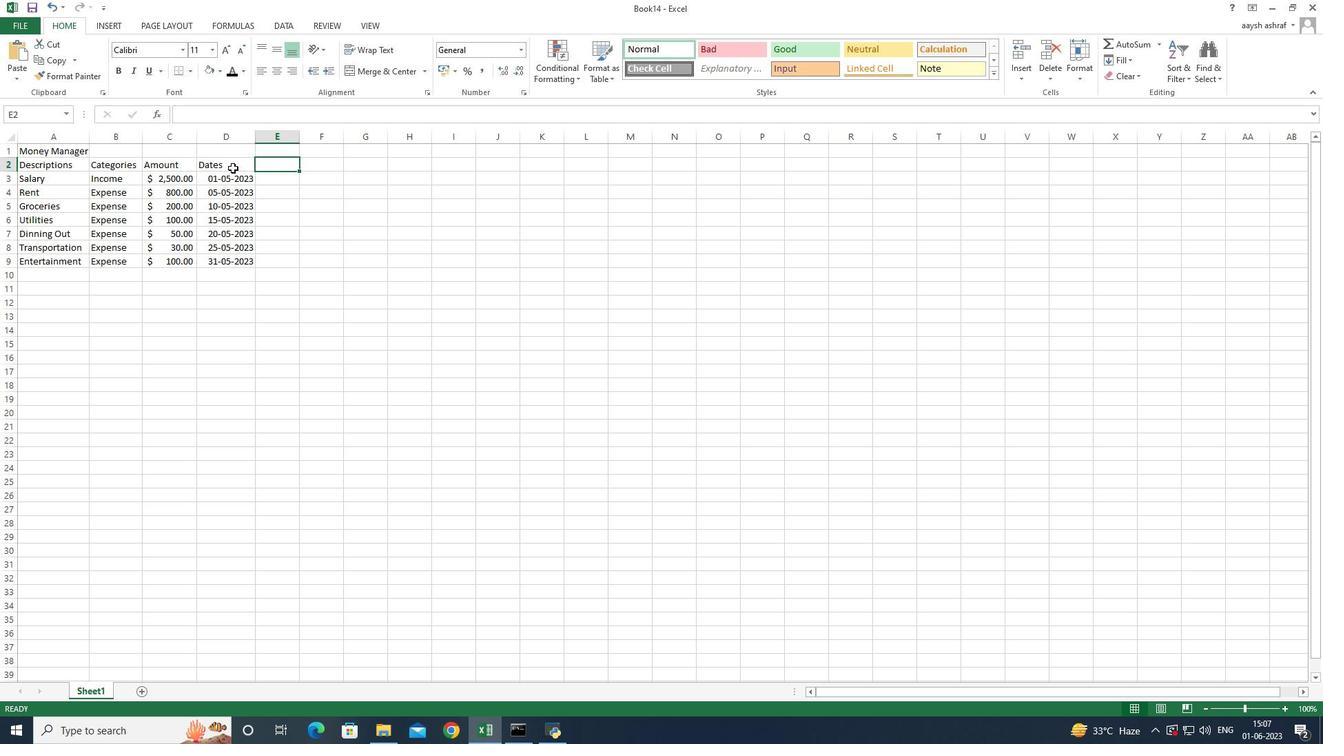 
Action: Mouse moved to (17, 21)
Screenshot: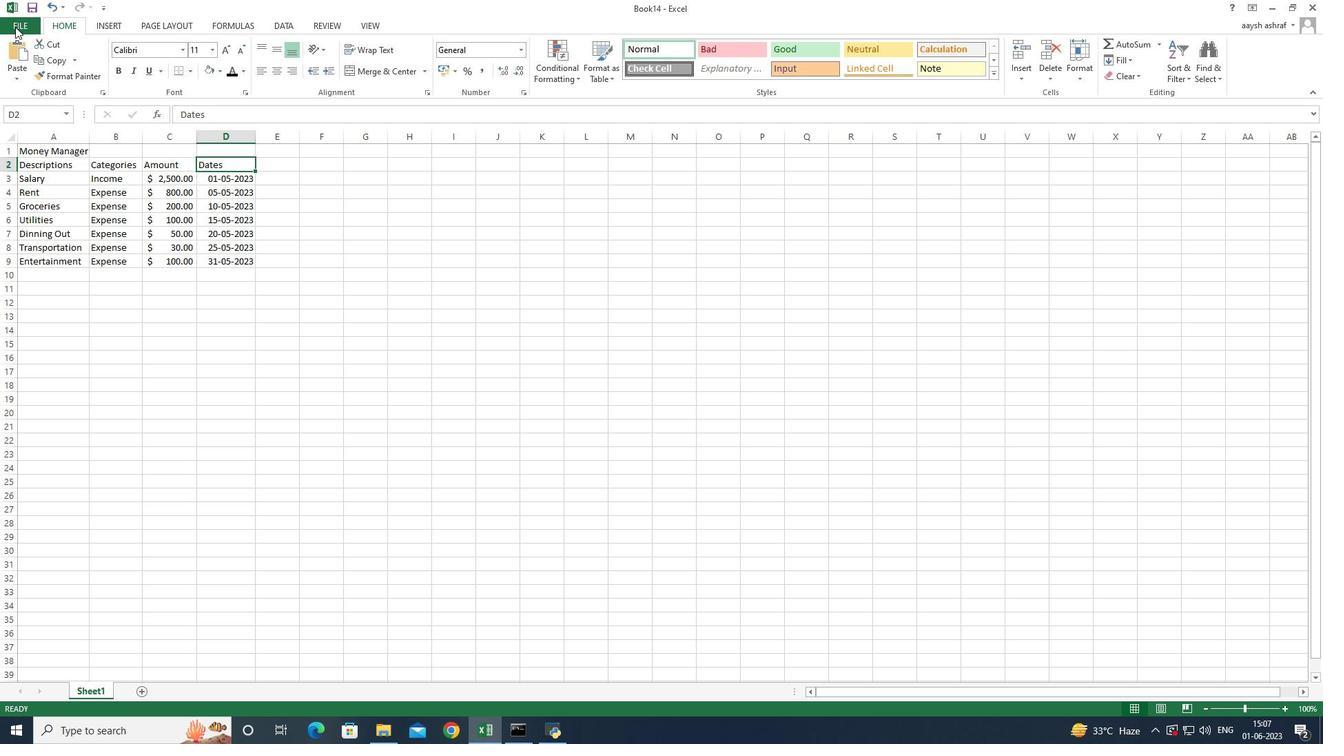 
Action: Mouse pressed left at (17, 21)
Screenshot: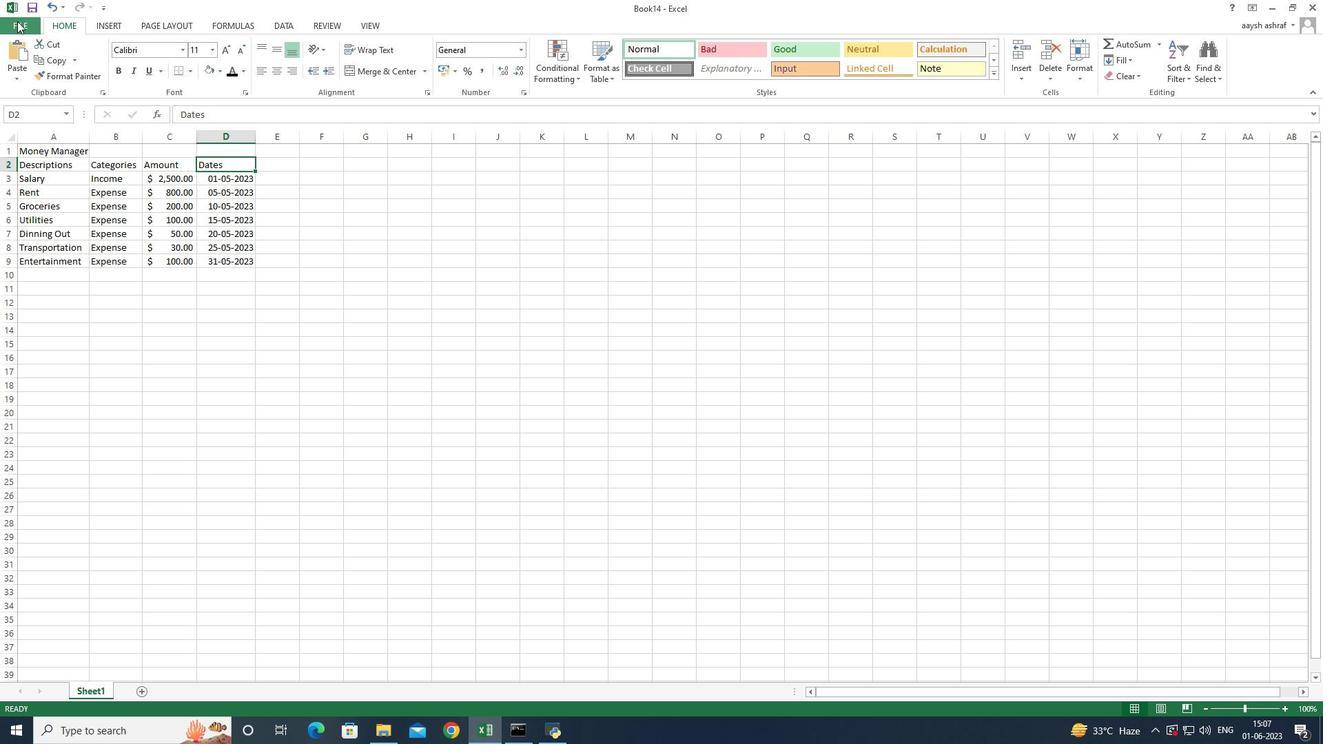 
Action: Mouse moved to (36, 166)
Screenshot: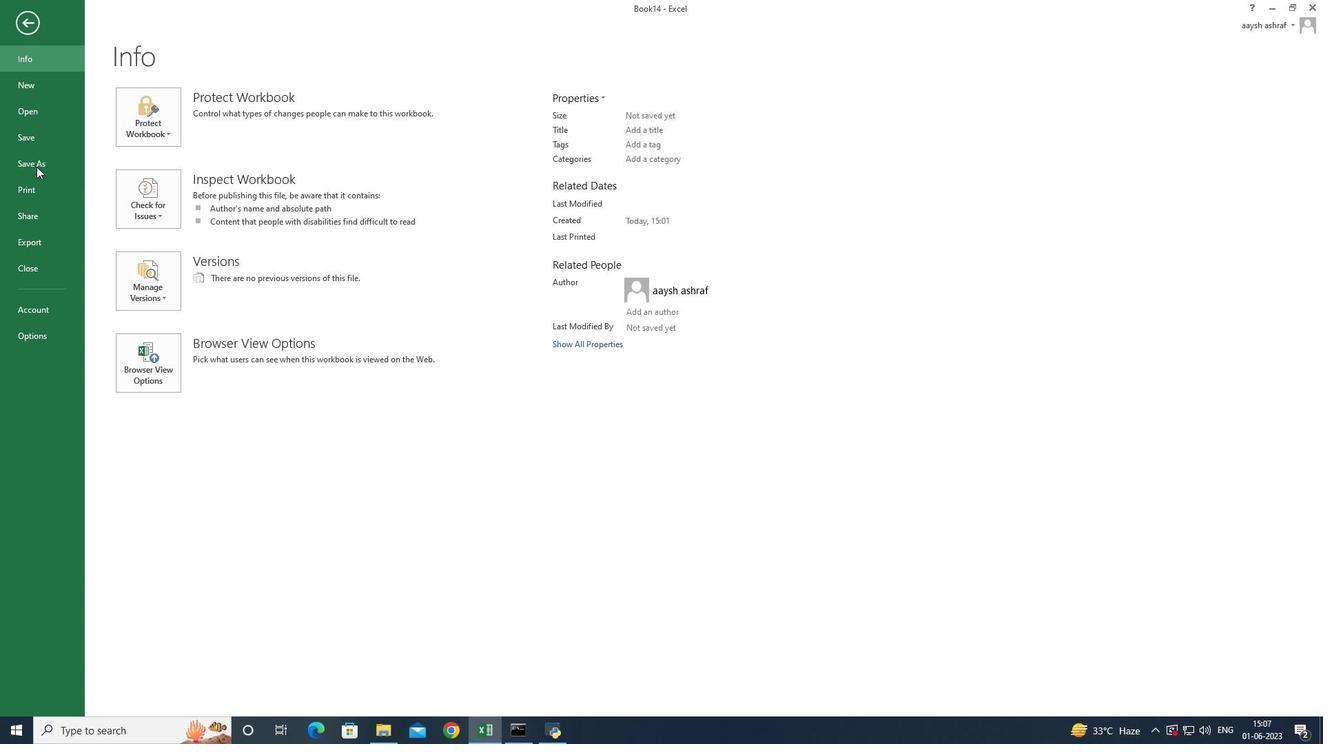 
Action: Mouse pressed left at (36, 166)
Screenshot: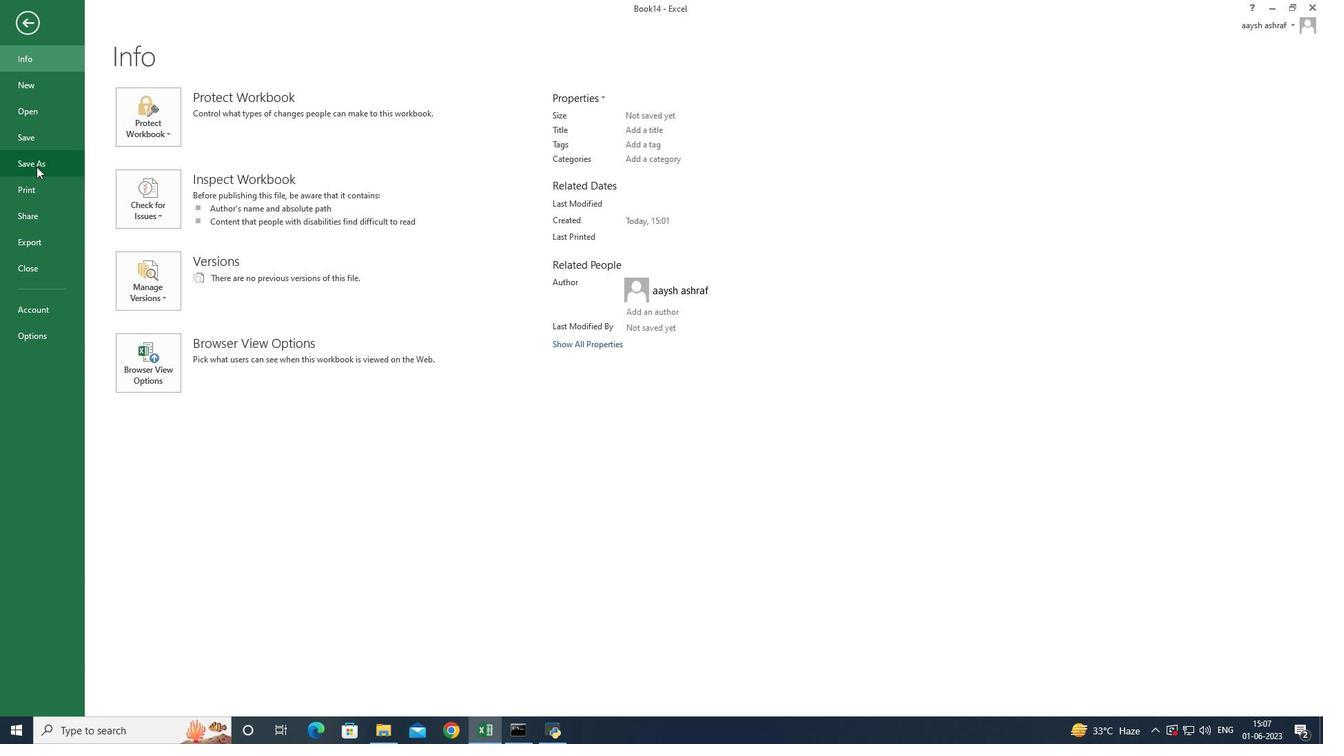 
Action: Mouse moved to (372, 142)
Screenshot: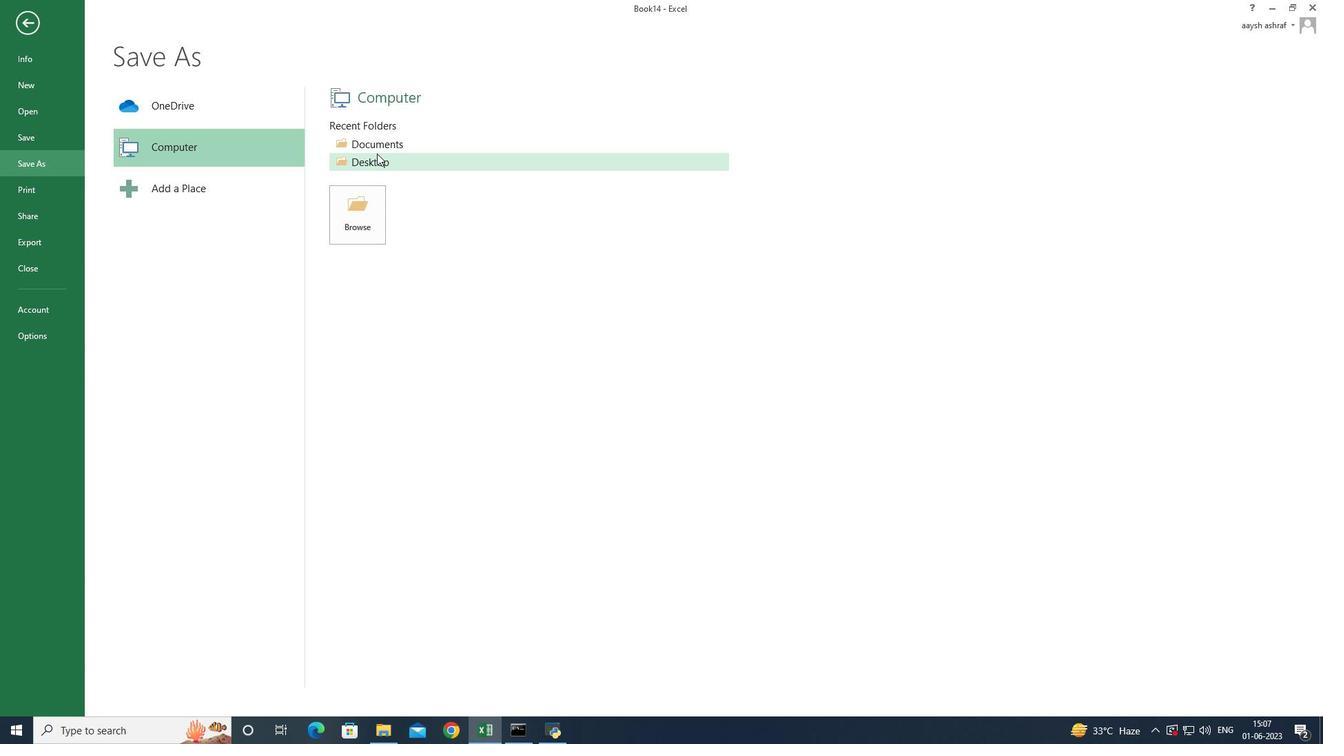 
Action: Mouse pressed left at (372, 142)
Screenshot: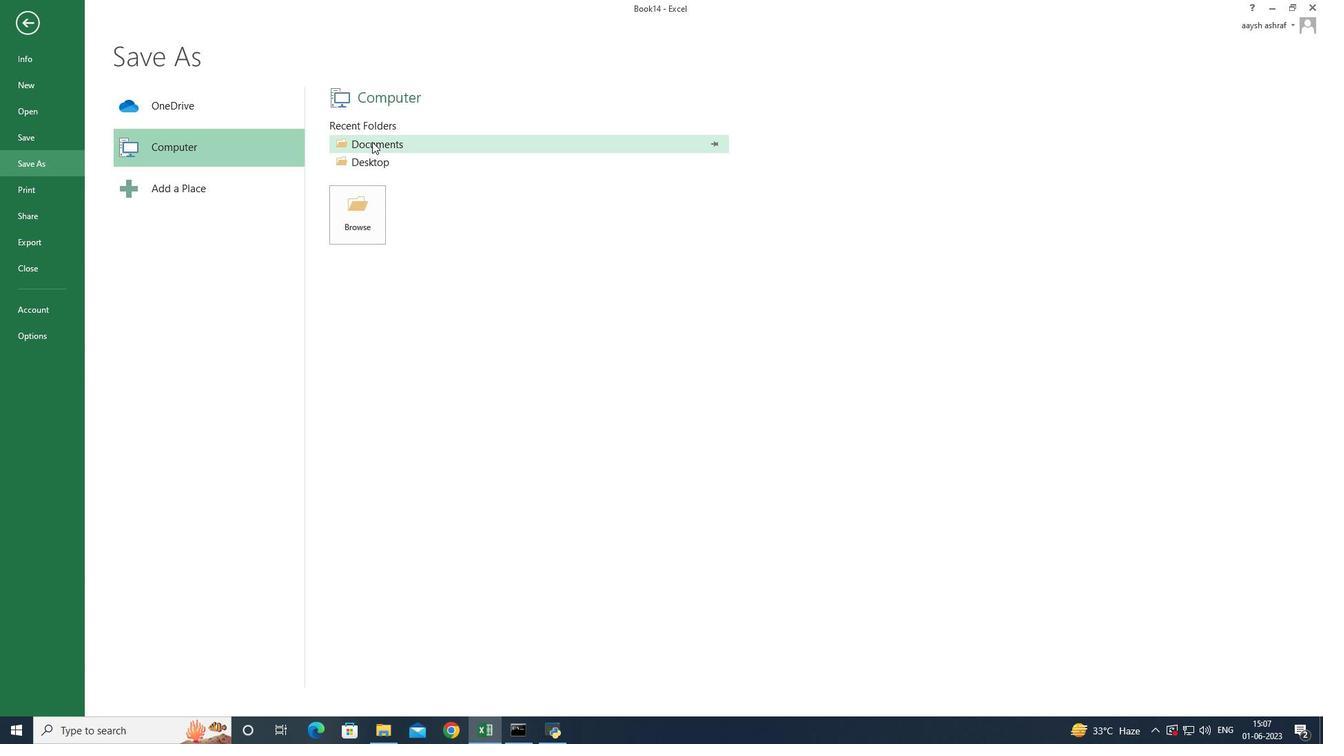
Action: Mouse moved to (206, 270)
Screenshot: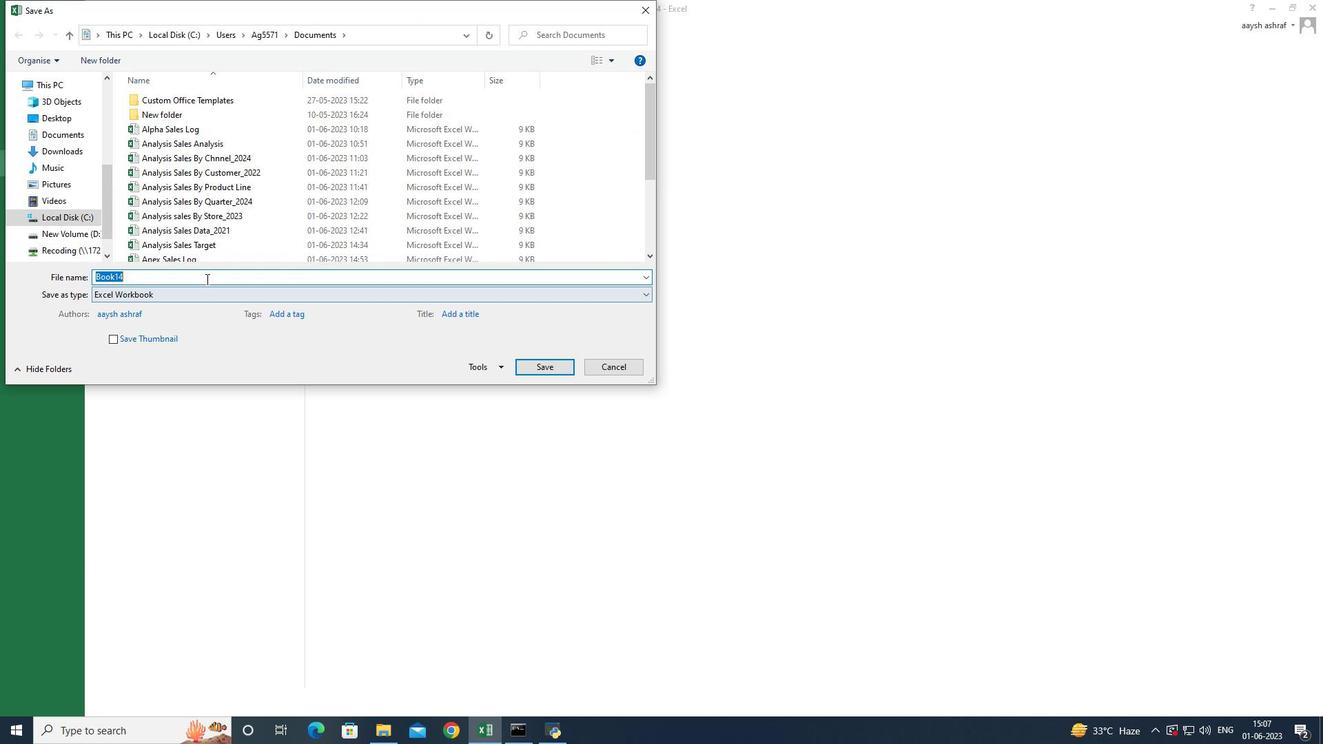 
Action: Key pressed <Key.shift>Assest<Key.space><Key.shift>Allocation<Key.space><Key.shift>Templatebook
Screenshot: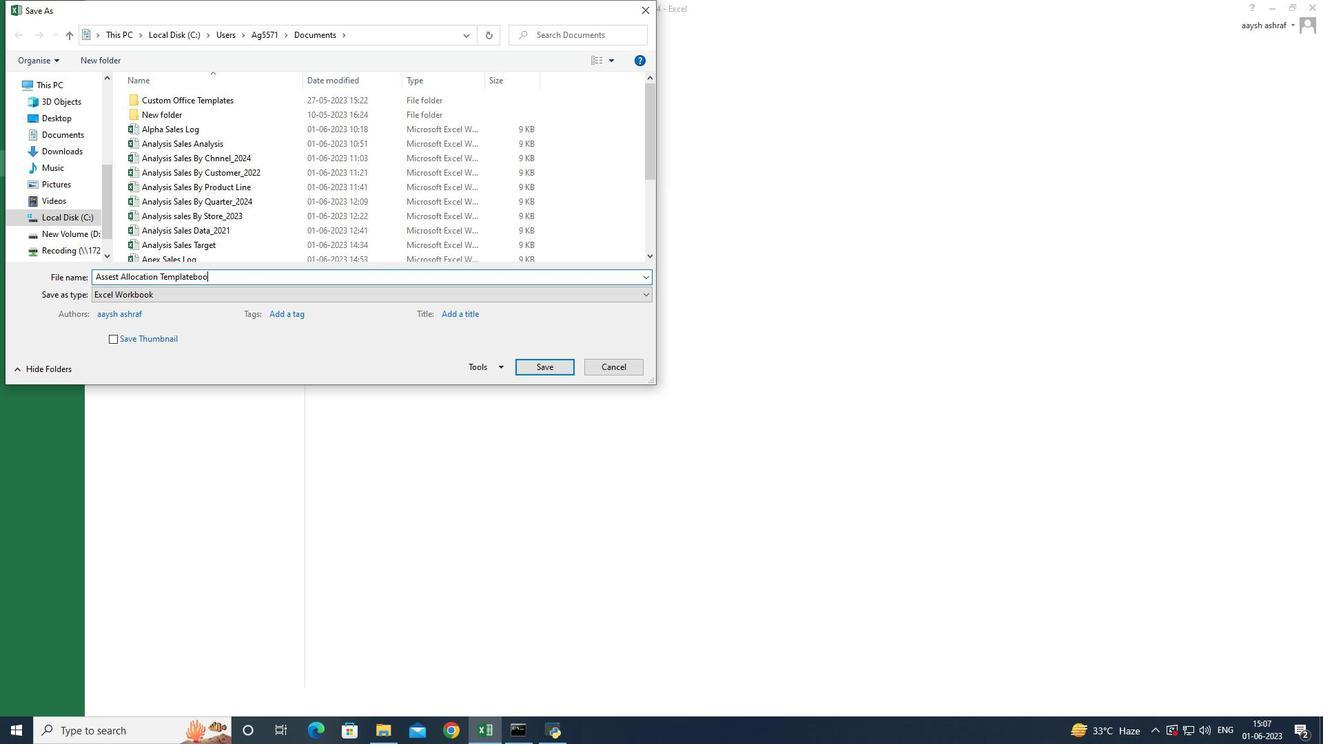 
Action: Mouse moved to (559, 363)
Screenshot: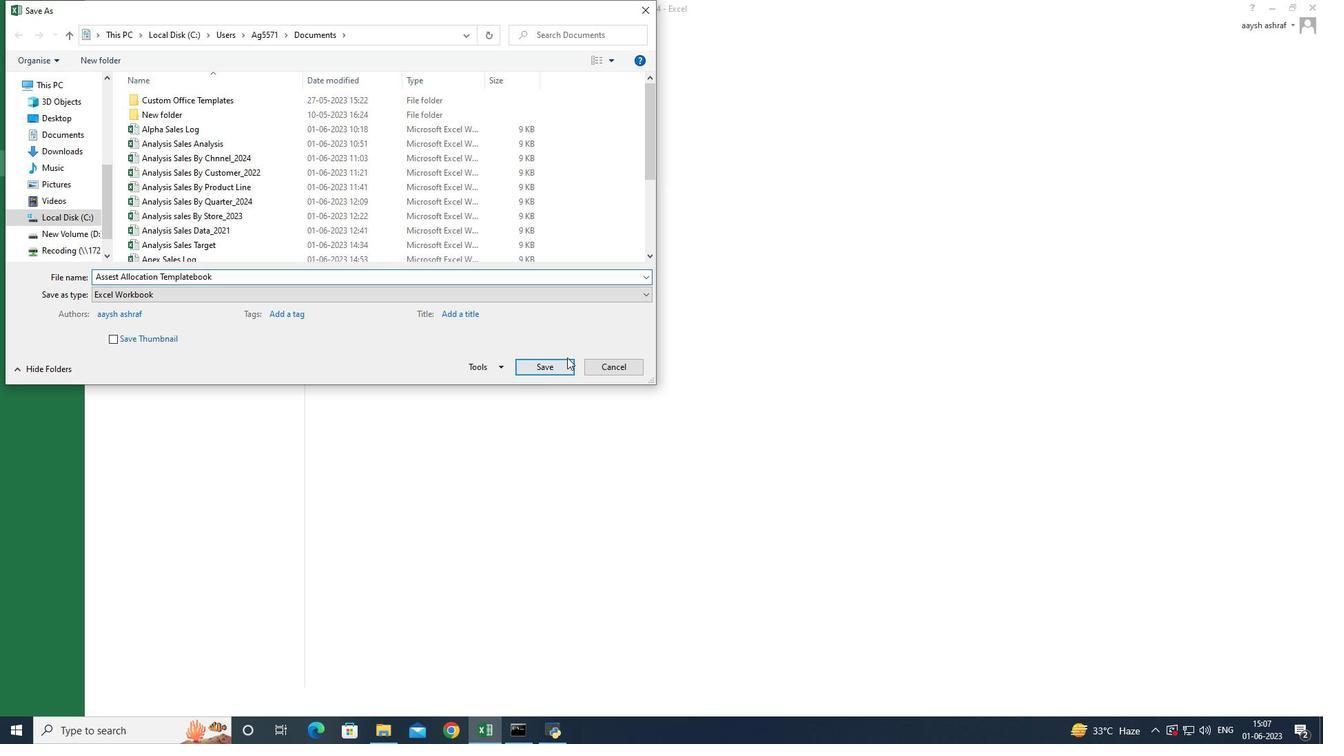 
Action: Mouse pressed left at (559, 363)
Screenshot: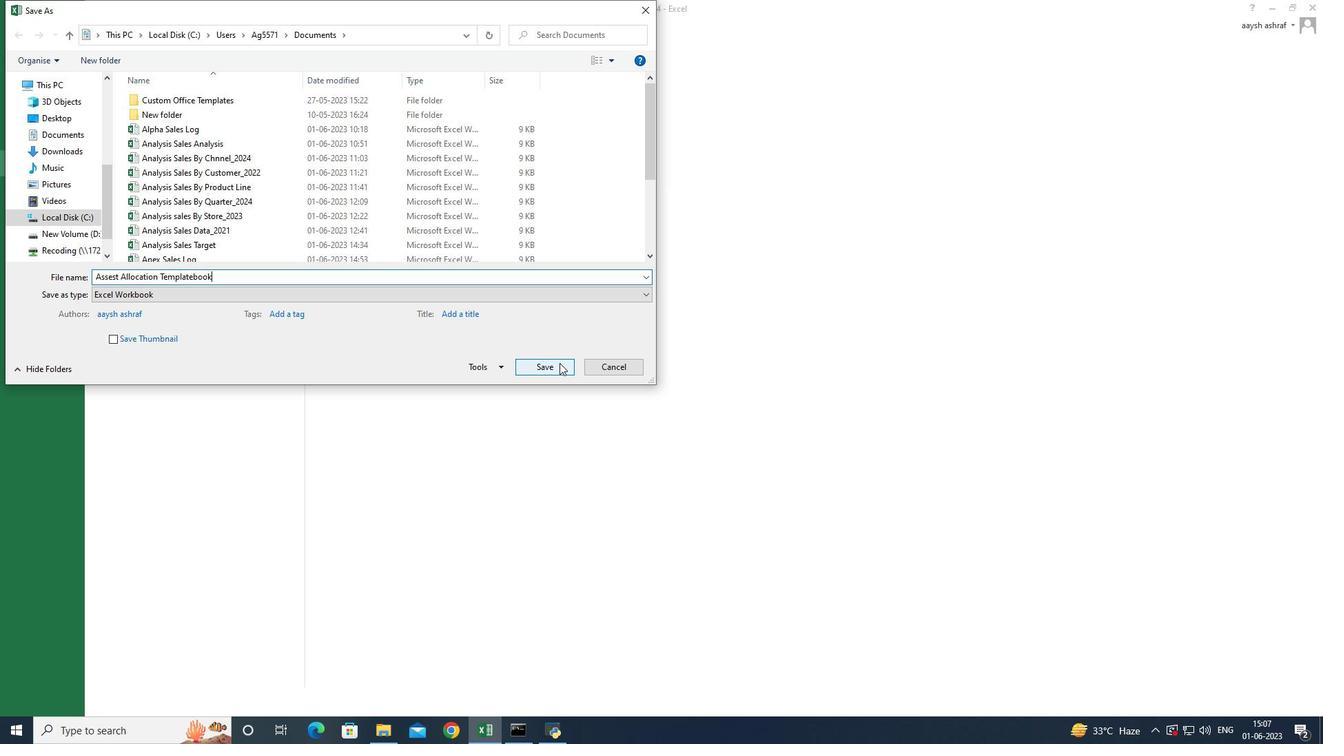 
Action: Mouse moved to (288, 381)
Screenshot: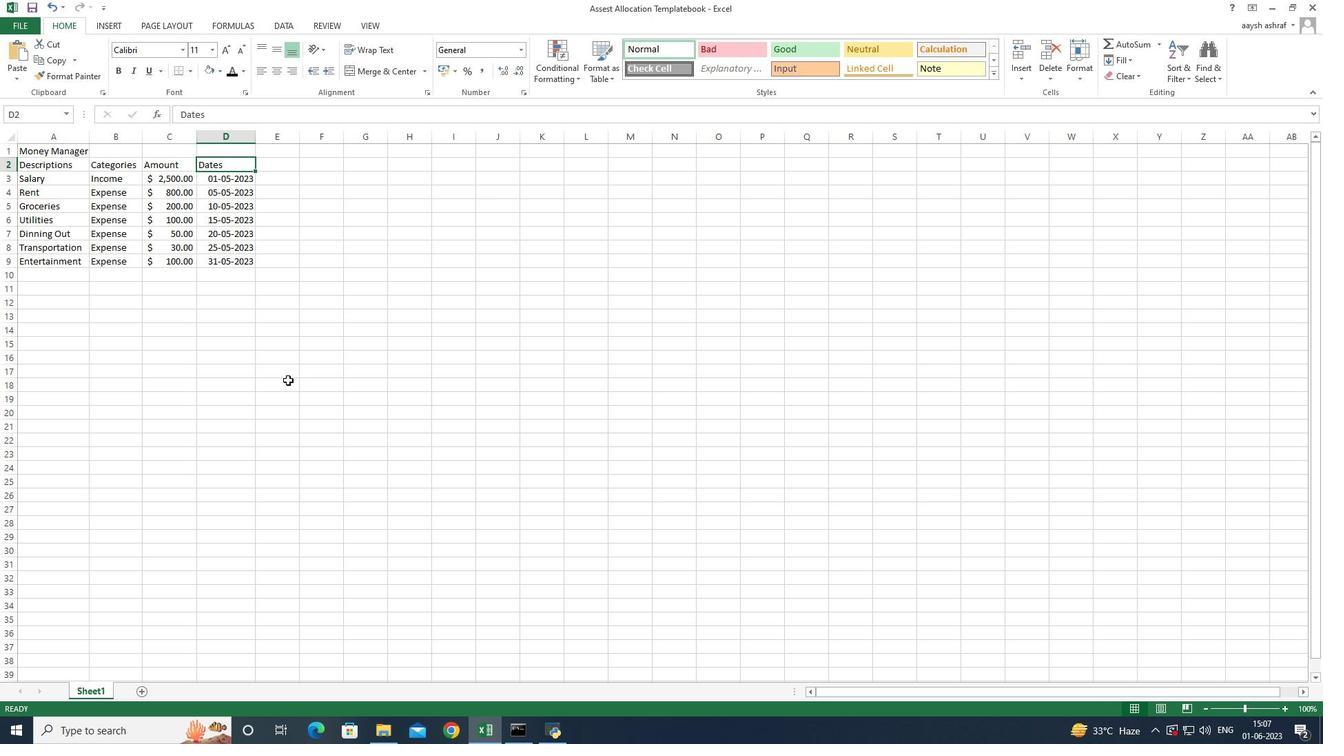 
